 Task: Plan a game night with friends on the 15th at 8:00 PM.
Action: Mouse moved to (228, 155)
Screenshot: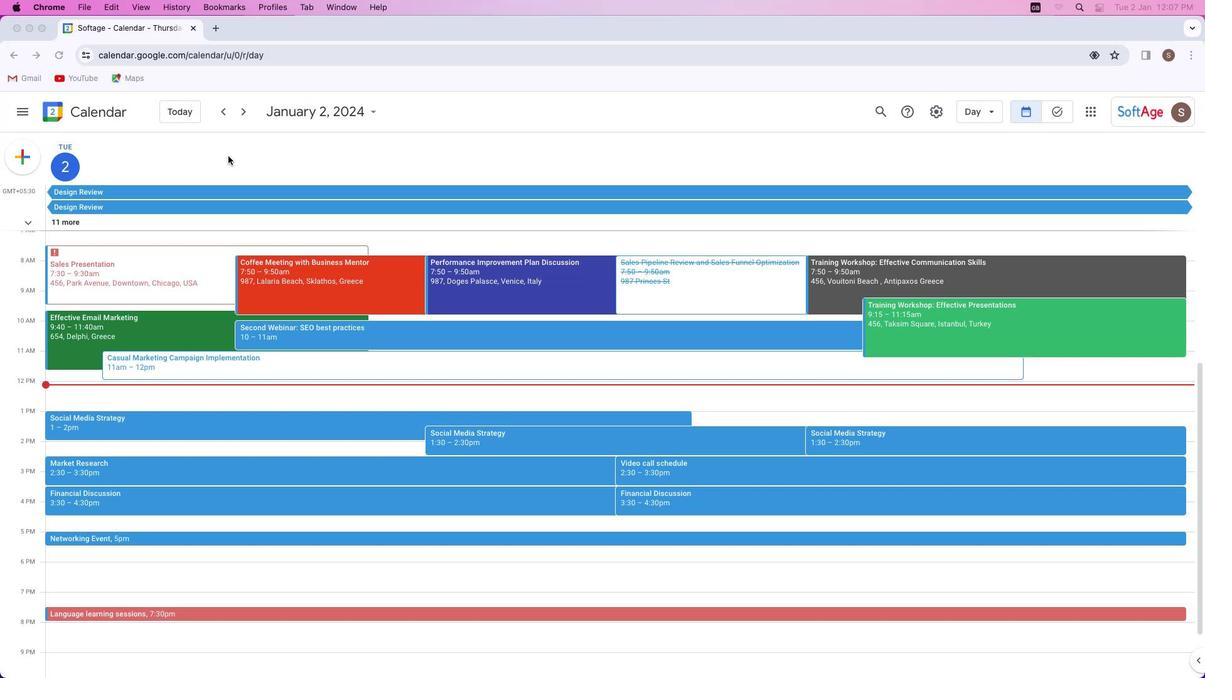 
Action: Mouse pressed left at (228, 155)
Screenshot: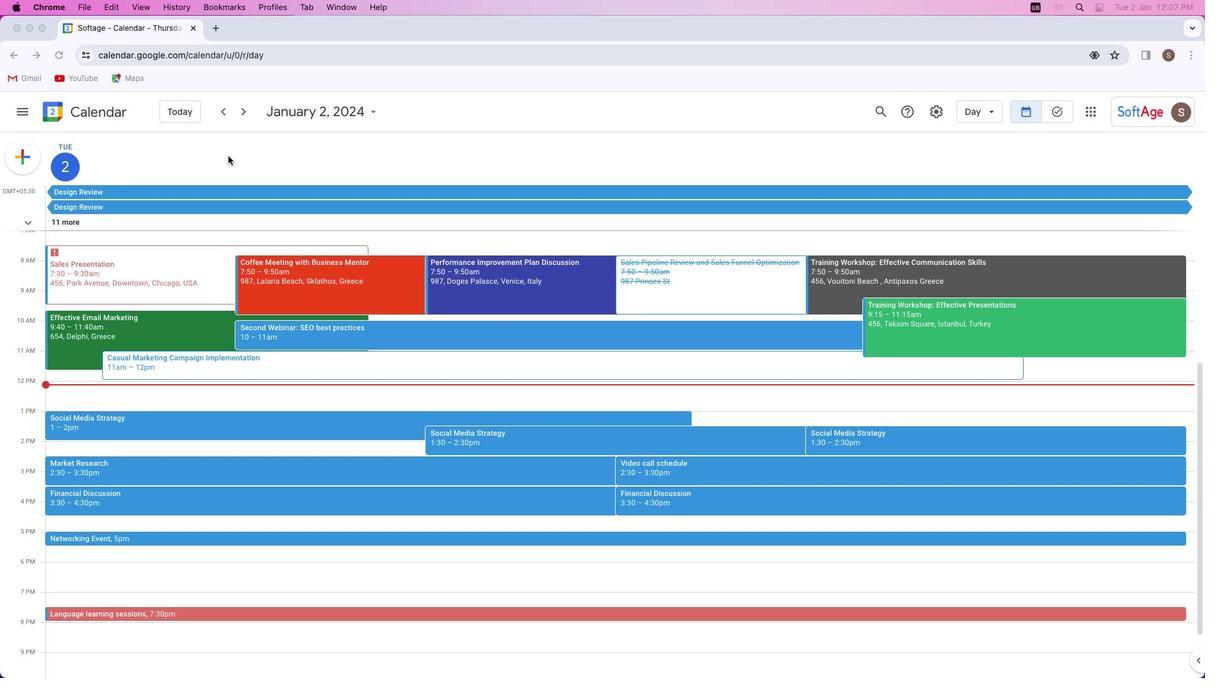 
Action: Mouse moved to (27, 157)
Screenshot: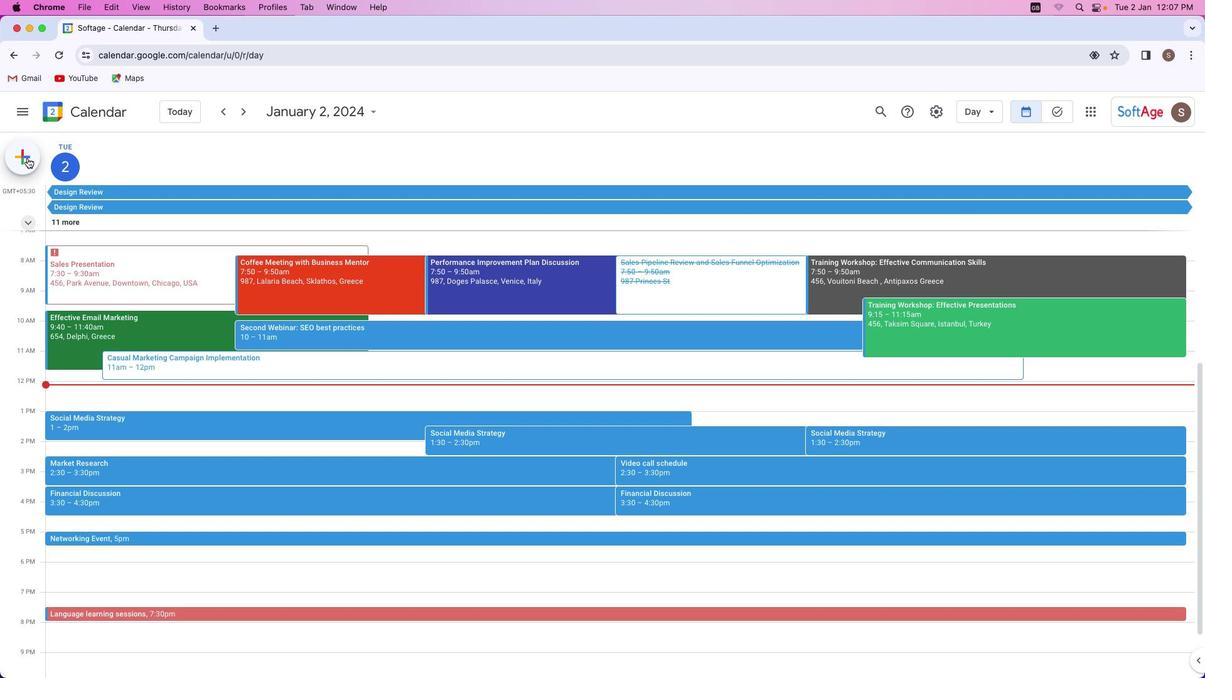
Action: Mouse pressed left at (27, 157)
Screenshot: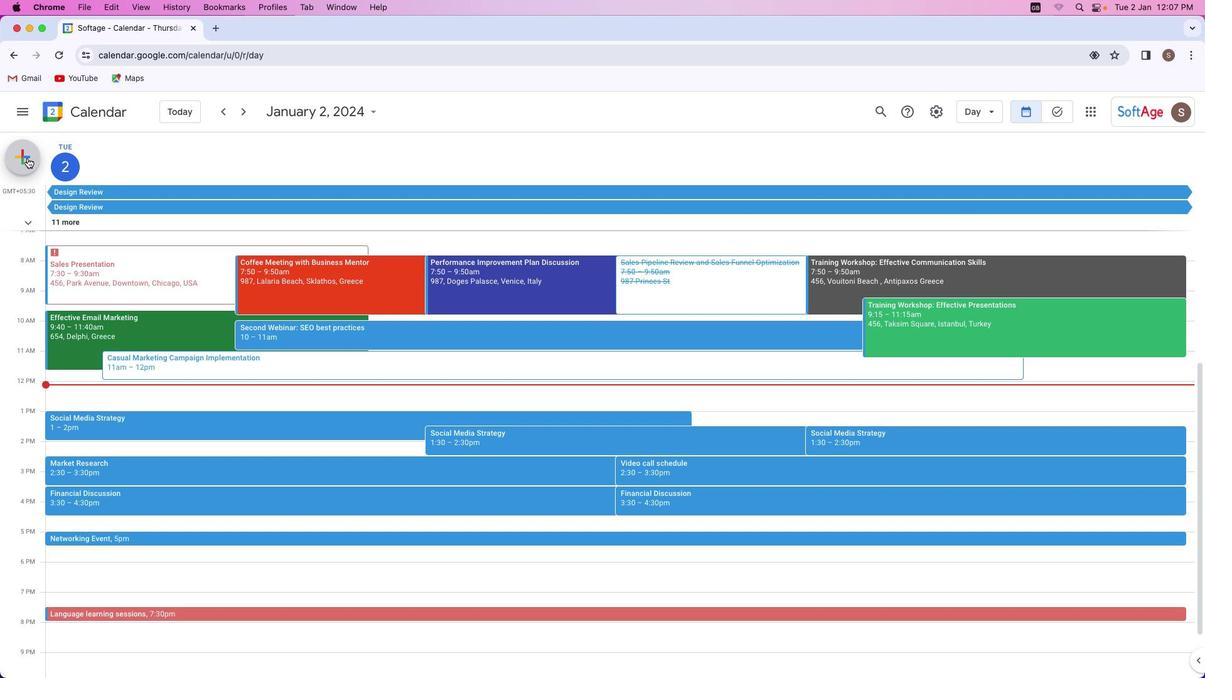 
Action: Mouse moved to (49, 195)
Screenshot: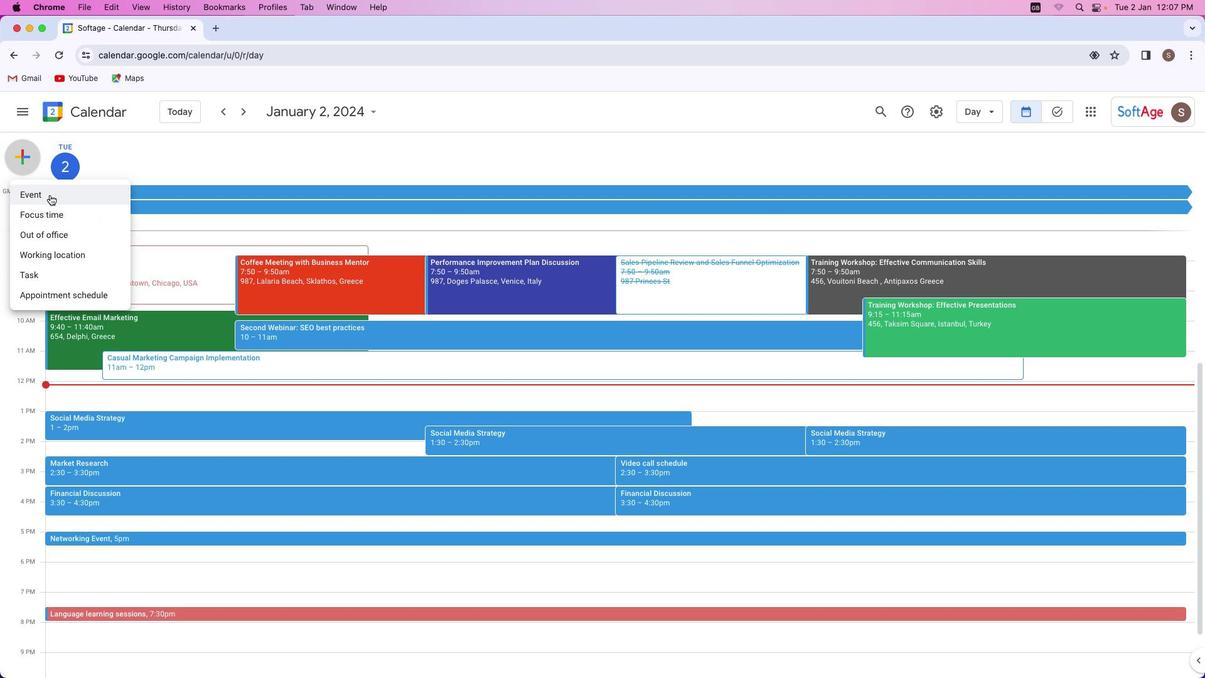 
Action: Mouse pressed left at (49, 195)
Screenshot: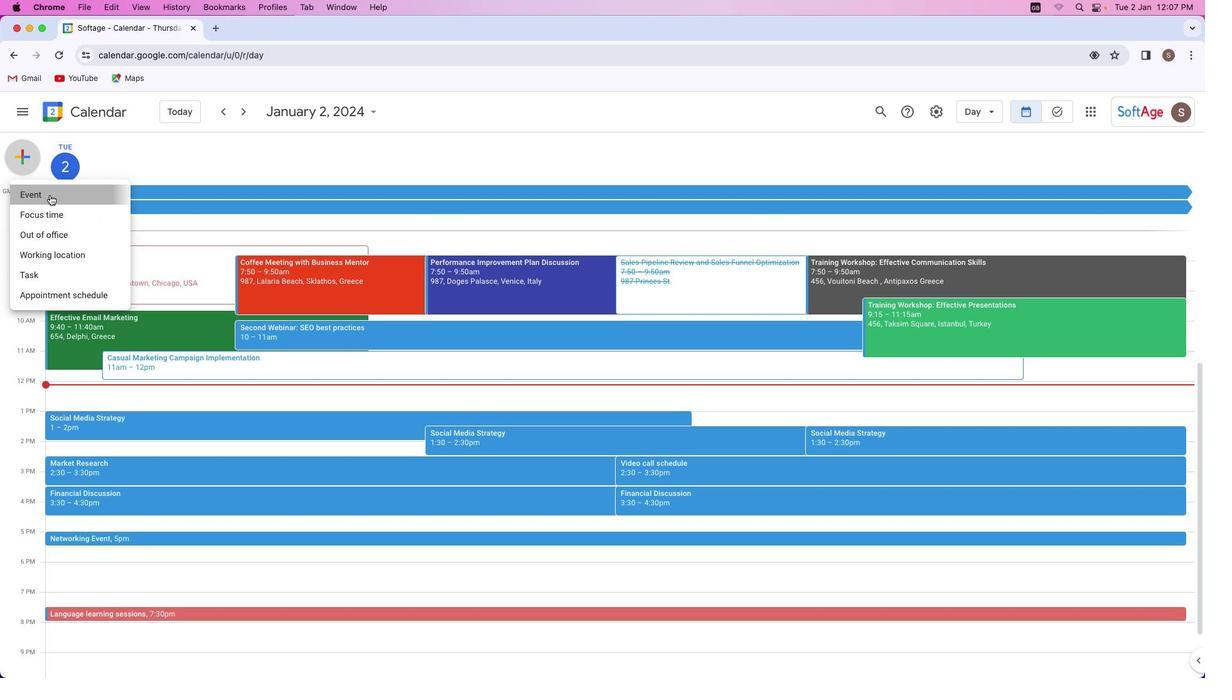 
Action: Mouse moved to (496, 260)
Screenshot: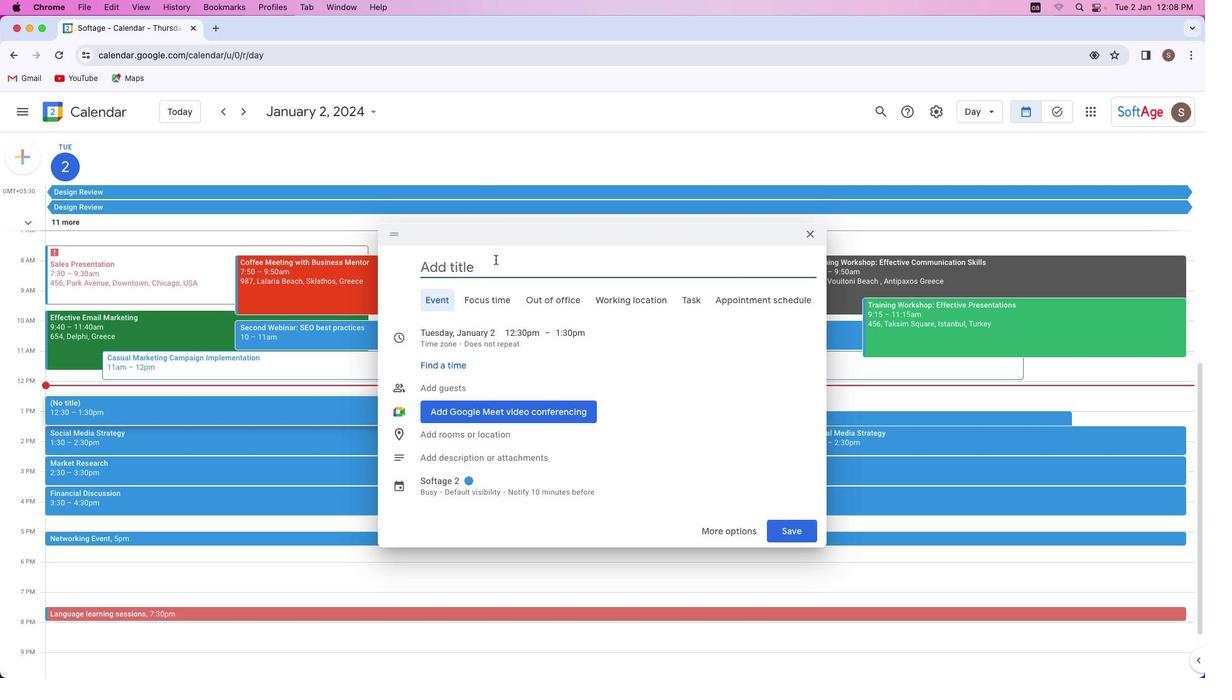 
Action: Key pressed Key.shift'G''a''m''e'Key.space'n''i'
Screenshot: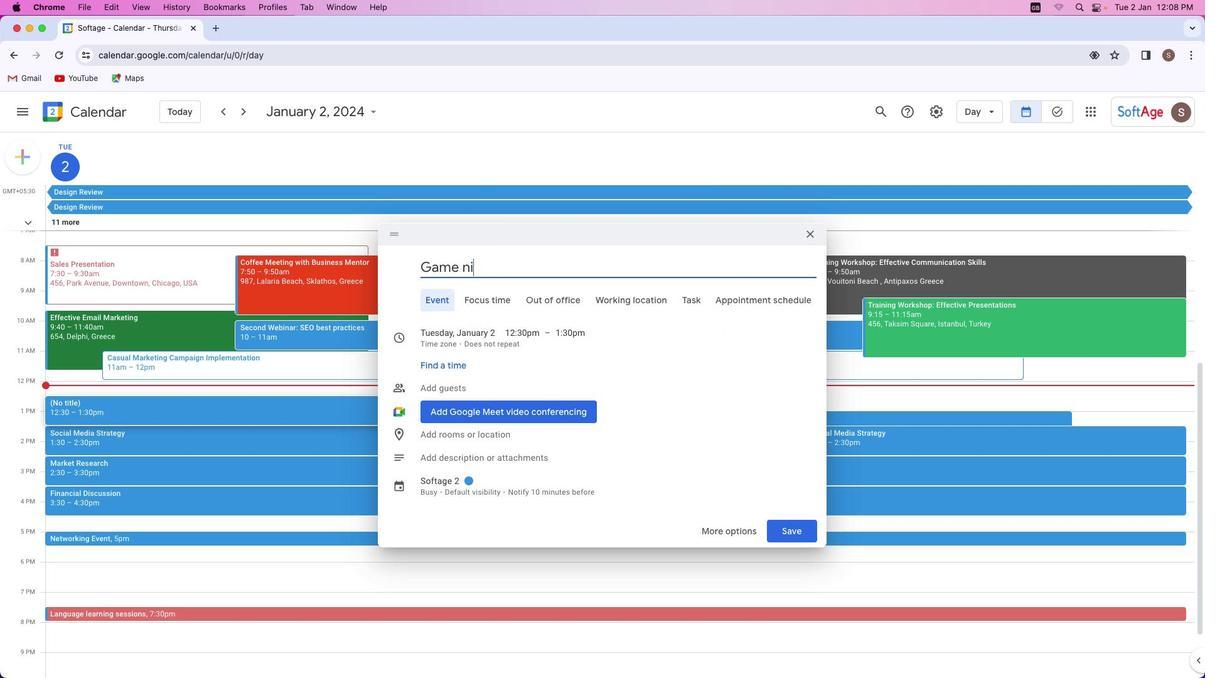 
Action: Mouse moved to (496, 256)
Screenshot: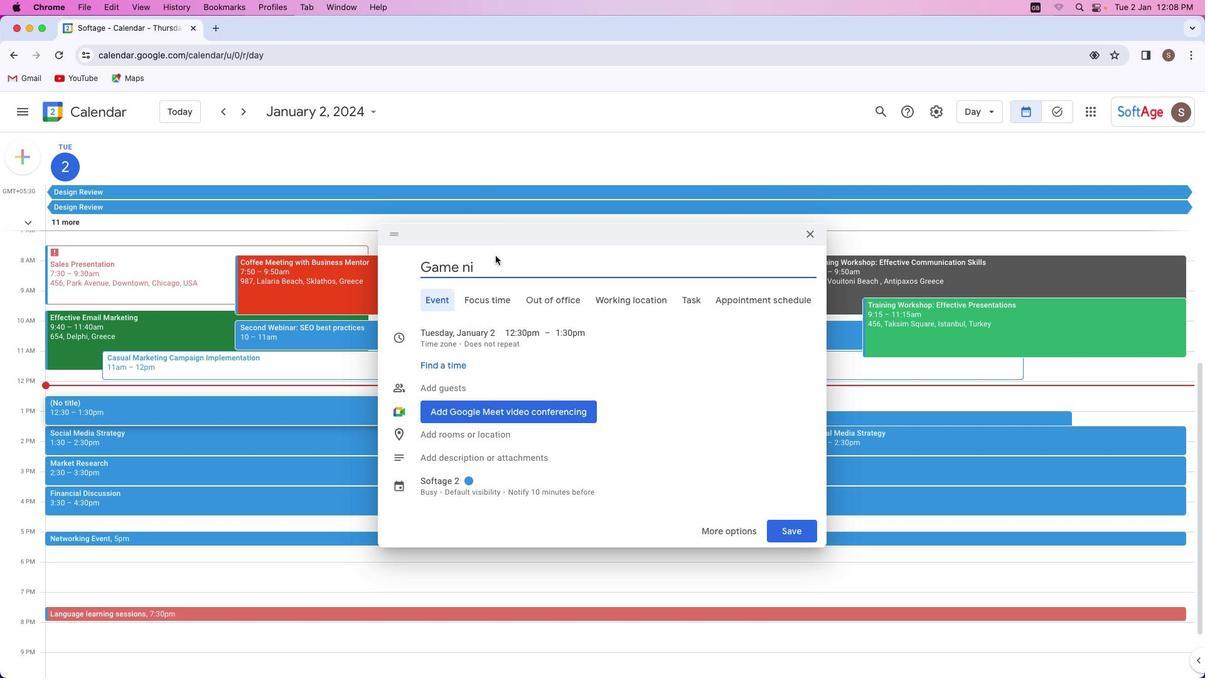 
Action: Key pressed 'g''h''t'Key.space'w''i''t''h'Key.space'f''r''i''e''n''d''s'
Screenshot: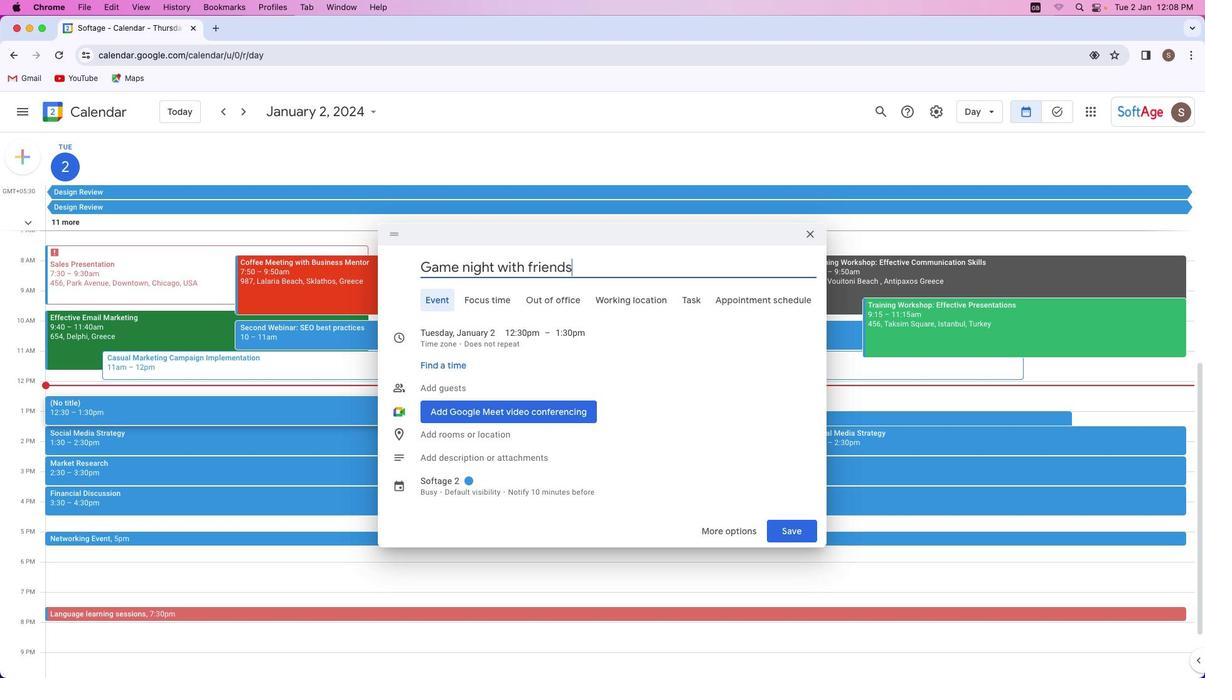 
Action: Mouse moved to (471, 329)
Screenshot: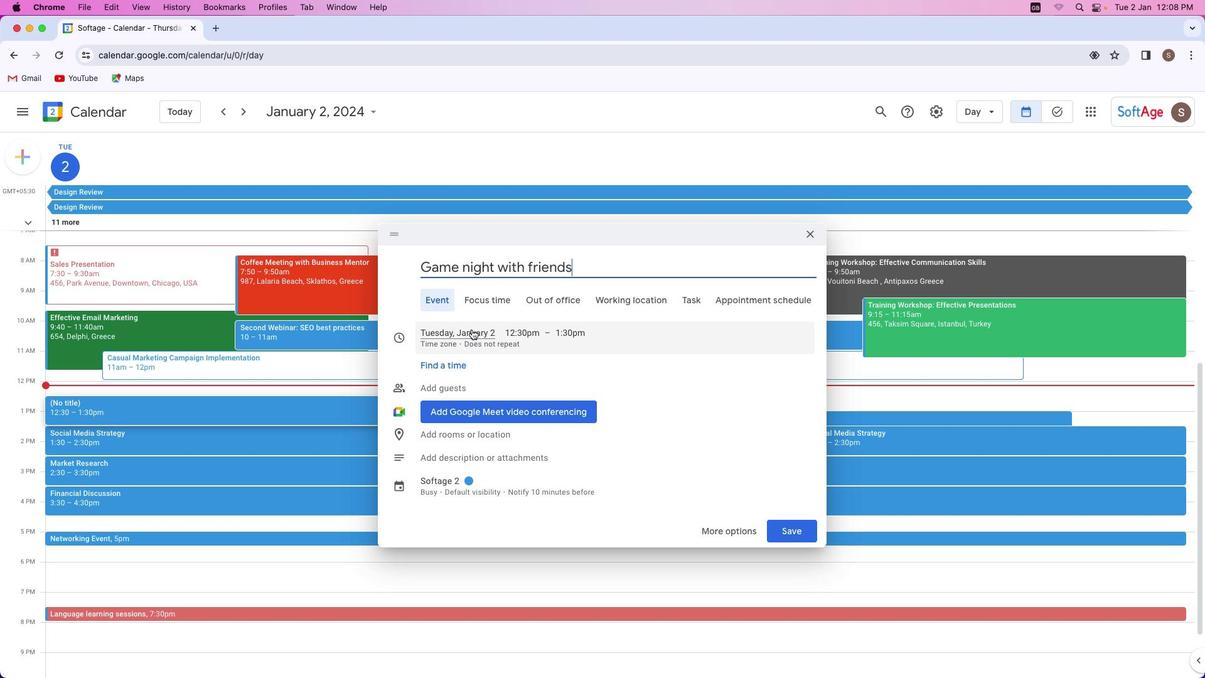 
Action: Mouse pressed left at (471, 329)
Screenshot: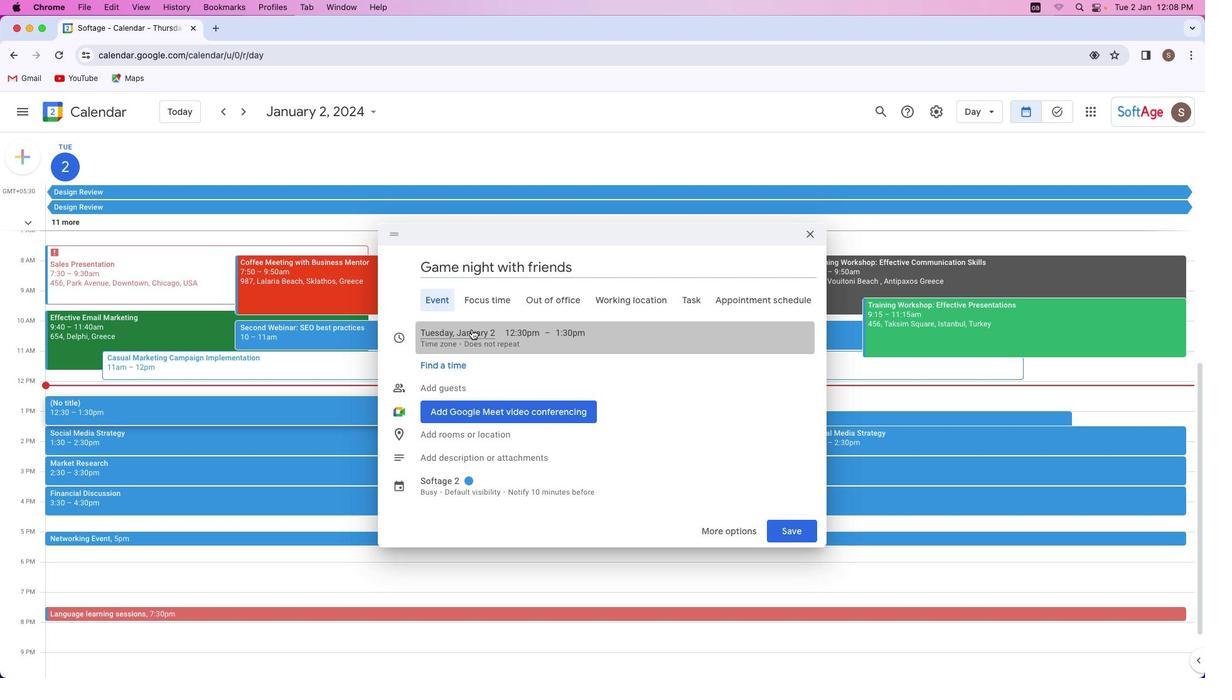 
Action: Mouse moved to (441, 430)
Screenshot: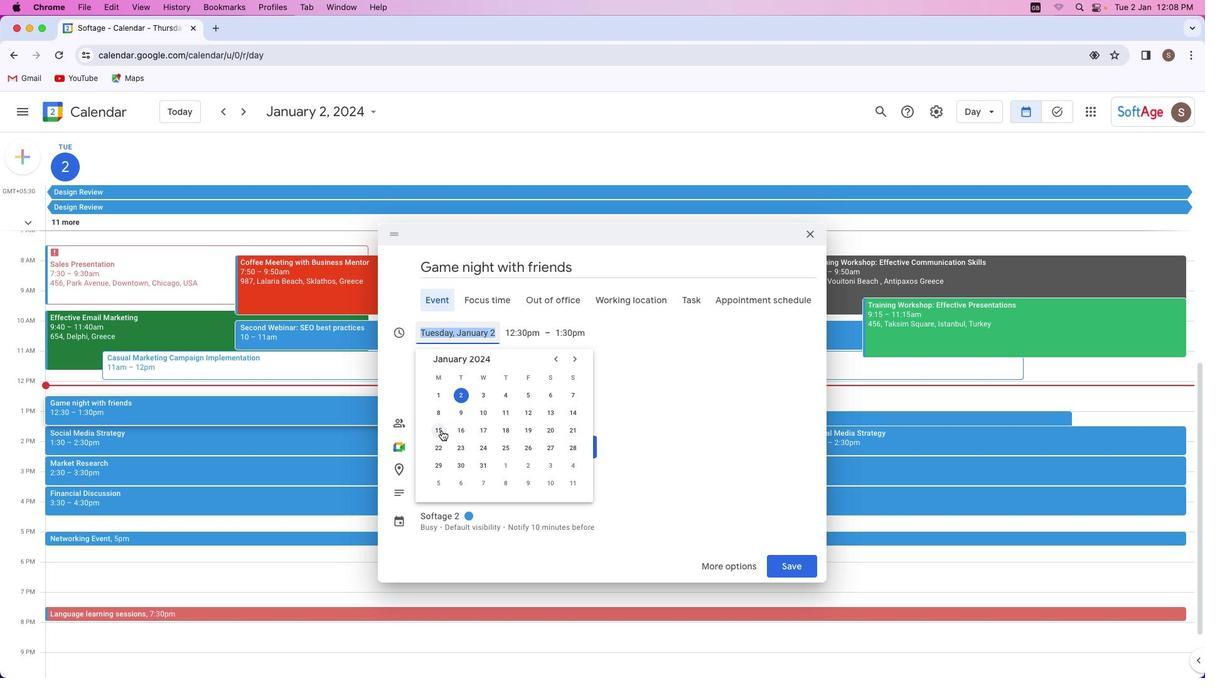 
Action: Mouse pressed left at (441, 430)
Screenshot: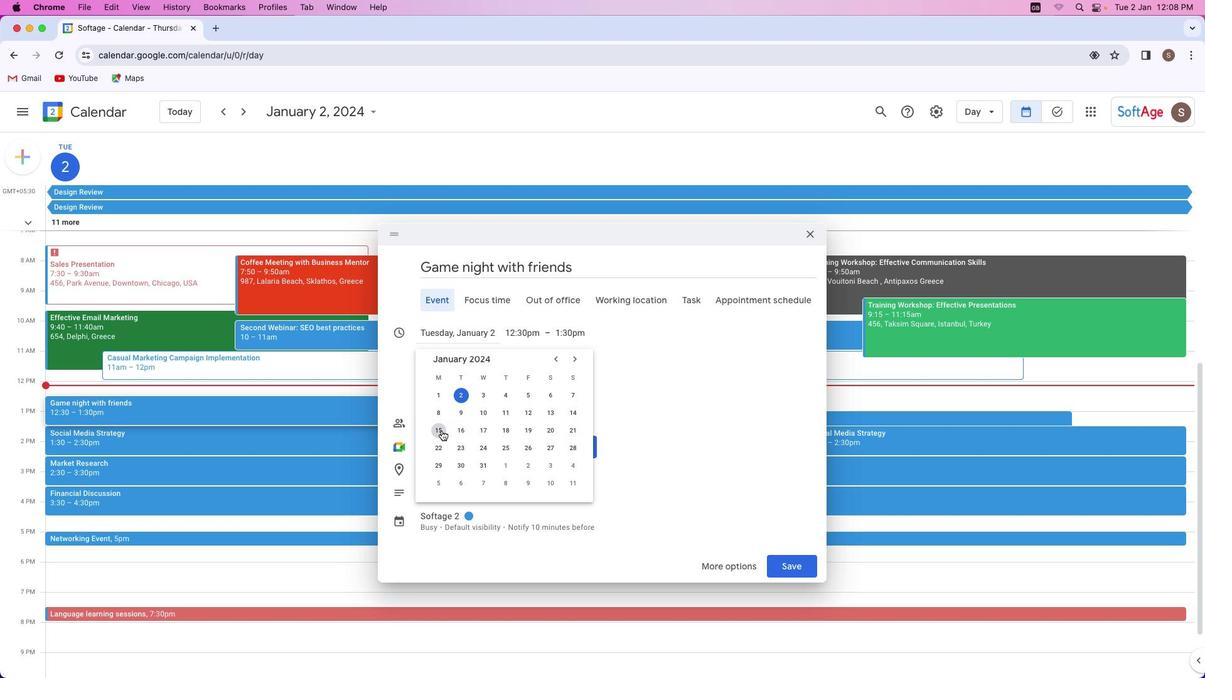 
Action: Mouse moved to (529, 339)
Screenshot: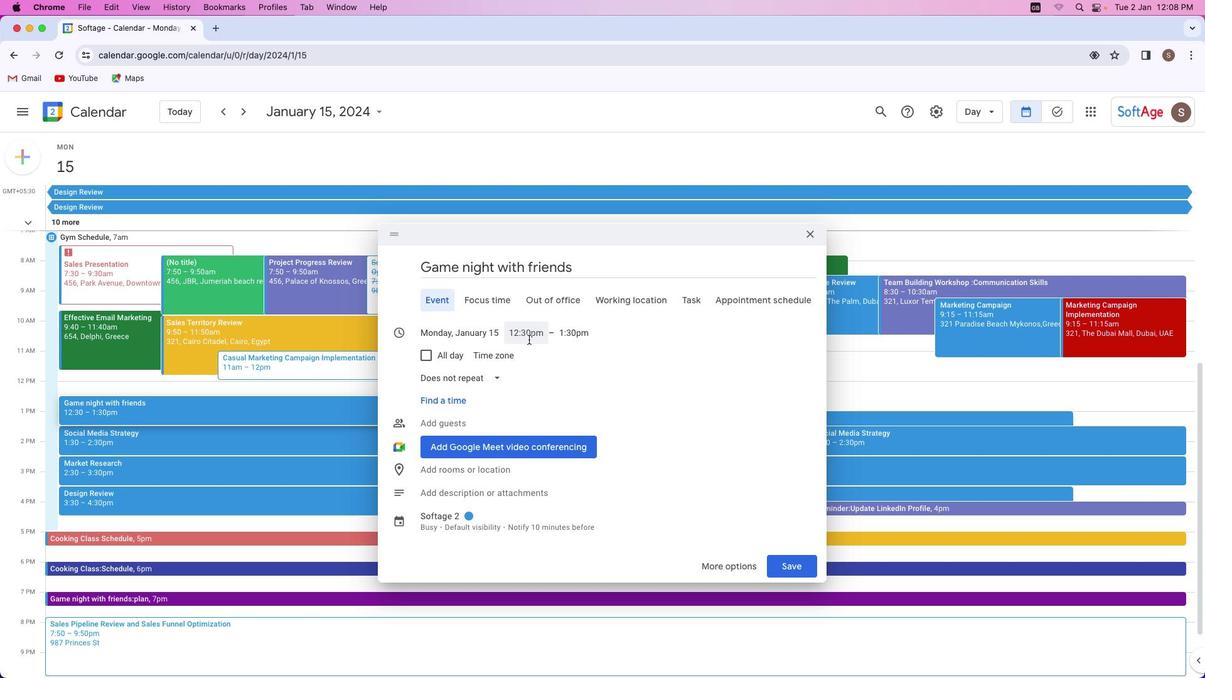 
Action: Mouse pressed left at (529, 339)
Screenshot: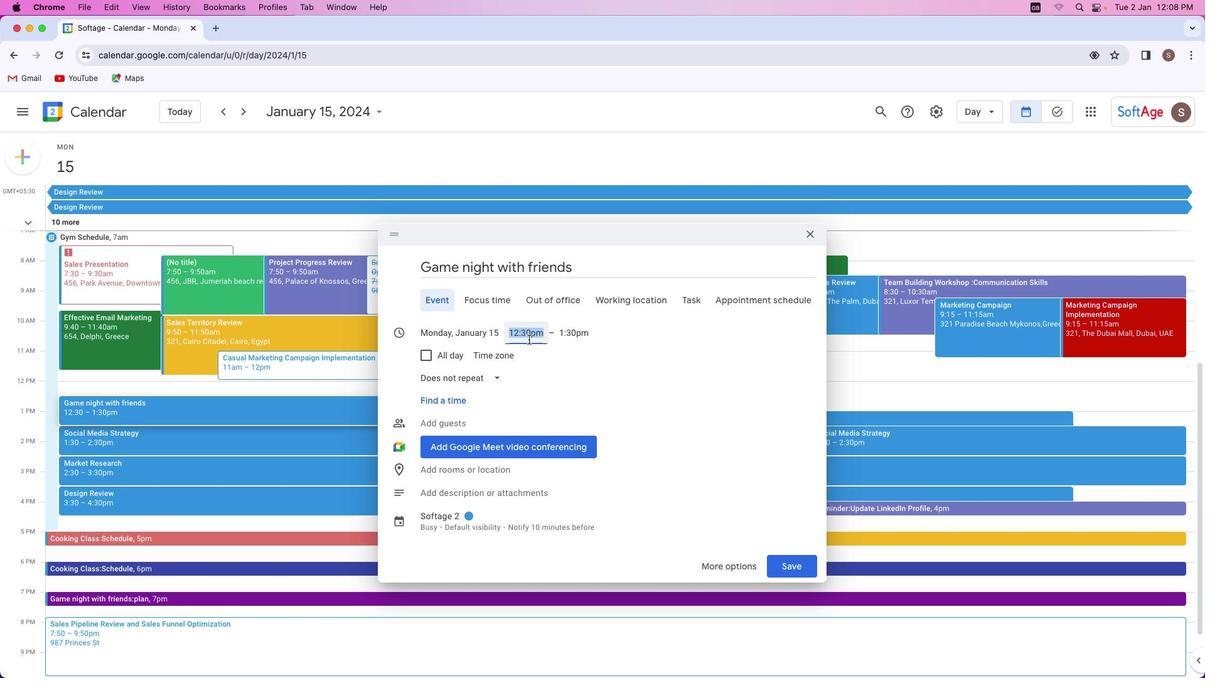 
Action: Mouse moved to (563, 413)
Screenshot: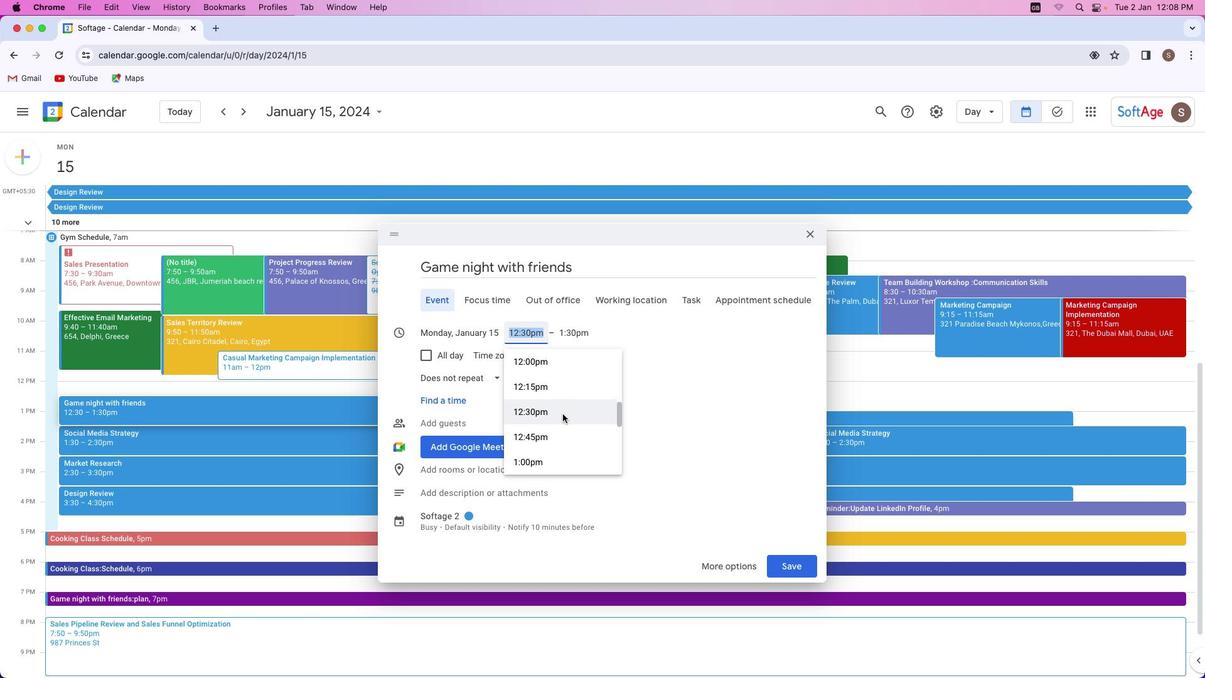 
Action: Mouse scrolled (563, 413) with delta (0, 0)
Screenshot: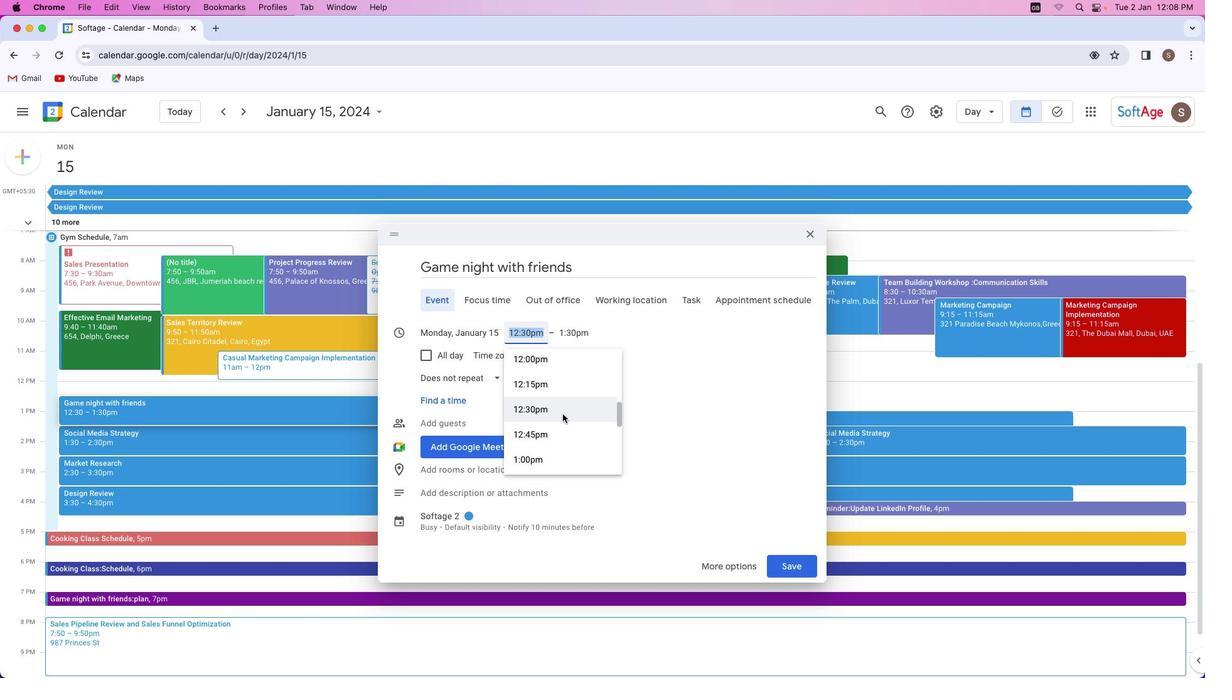 
Action: Mouse scrolled (563, 413) with delta (0, 0)
Screenshot: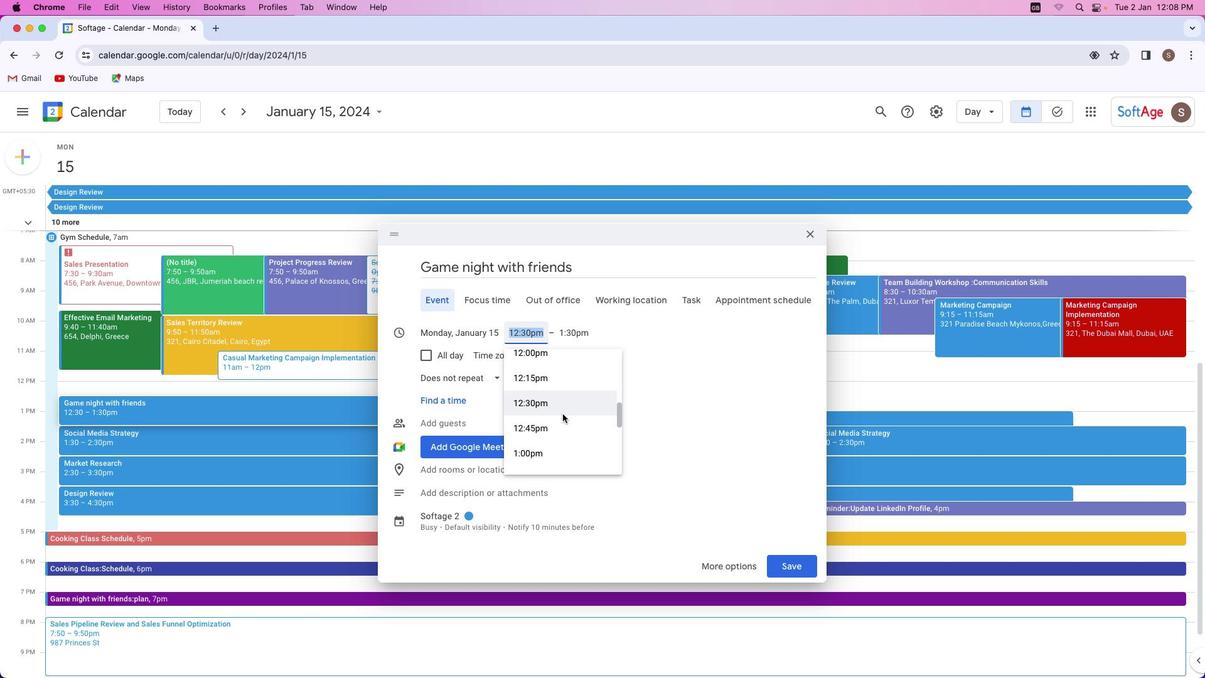 
Action: Mouse scrolled (563, 413) with delta (0, 0)
Screenshot: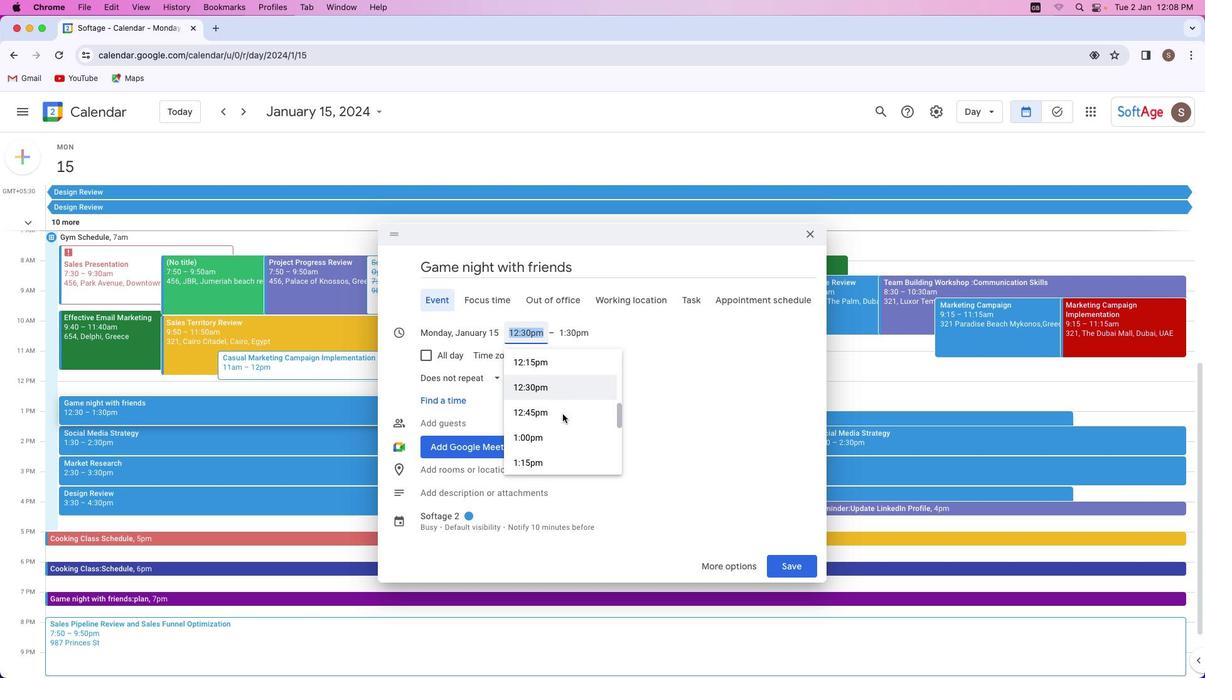
Action: Mouse scrolled (563, 413) with delta (0, 0)
Screenshot: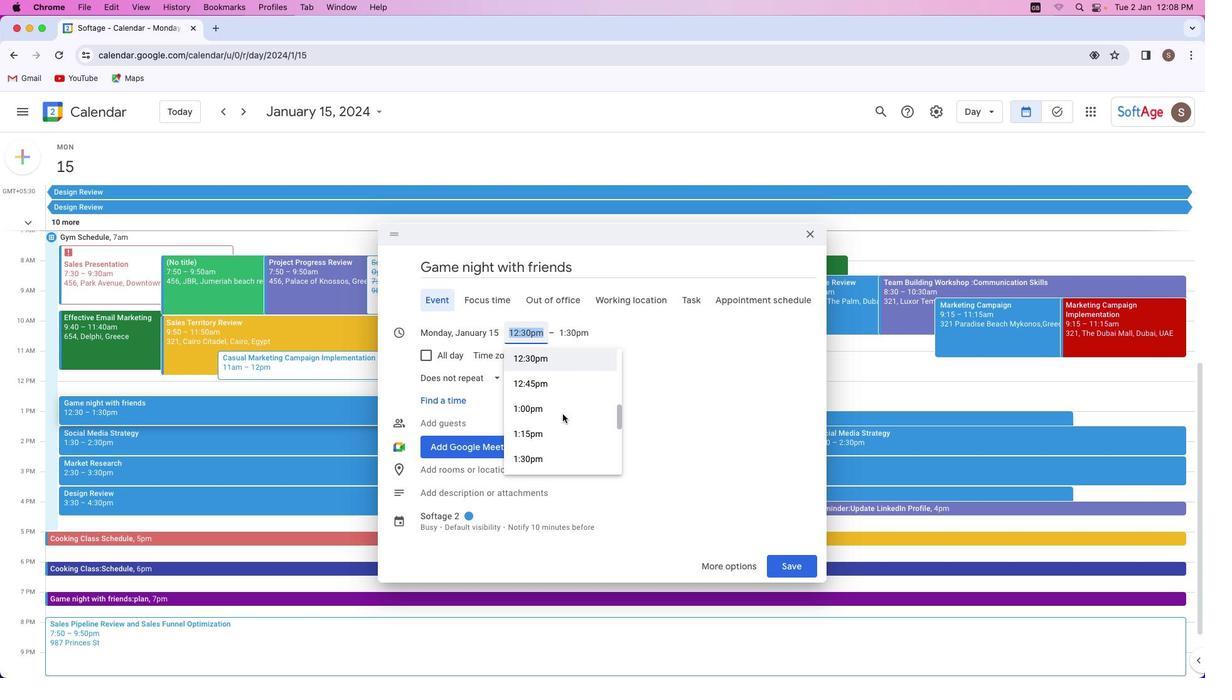 
Action: Mouse scrolled (563, 413) with delta (0, 0)
Screenshot: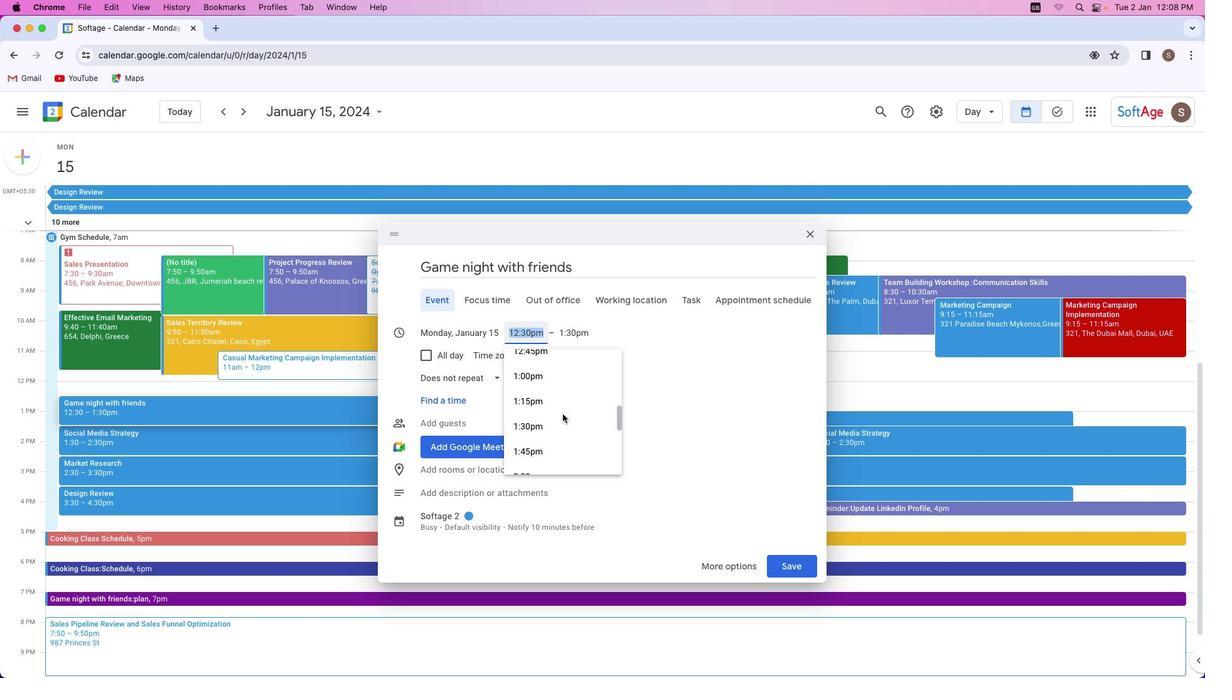 
Action: Mouse scrolled (563, 413) with delta (0, -1)
Screenshot: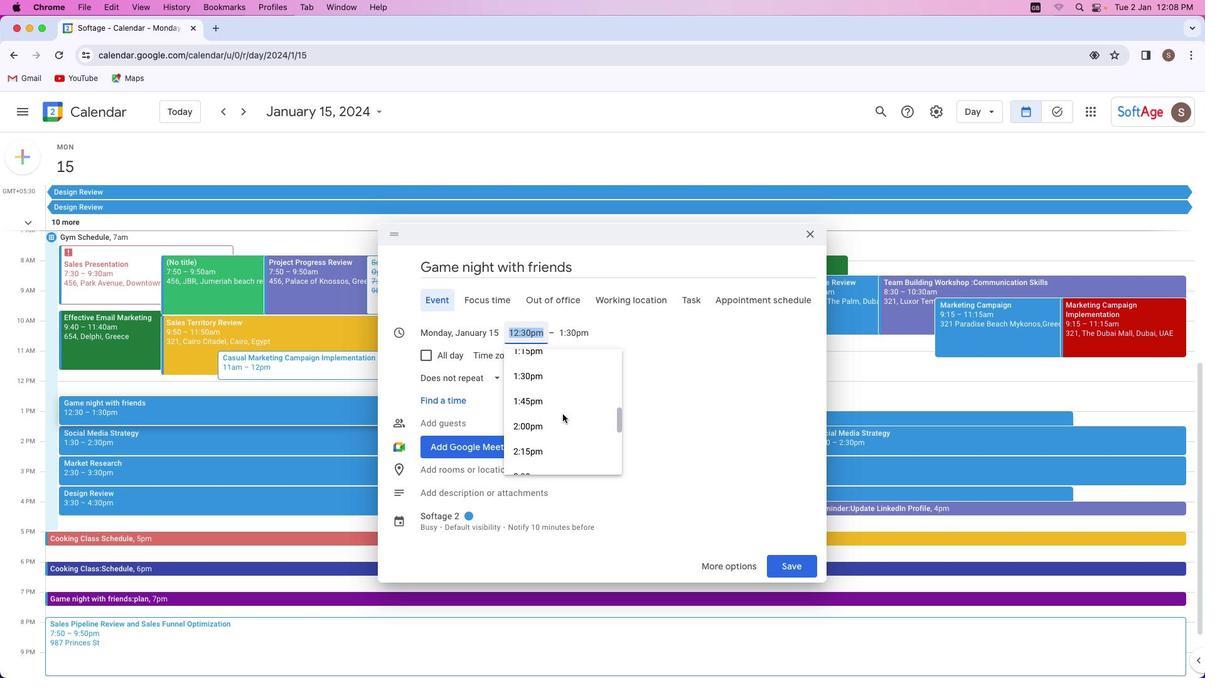 
Action: Mouse moved to (563, 413)
Screenshot: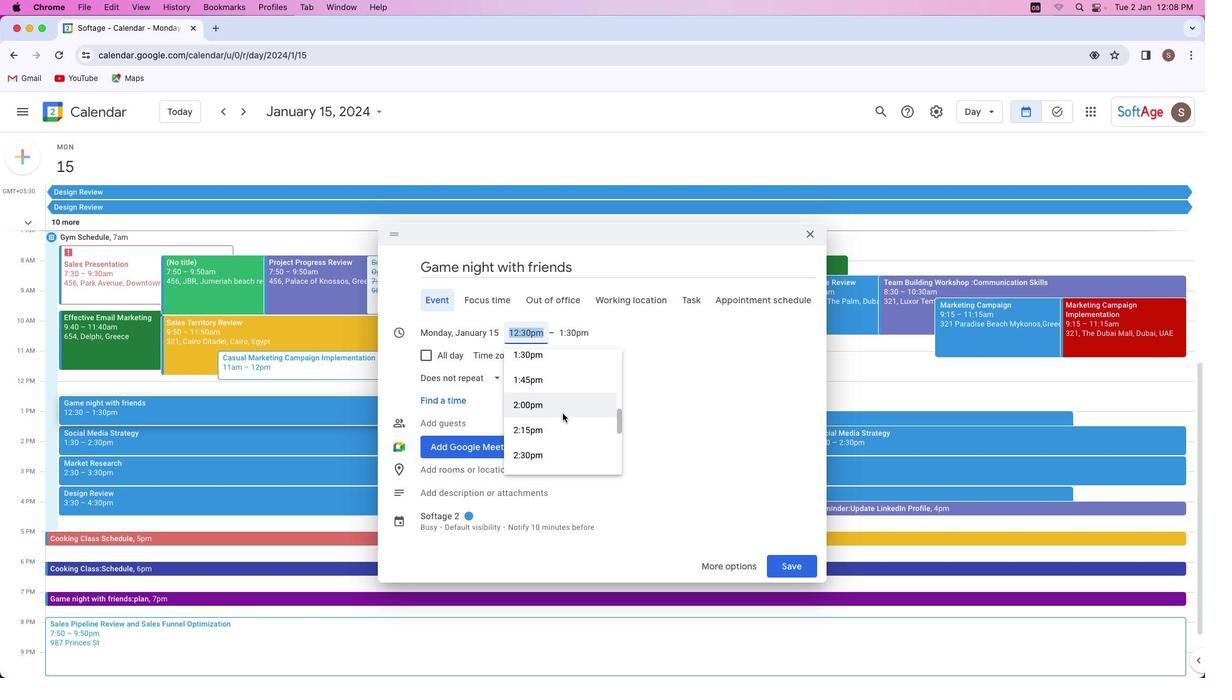 
Action: Mouse scrolled (563, 413) with delta (0, 0)
Screenshot: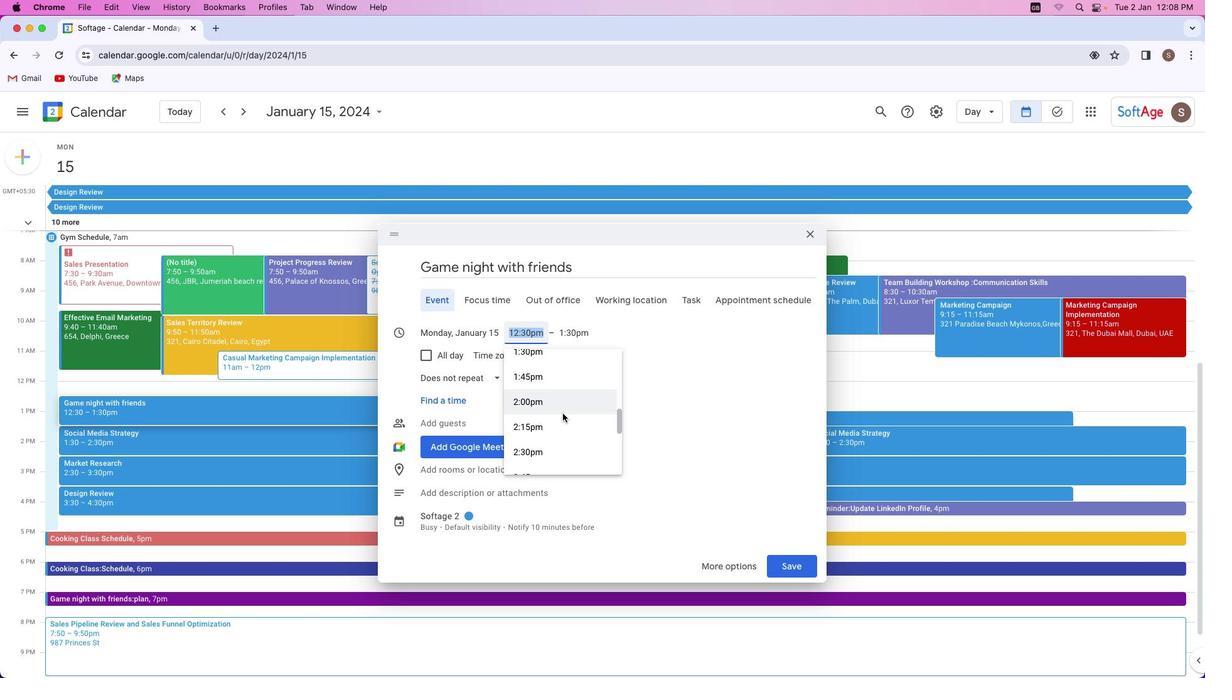 
Action: Mouse scrolled (563, 413) with delta (0, 0)
Screenshot: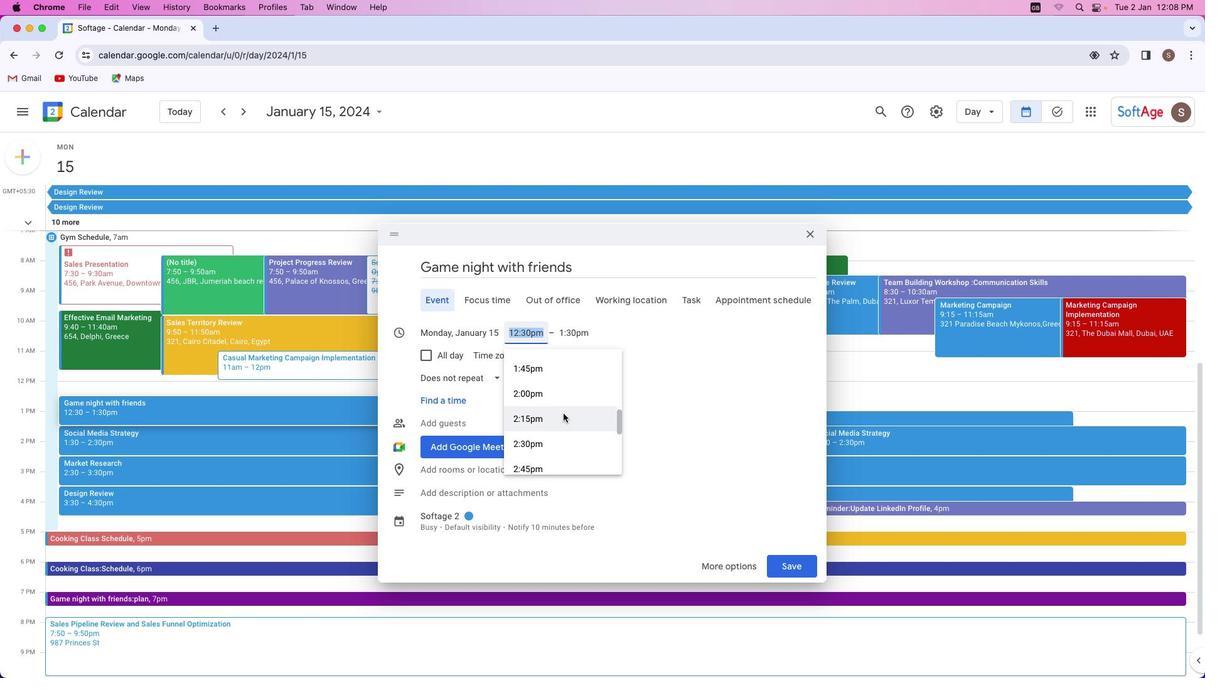 
Action: Mouse moved to (563, 413)
Screenshot: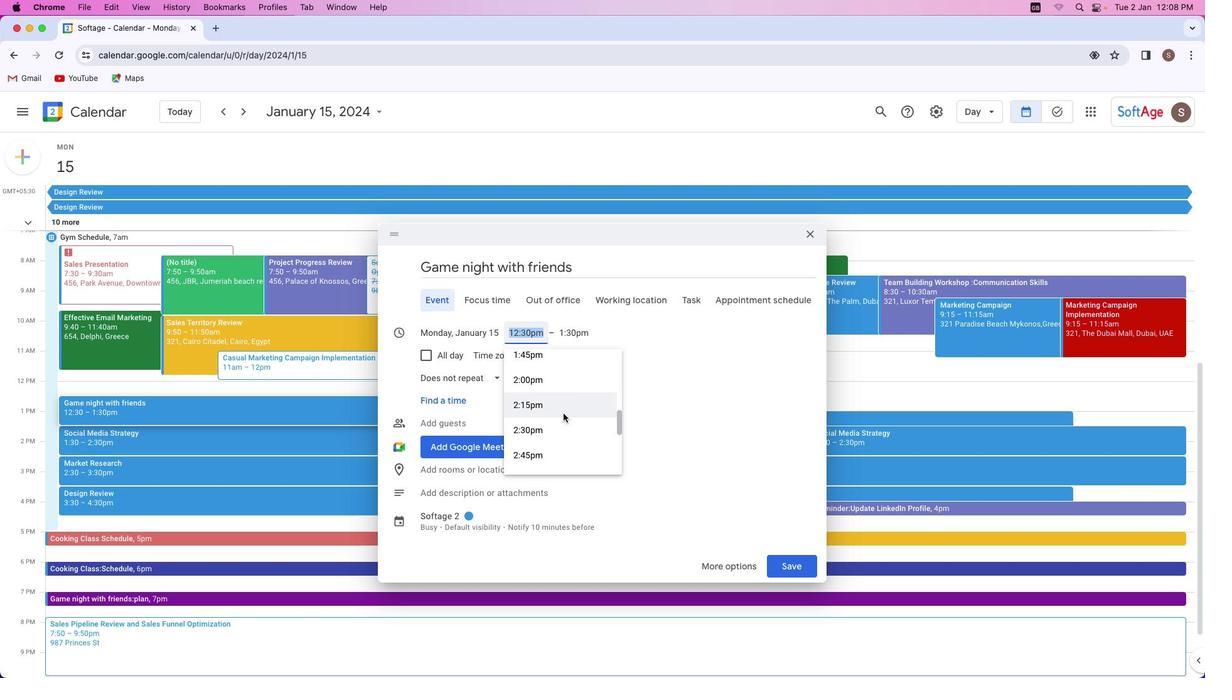 
Action: Mouse scrolled (563, 413) with delta (0, 0)
Screenshot: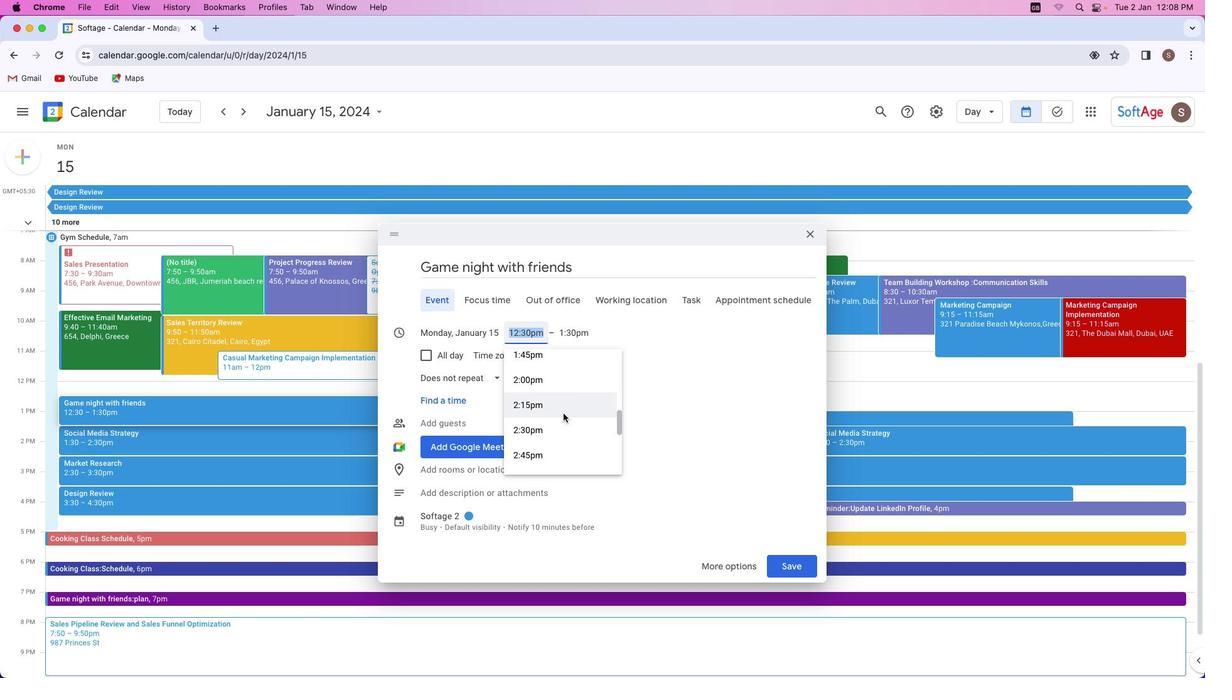 
Action: Mouse moved to (563, 413)
Screenshot: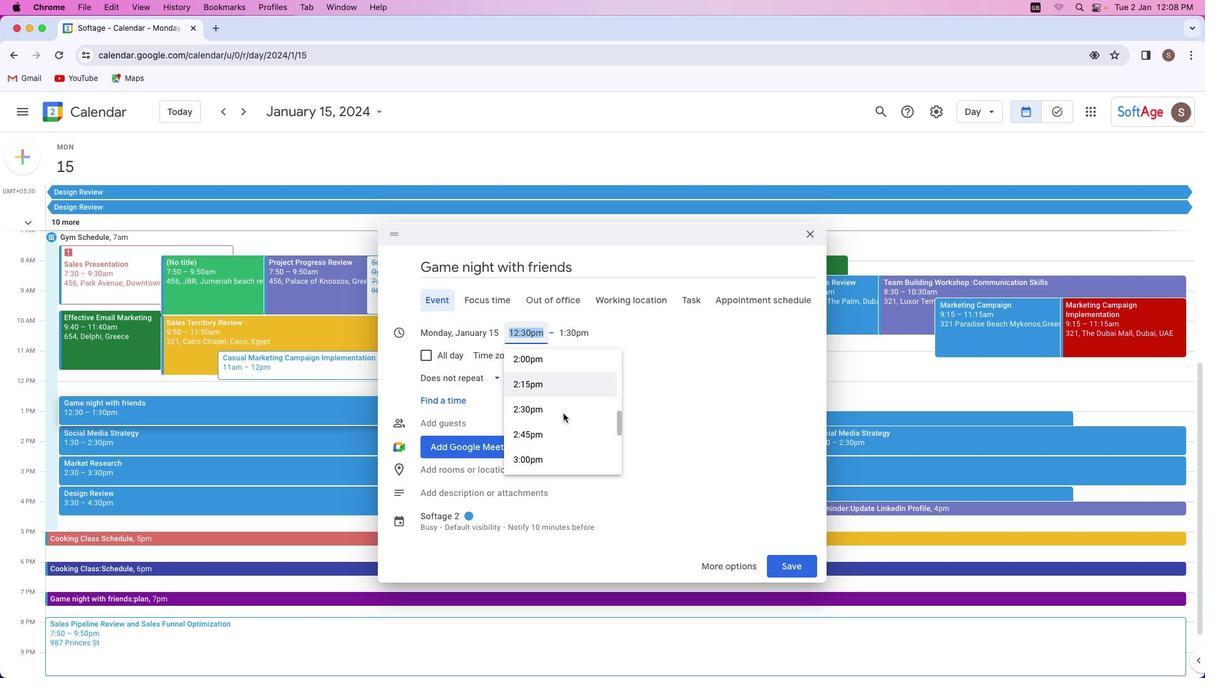 
Action: Mouse scrolled (563, 413) with delta (0, 0)
Screenshot: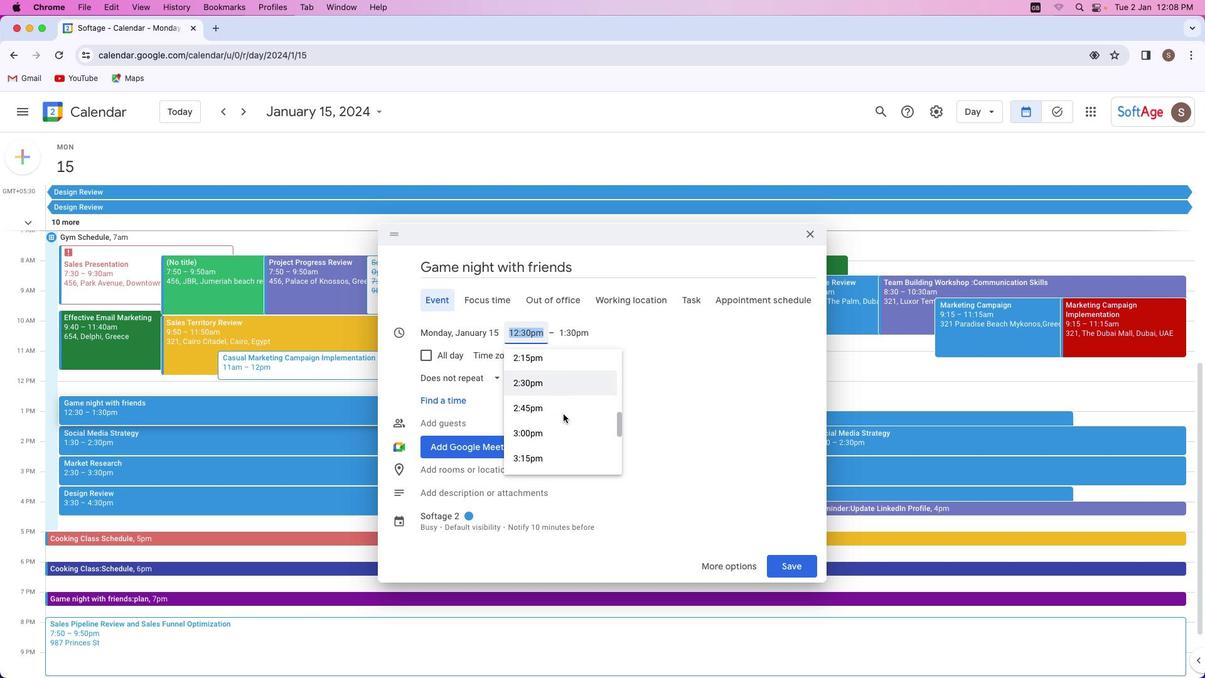 
Action: Mouse moved to (564, 413)
Screenshot: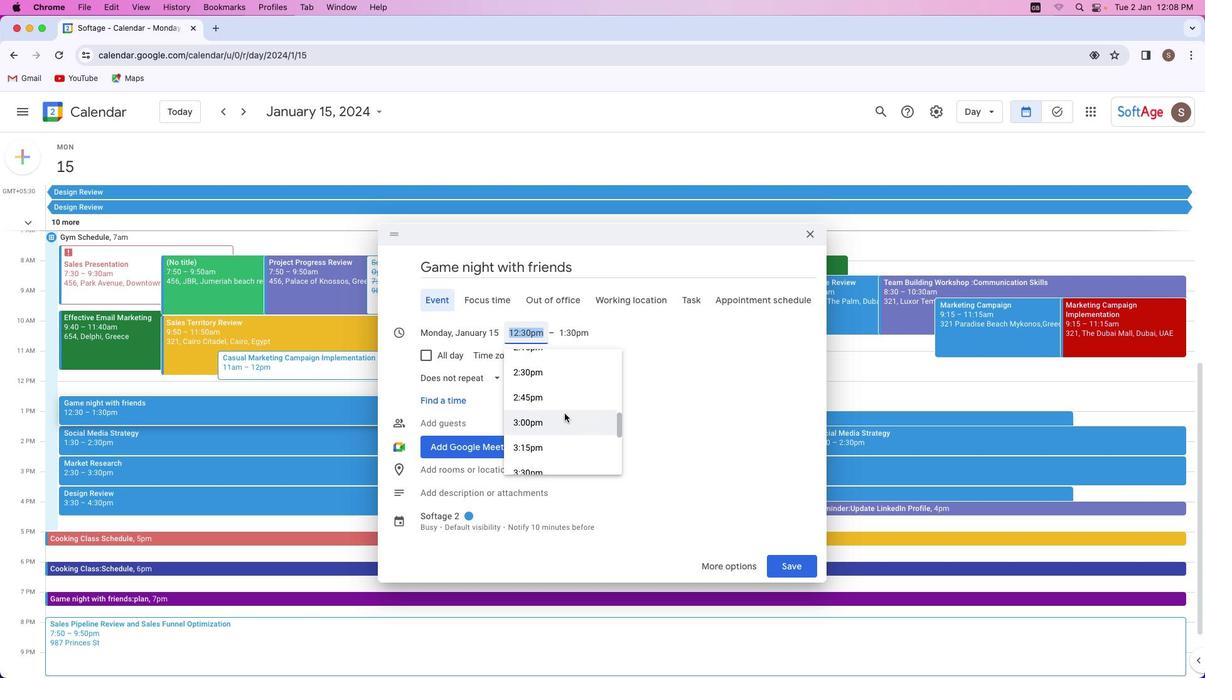 
Action: Mouse scrolled (564, 413) with delta (0, 0)
Screenshot: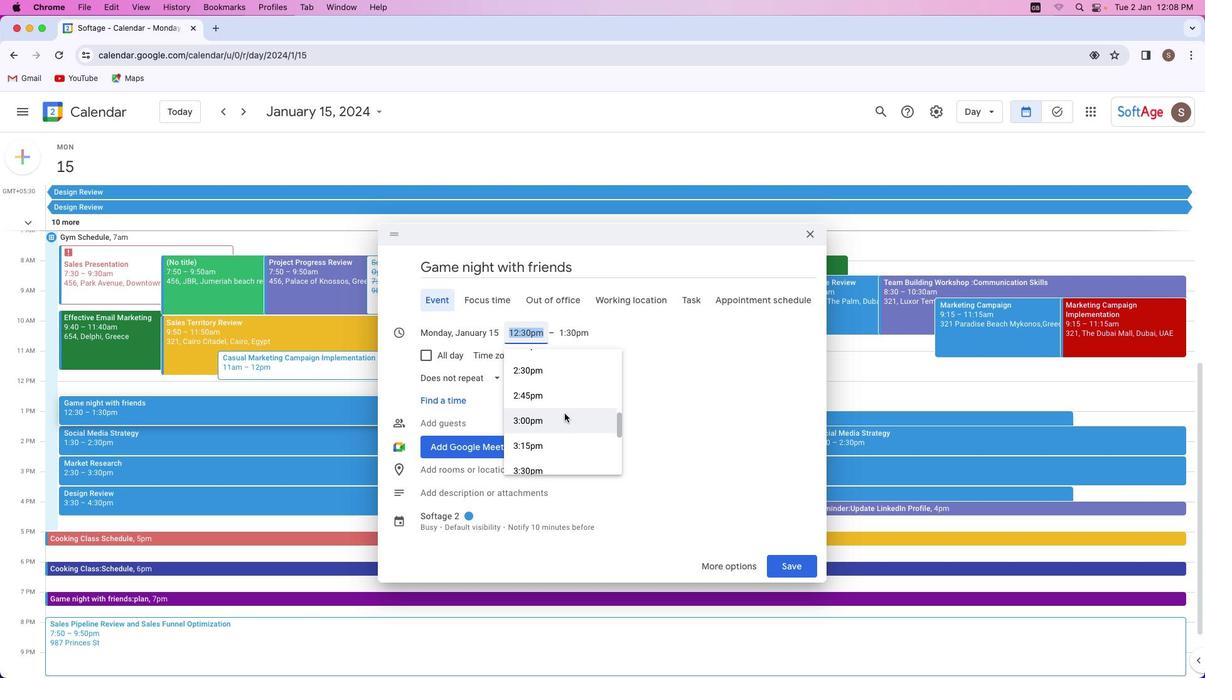
Action: Mouse scrolled (564, 413) with delta (0, 0)
Screenshot: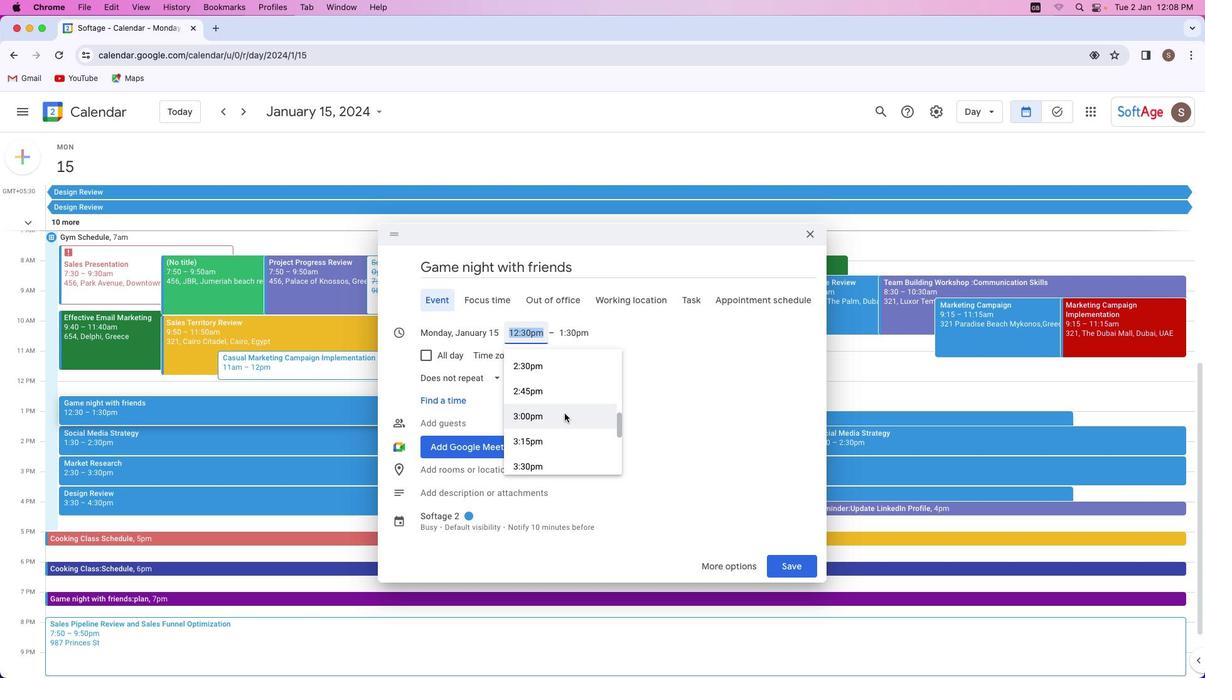 
Action: Mouse scrolled (564, 413) with delta (0, 0)
Screenshot: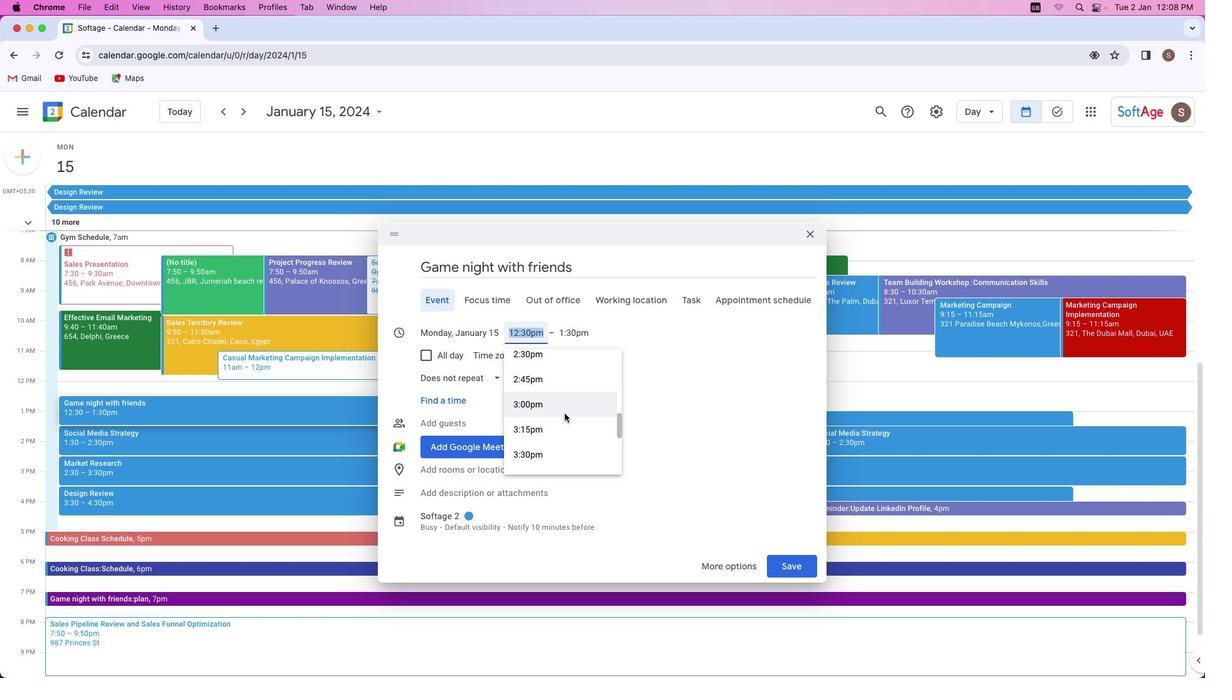 
Action: Mouse scrolled (564, 413) with delta (0, 0)
Screenshot: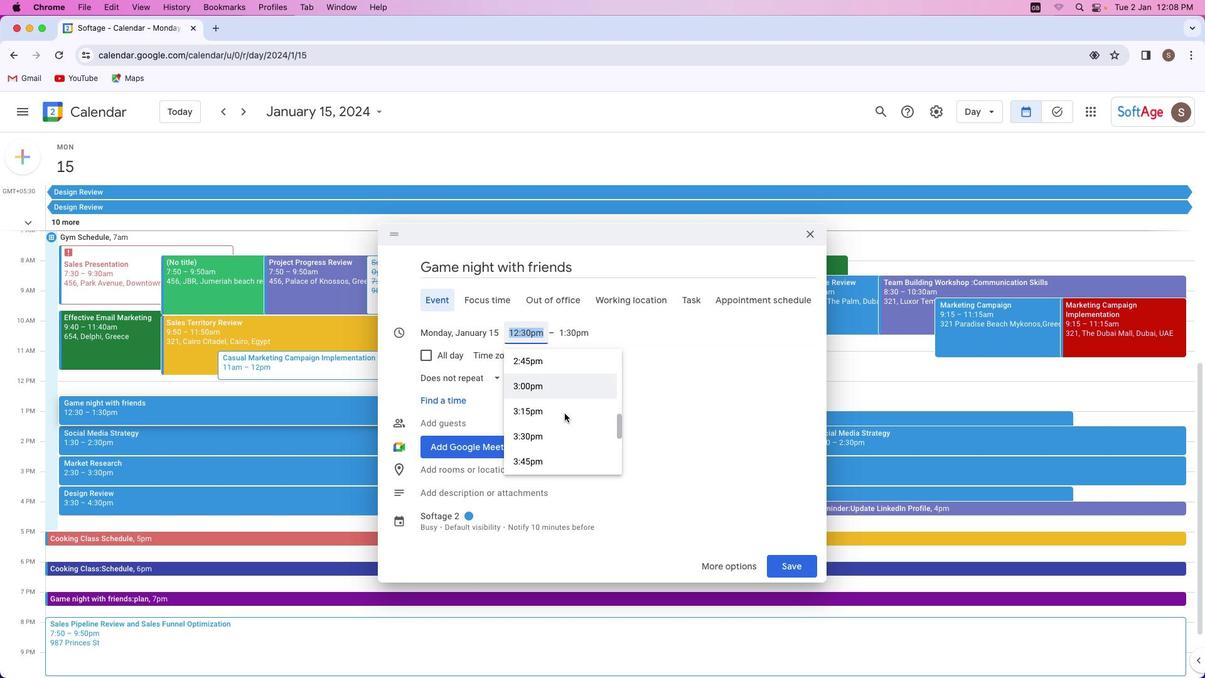 
Action: Mouse scrolled (564, 413) with delta (0, 0)
Screenshot: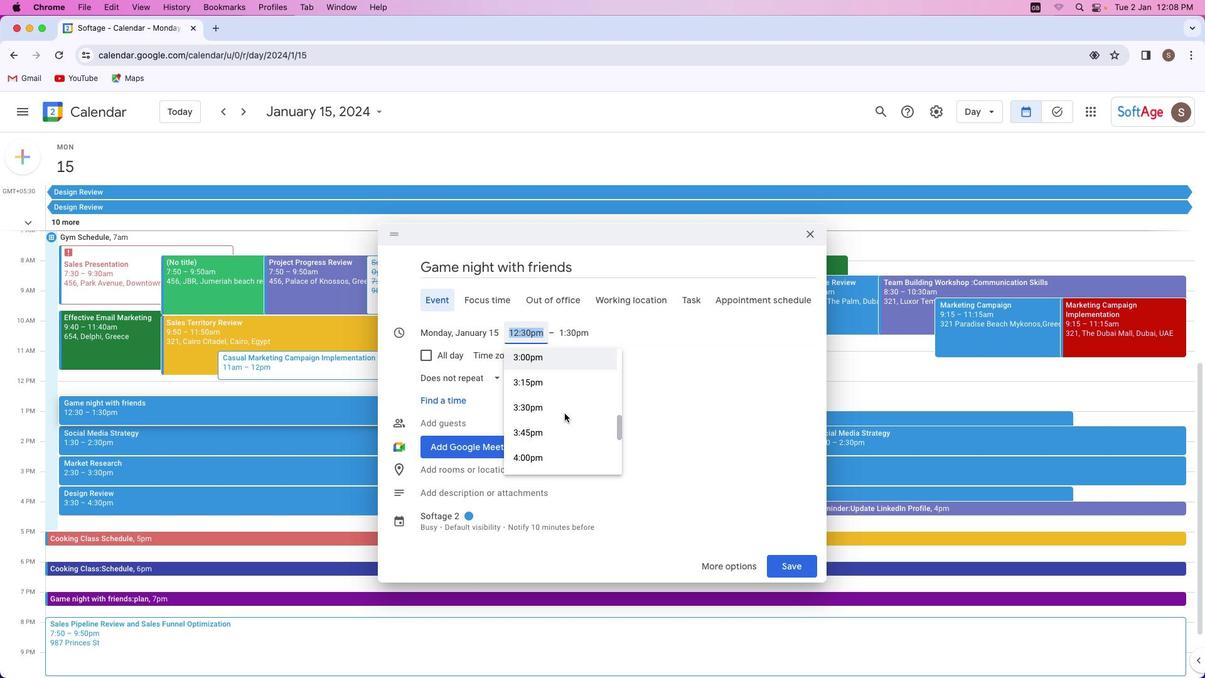
Action: Mouse moved to (564, 412)
Screenshot: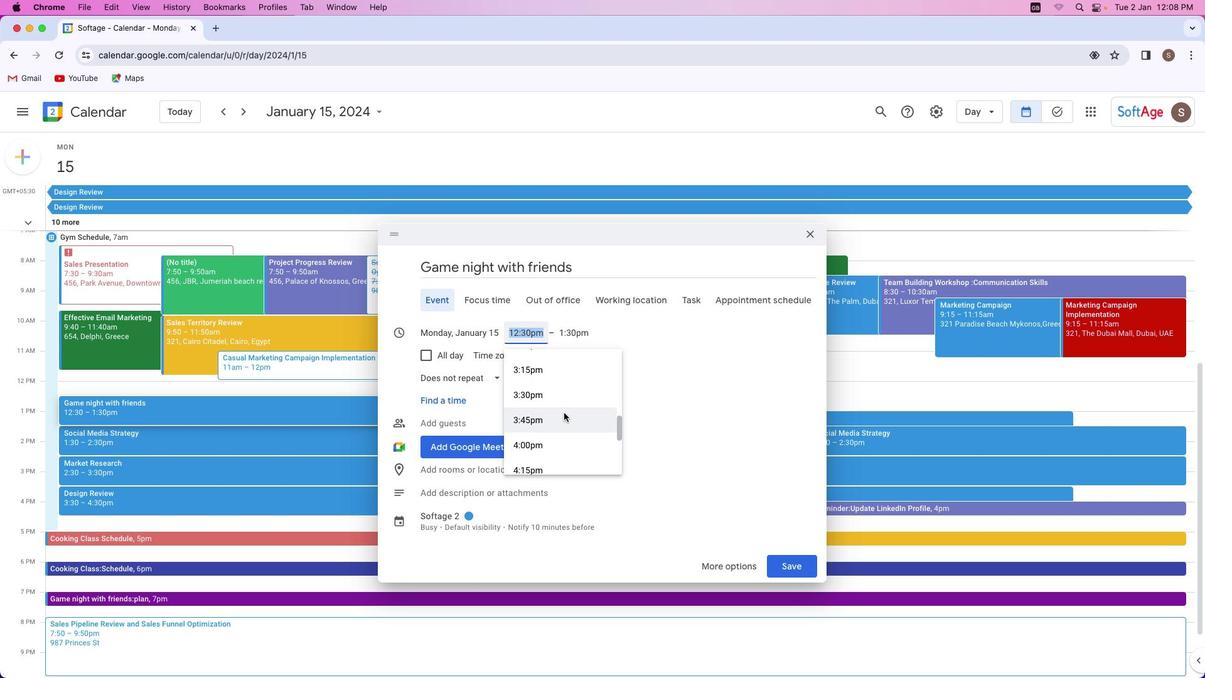 
Action: Mouse scrolled (564, 412) with delta (0, 0)
Screenshot: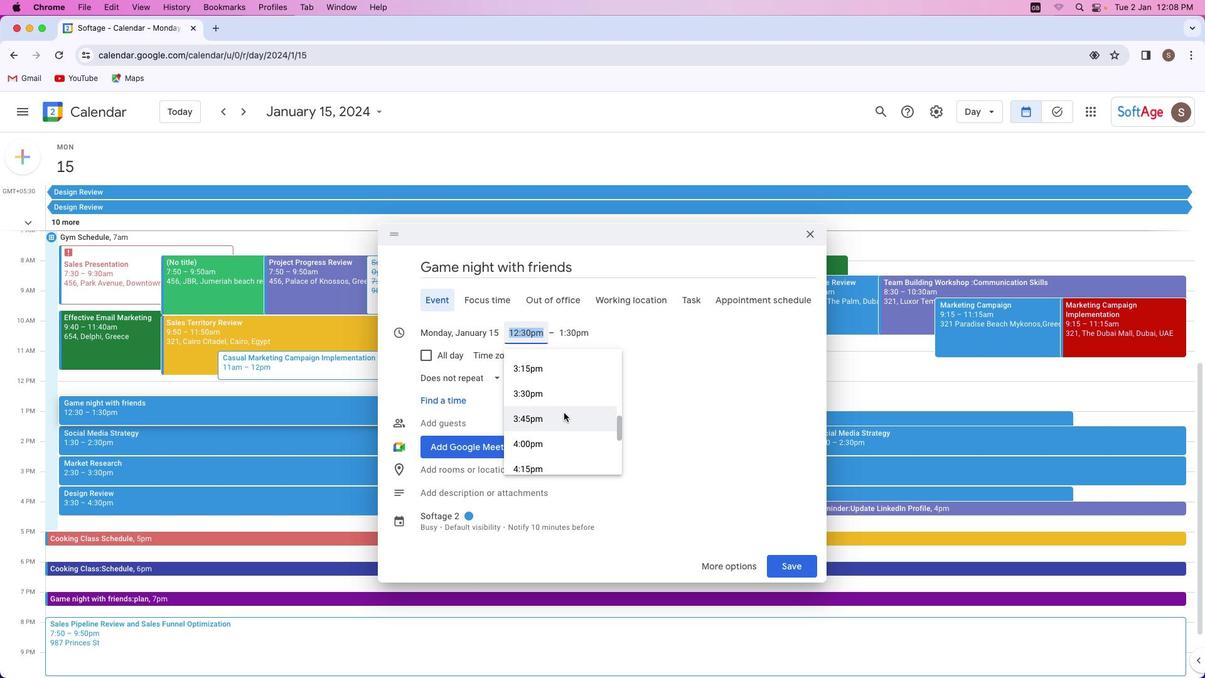 
Action: Mouse scrolled (564, 412) with delta (0, 0)
Screenshot: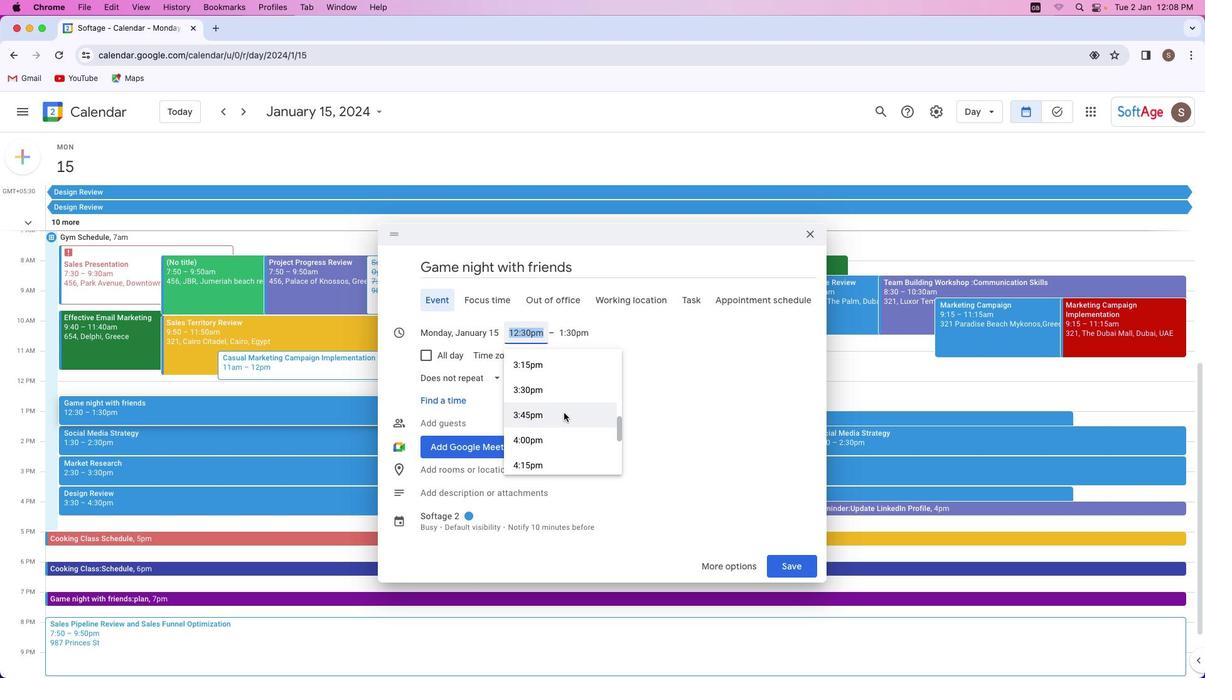 
Action: Mouse scrolled (564, 412) with delta (0, 0)
Screenshot: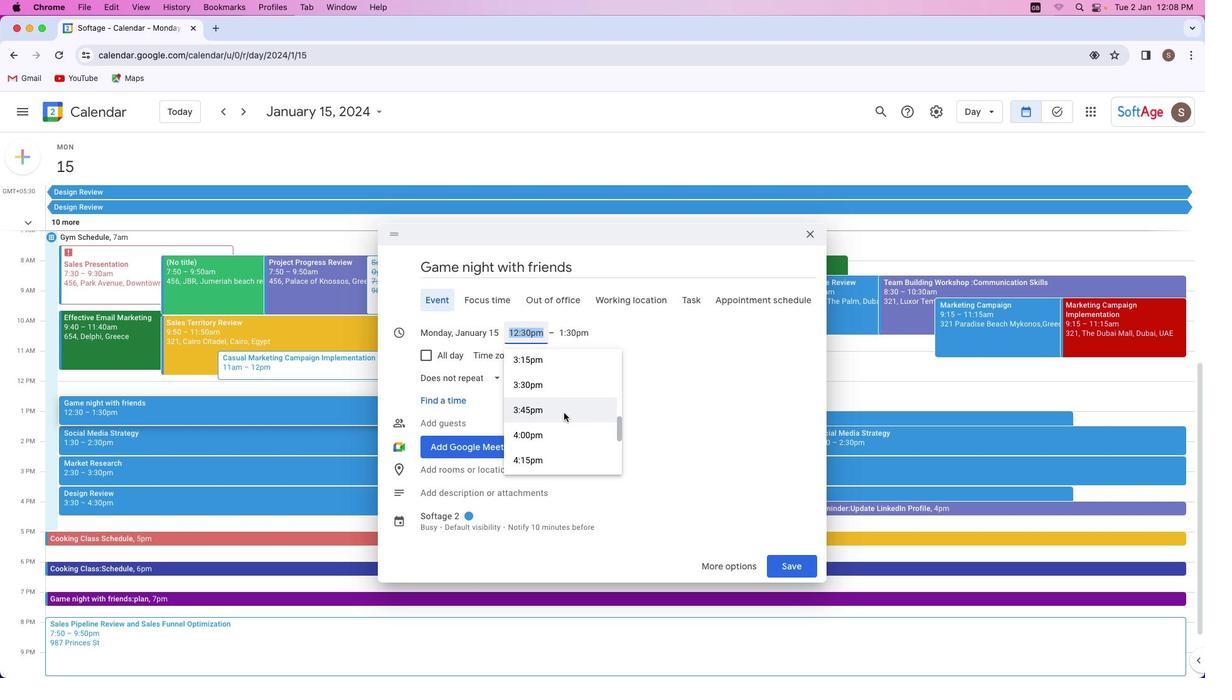 
Action: Mouse scrolled (564, 412) with delta (0, 0)
Screenshot: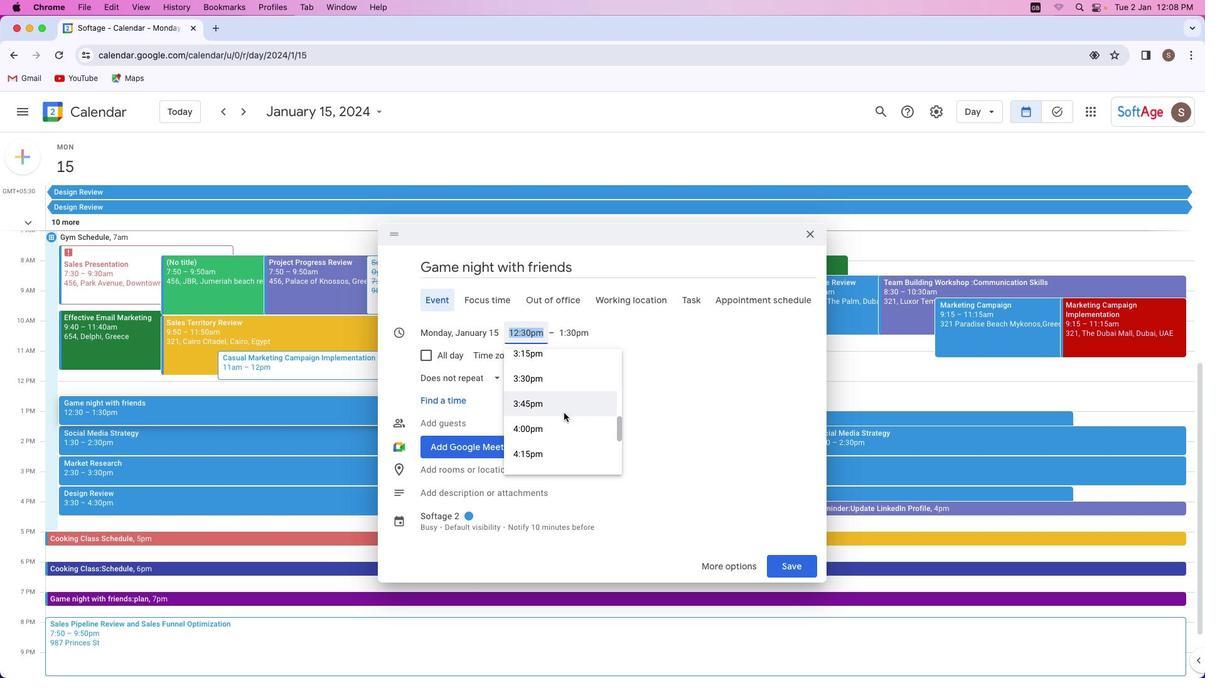 
Action: Mouse scrolled (564, 412) with delta (0, 0)
Screenshot: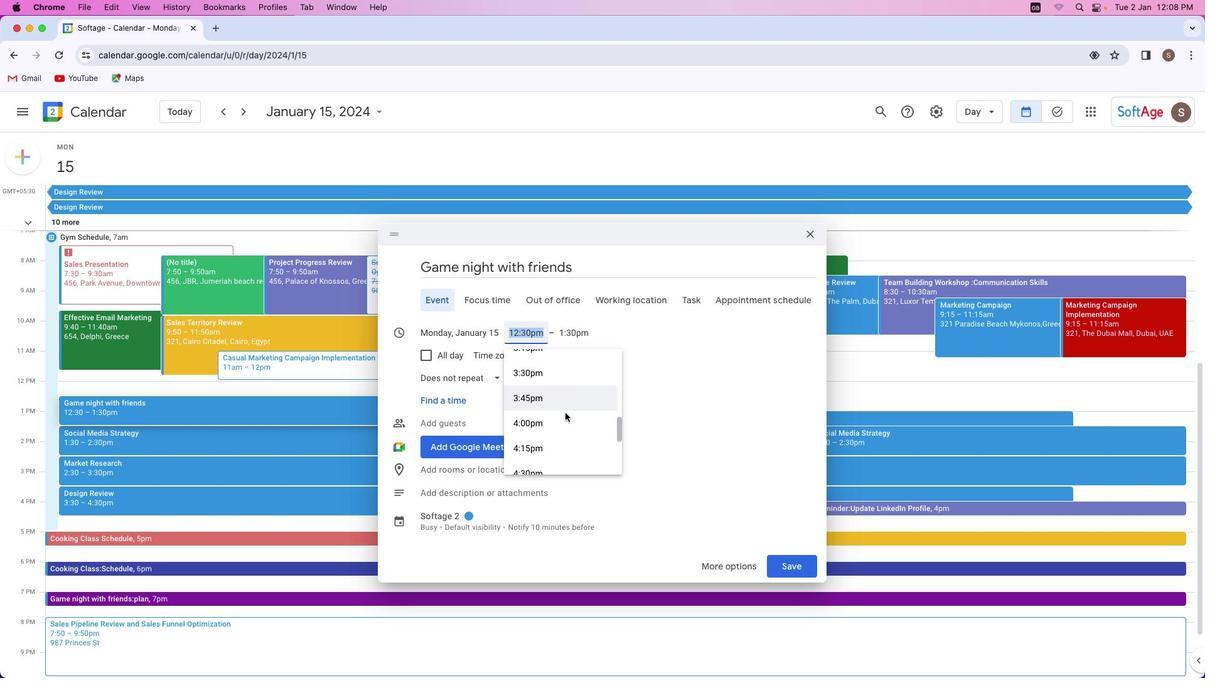 
Action: Mouse scrolled (564, 412) with delta (0, 0)
Screenshot: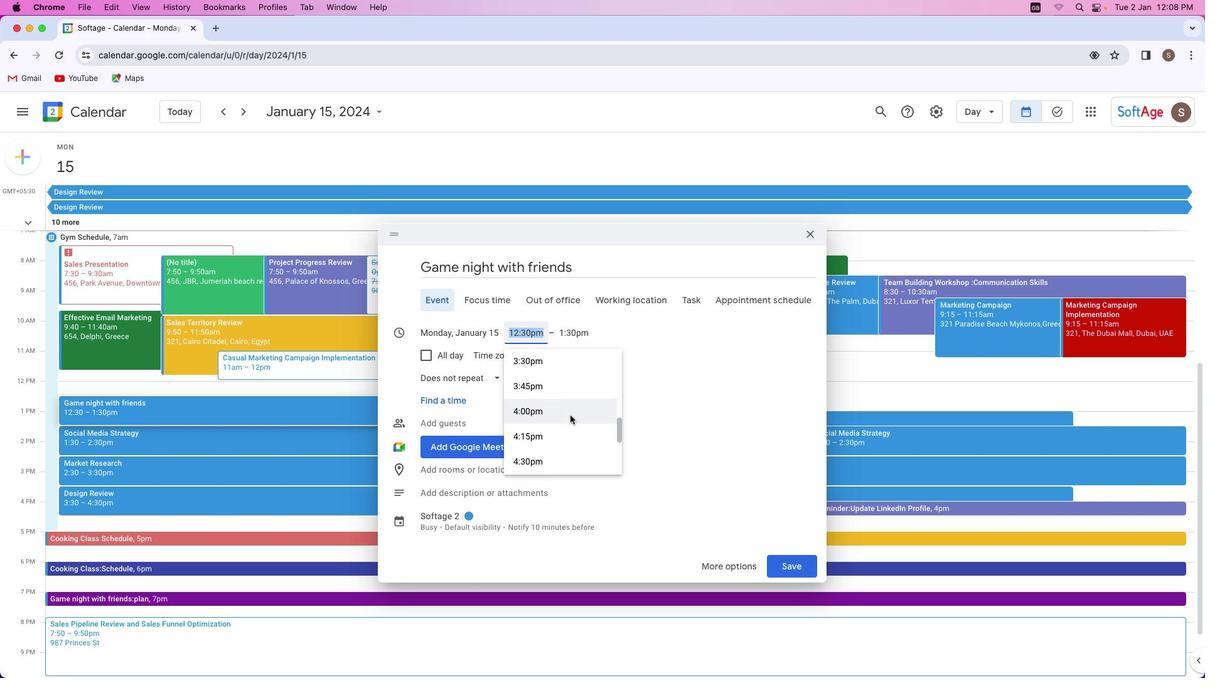 
Action: Mouse moved to (565, 413)
Screenshot: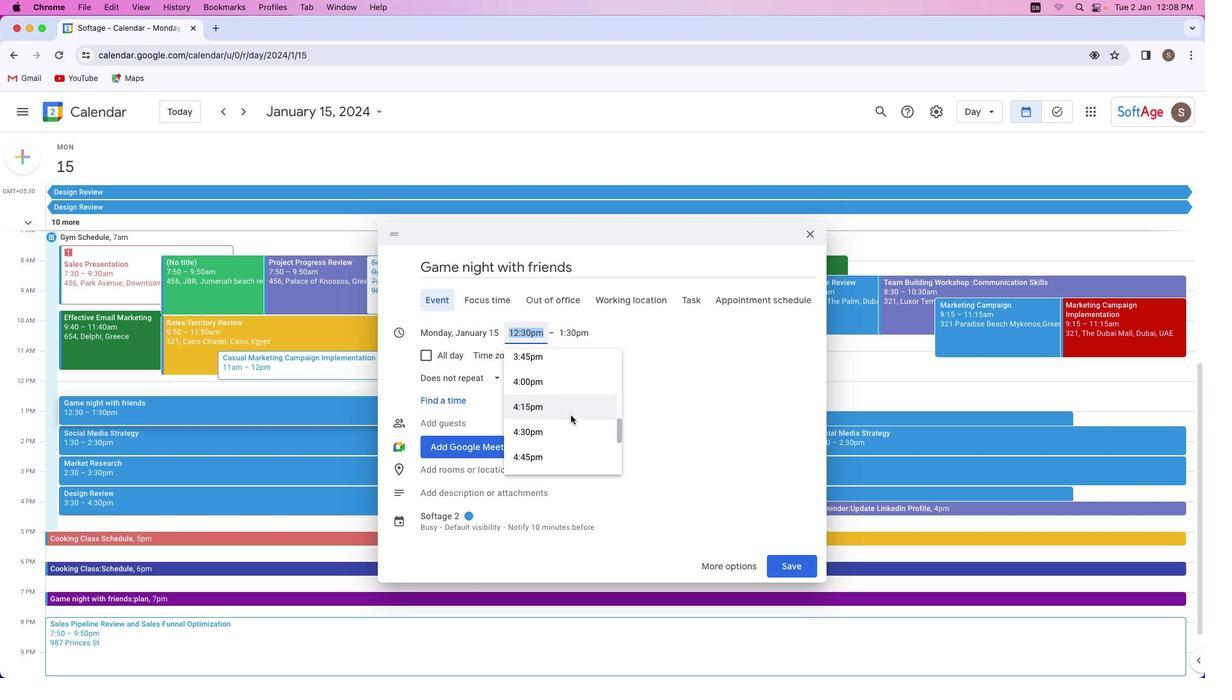 
Action: Mouse scrolled (565, 413) with delta (0, 0)
Screenshot: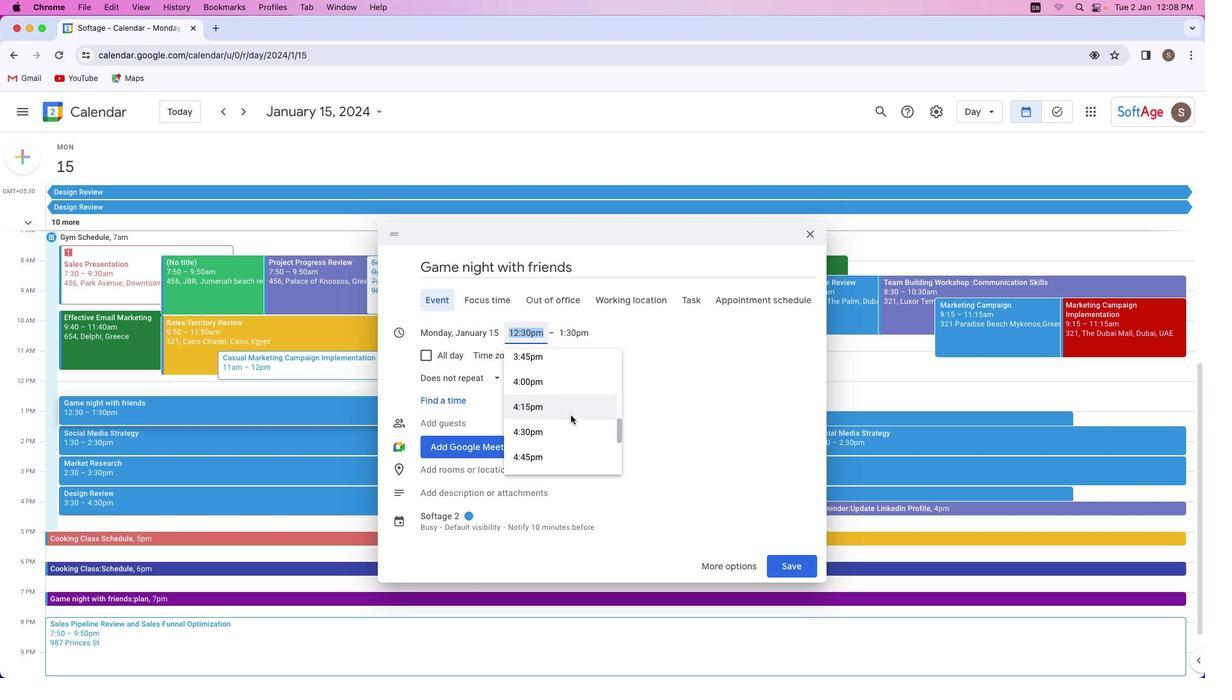
Action: Mouse moved to (571, 415)
Screenshot: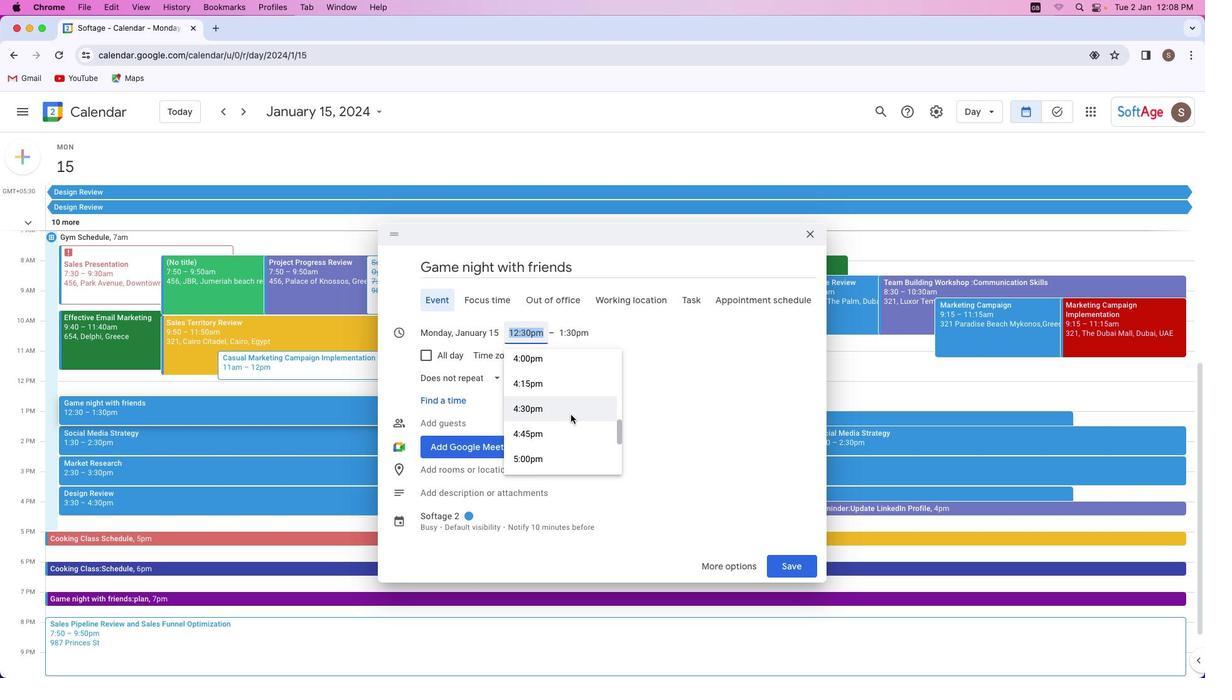 
Action: Mouse scrolled (571, 415) with delta (0, 0)
Screenshot: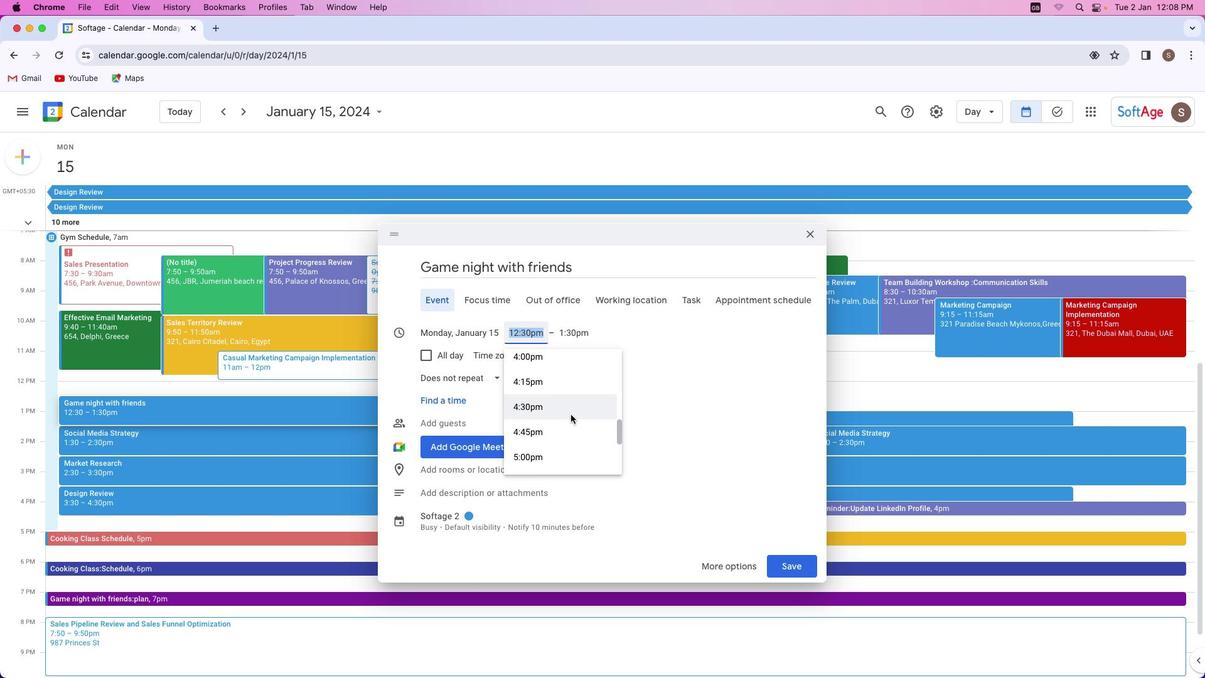 
Action: Mouse scrolled (571, 415) with delta (0, 0)
Screenshot: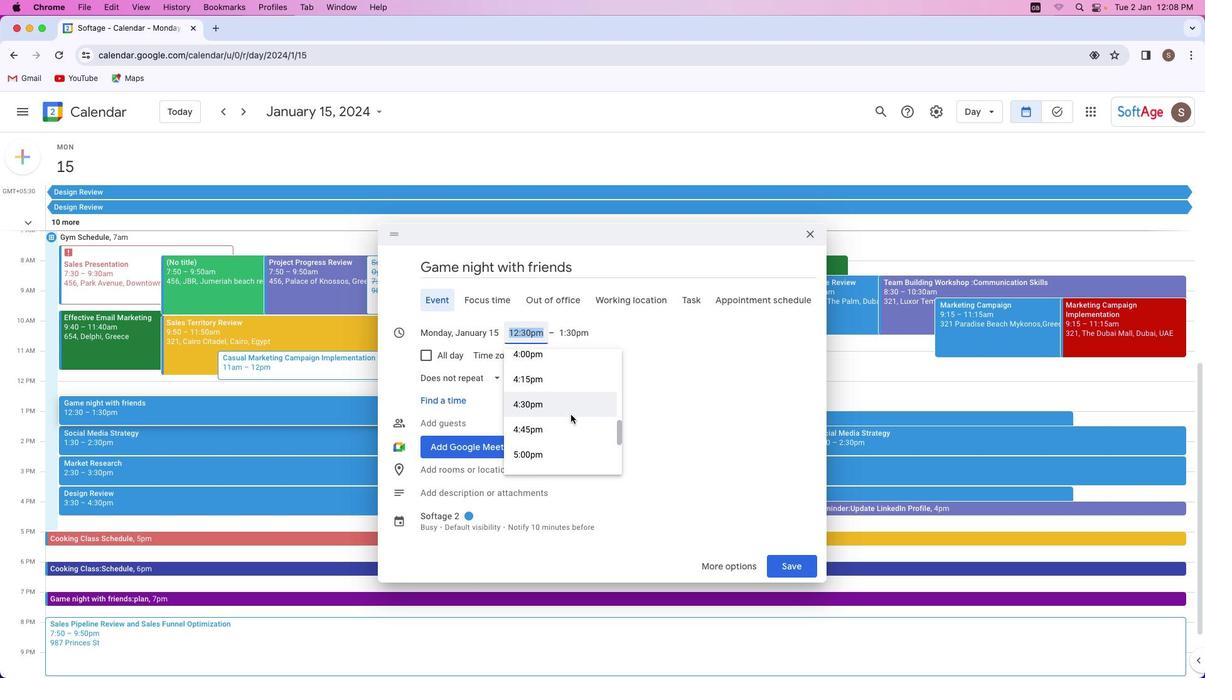 
Action: Mouse scrolled (571, 415) with delta (0, 0)
Screenshot: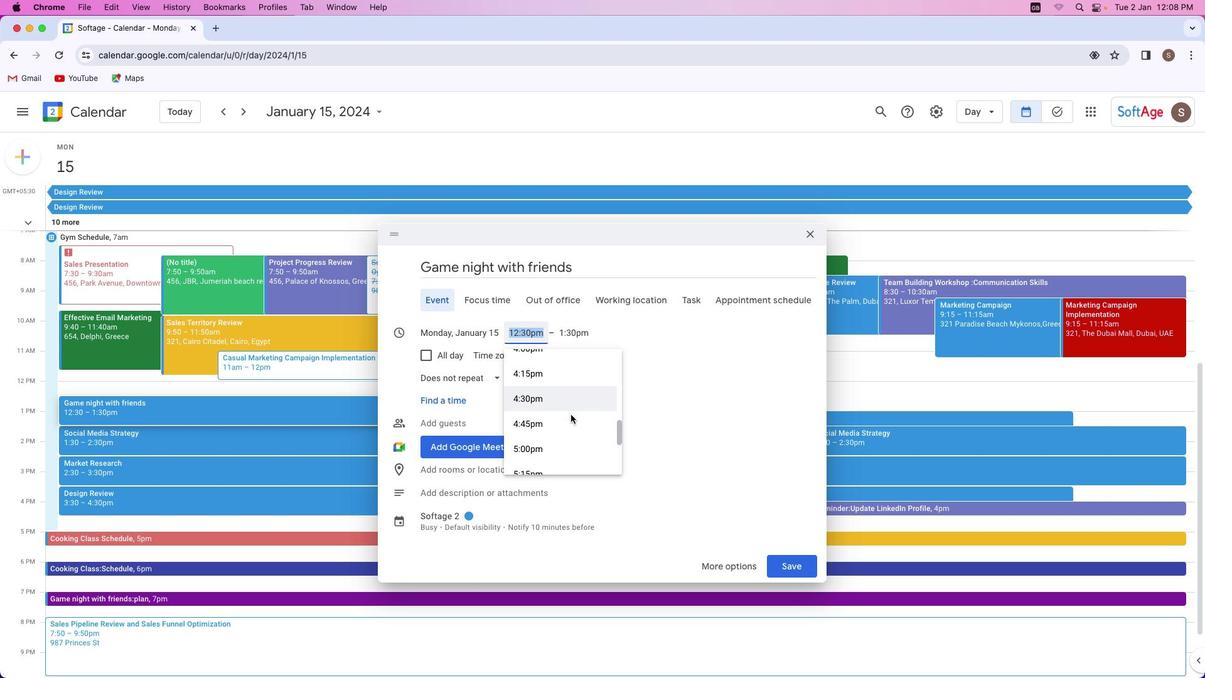 
Action: Mouse scrolled (571, 415) with delta (0, 0)
Screenshot: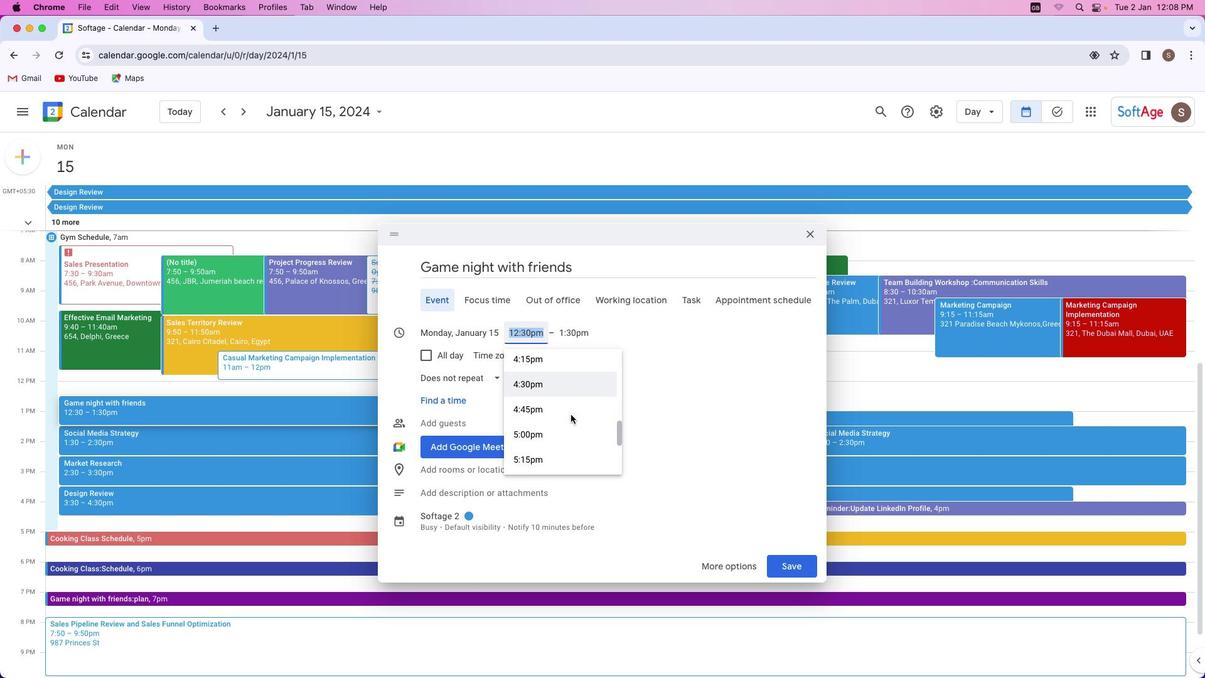 
Action: Mouse moved to (571, 413)
Screenshot: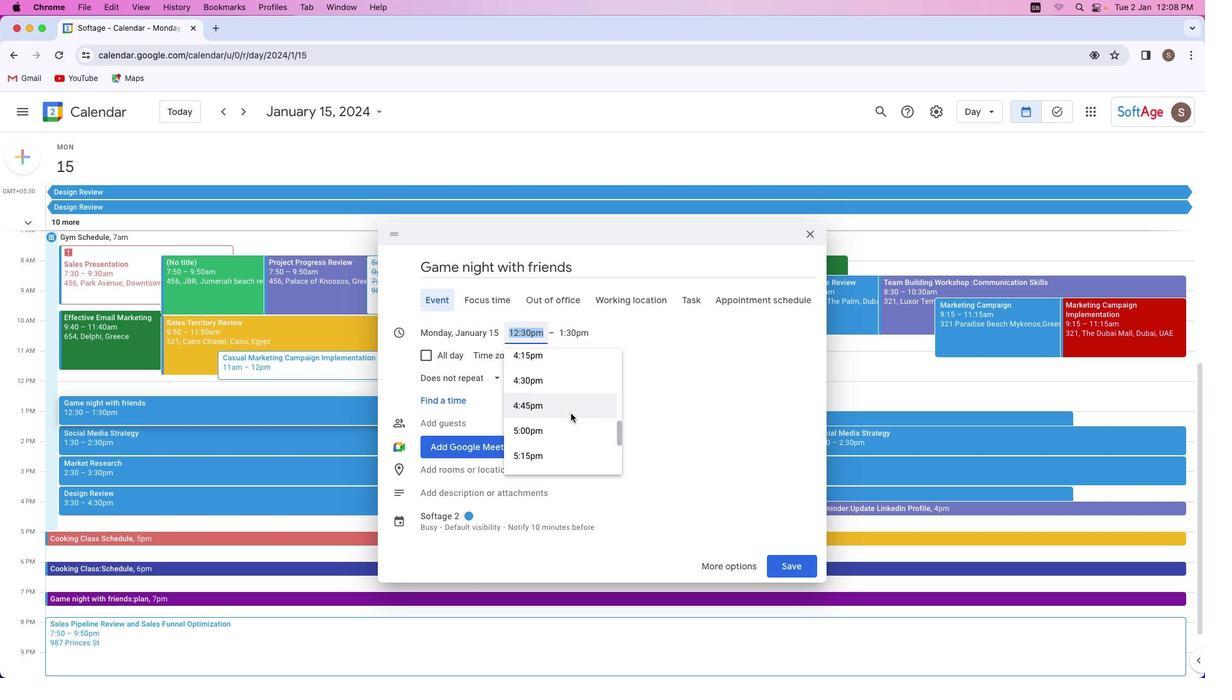 
Action: Mouse scrolled (571, 413) with delta (0, 0)
Screenshot: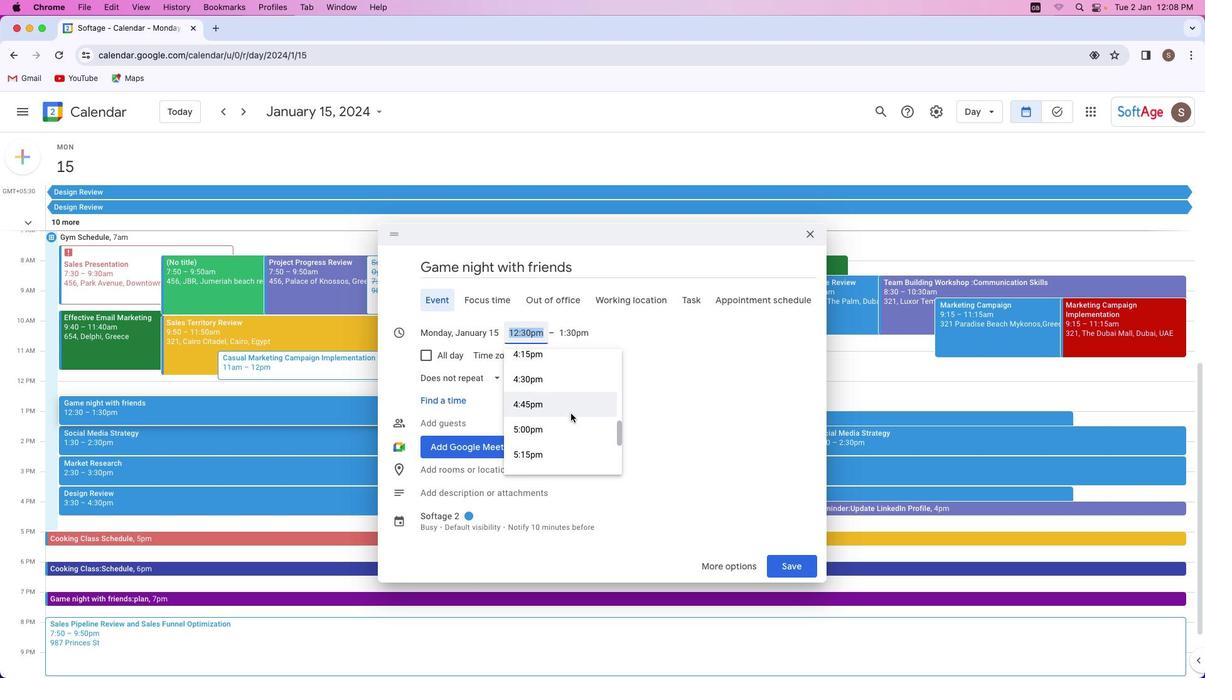 
Action: Mouse scrolled (571, 413) with delta (0, 0)
Screenshot: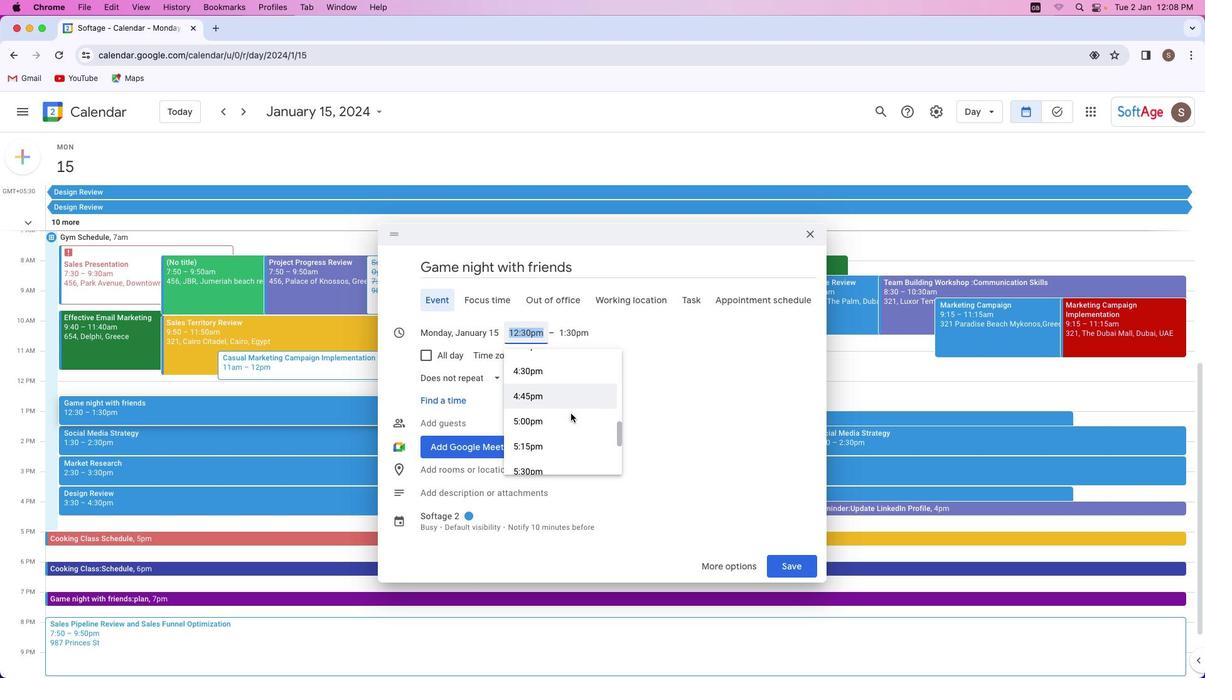 
Action: Mouse scrolled (571, 413) with delta (0, 0)
Screenshot: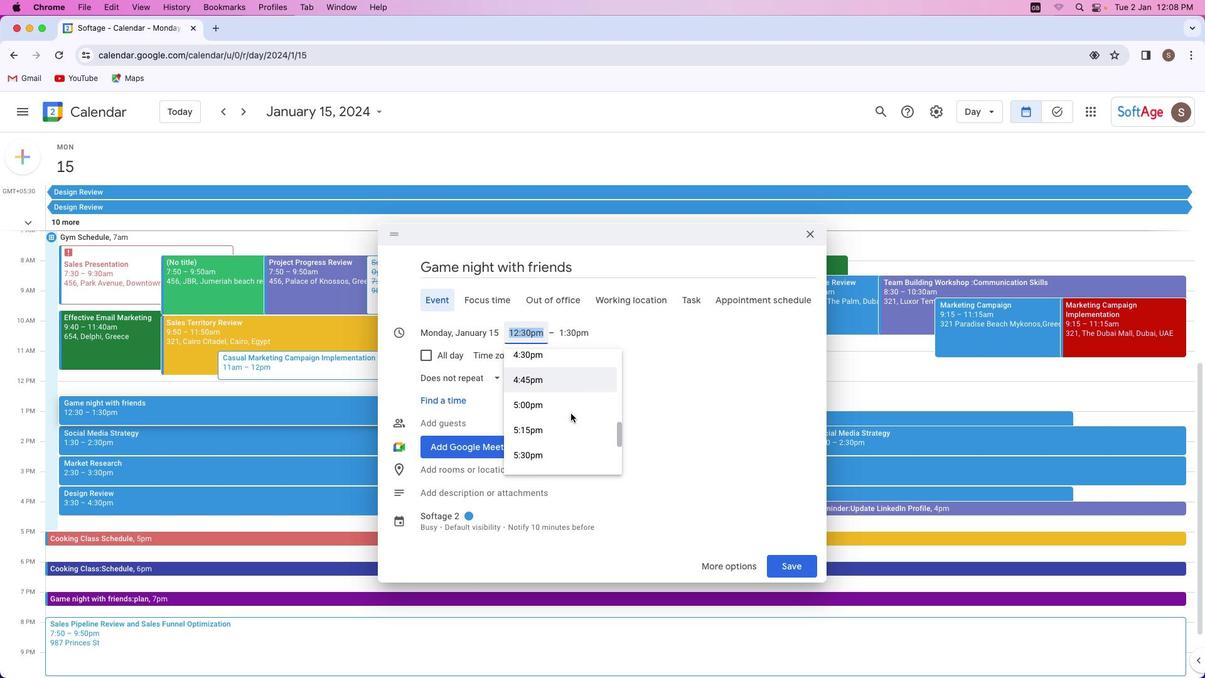 
Action: Mouse scrolled (571, 413) with delta (0, 0)
Screenshot: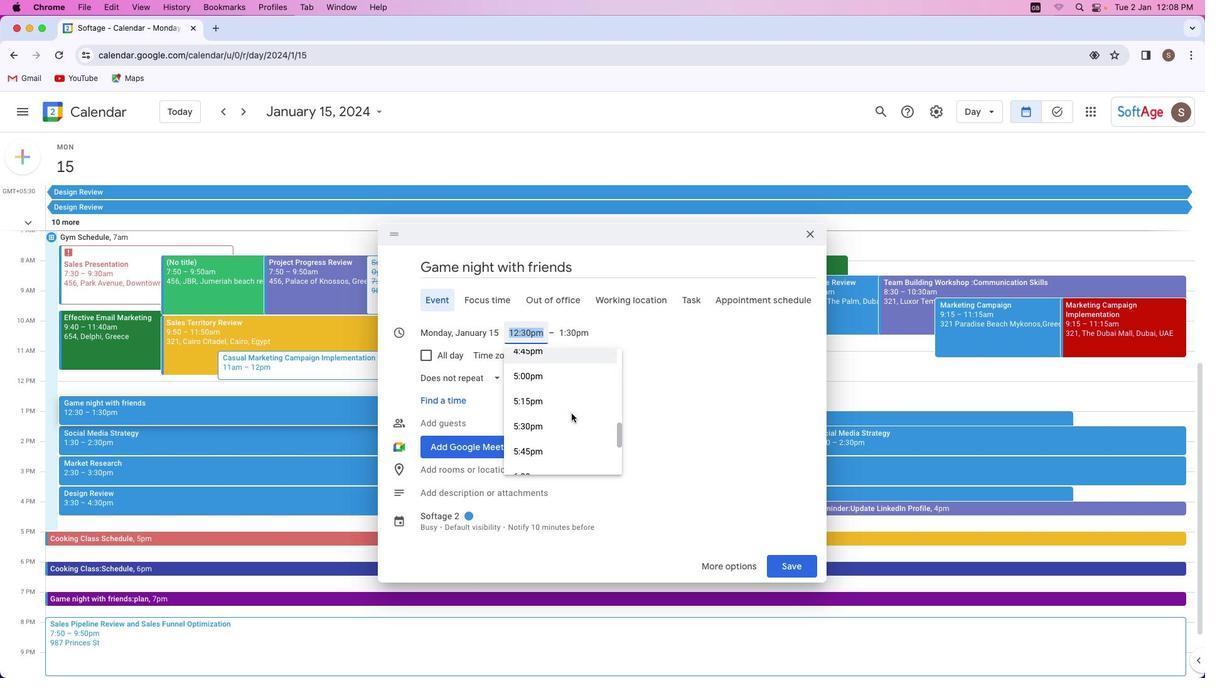 
Action: Mouse moved to (571, 413)
Screenshot: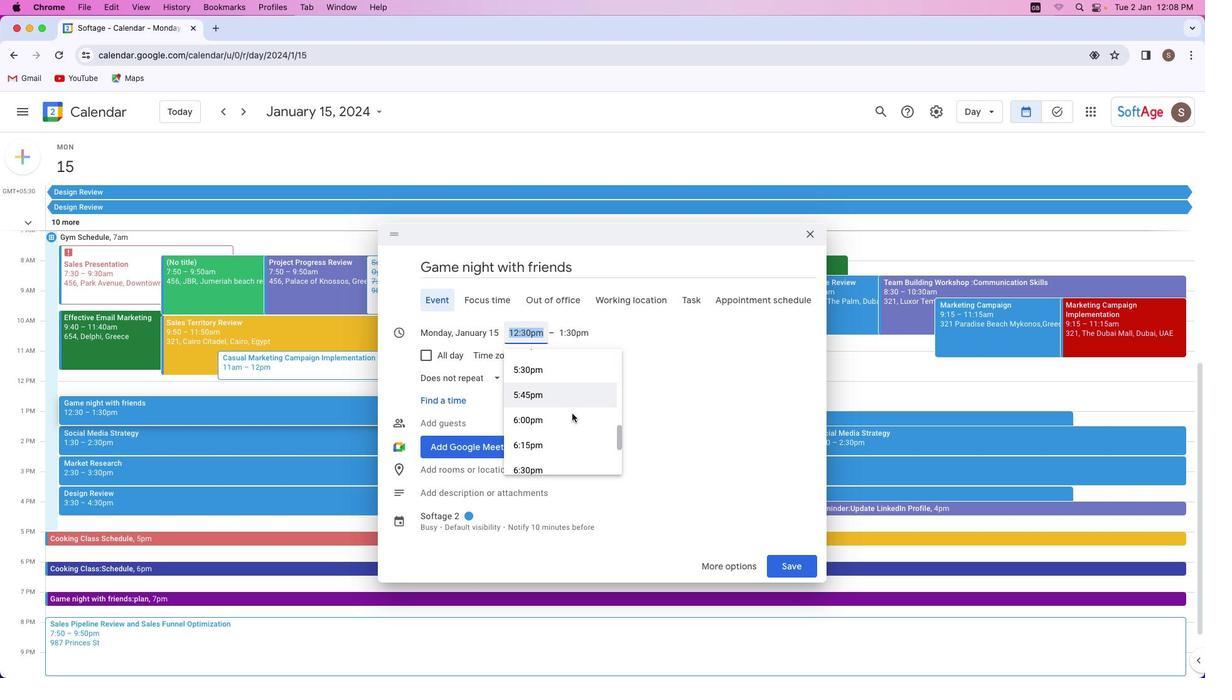 
Action: Mouse scrolled (571, 413) with delta (0, -1)
Screenshot: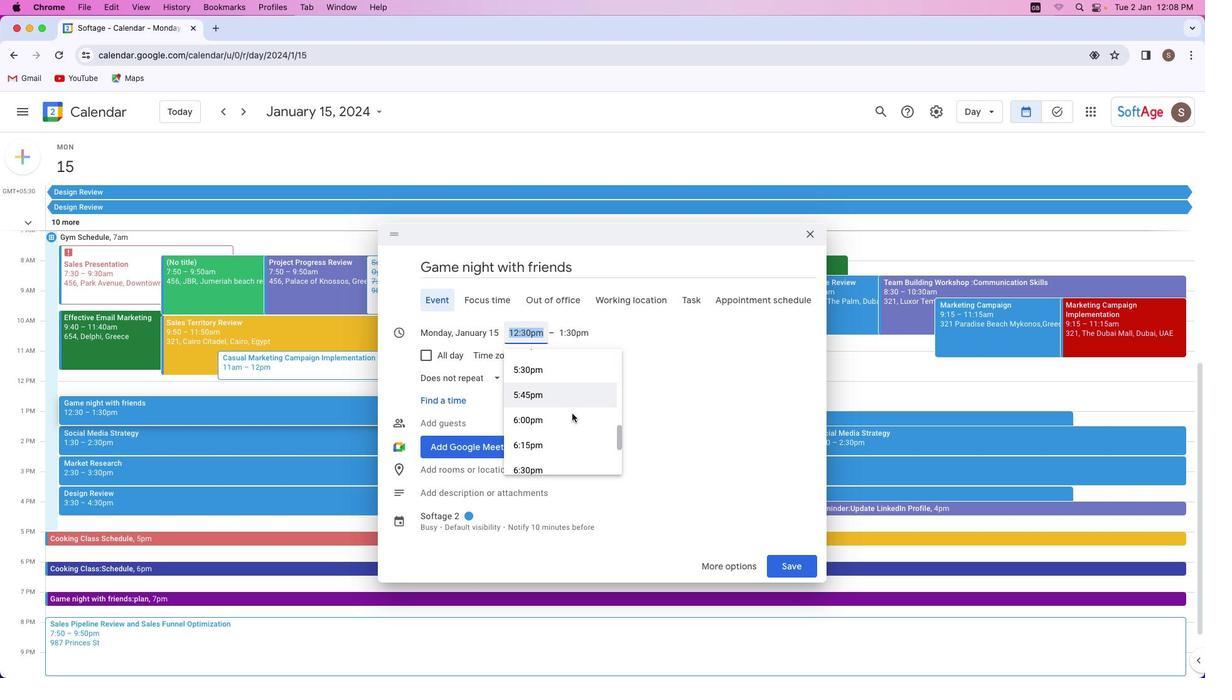 
Action: Mouse moved to (572, 413)
Screenshot: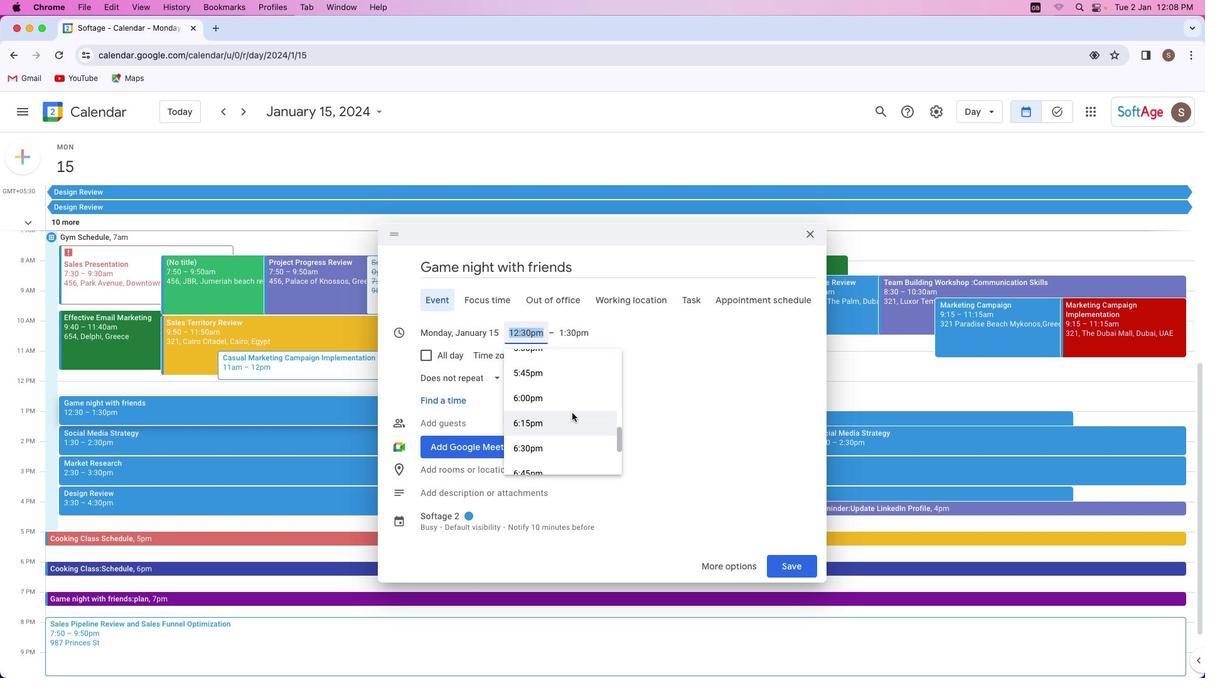 
Action: Mouse scrolled (572, 413) with delta (0, 0)
Screenshot: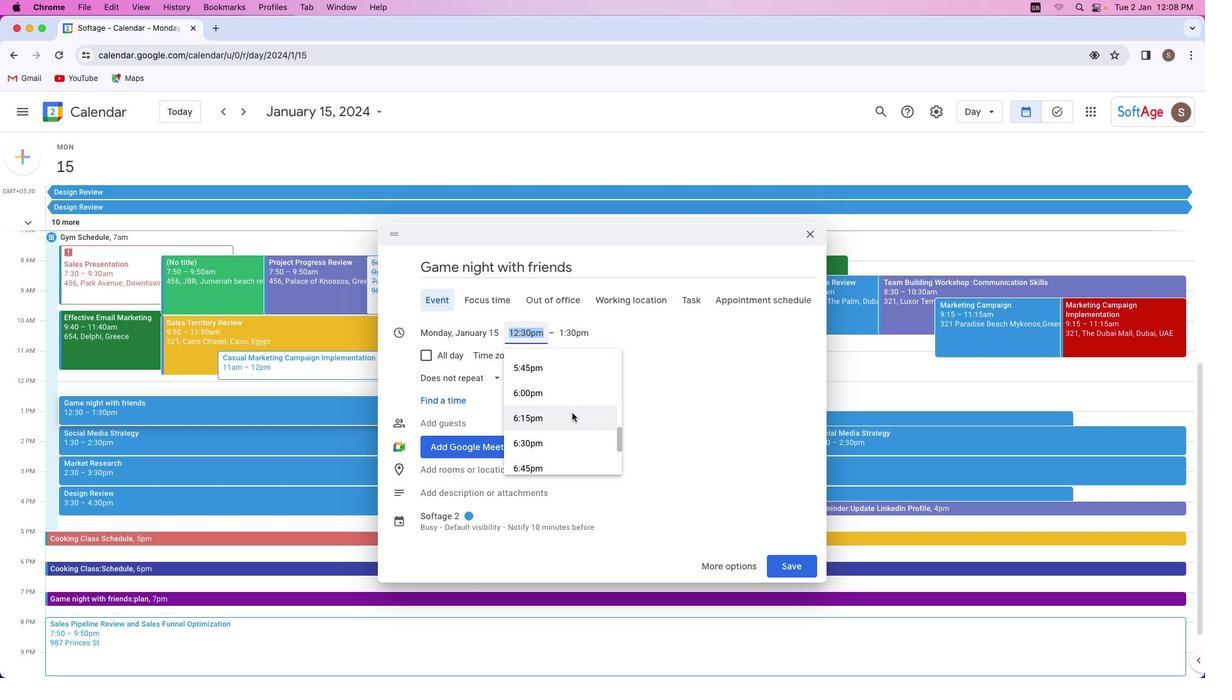 
Action: Mouse scrolled (572, 413) with delta (0, 0)
Screenshot: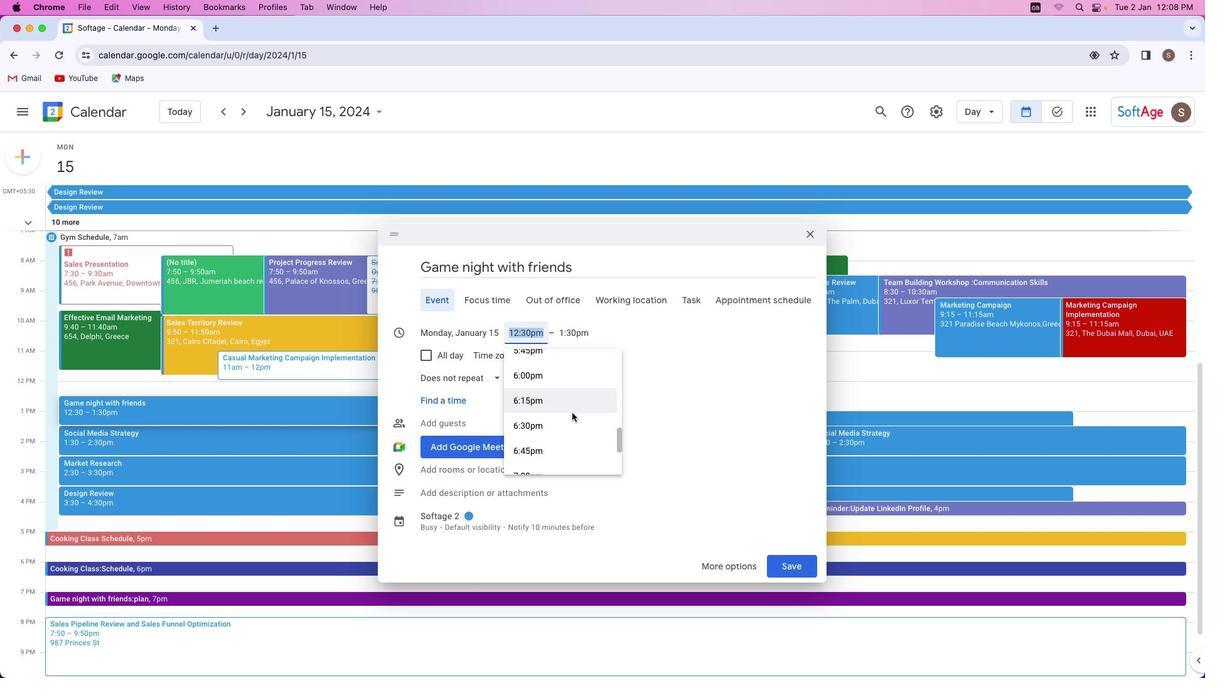 
Action: Mouse scrolled (572, 413) with delta (0, -1)
Screenshot: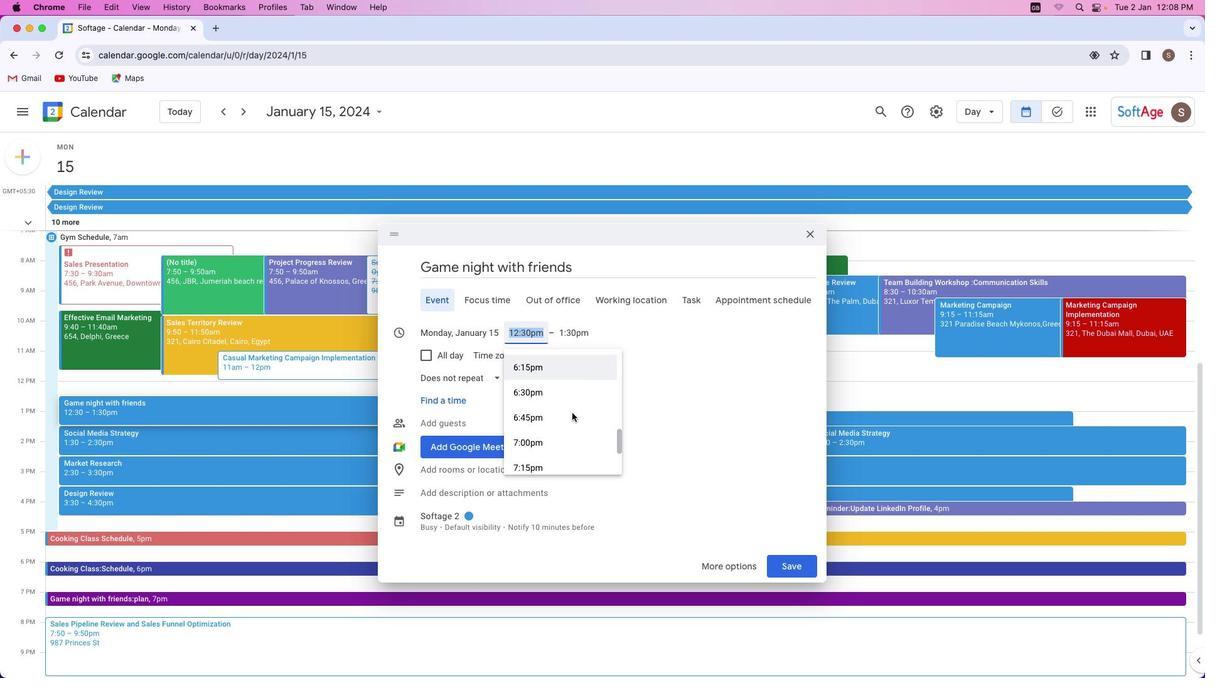 
Action: Mouse scrolled (572, 413) with delta (0, -1)
Screenshot: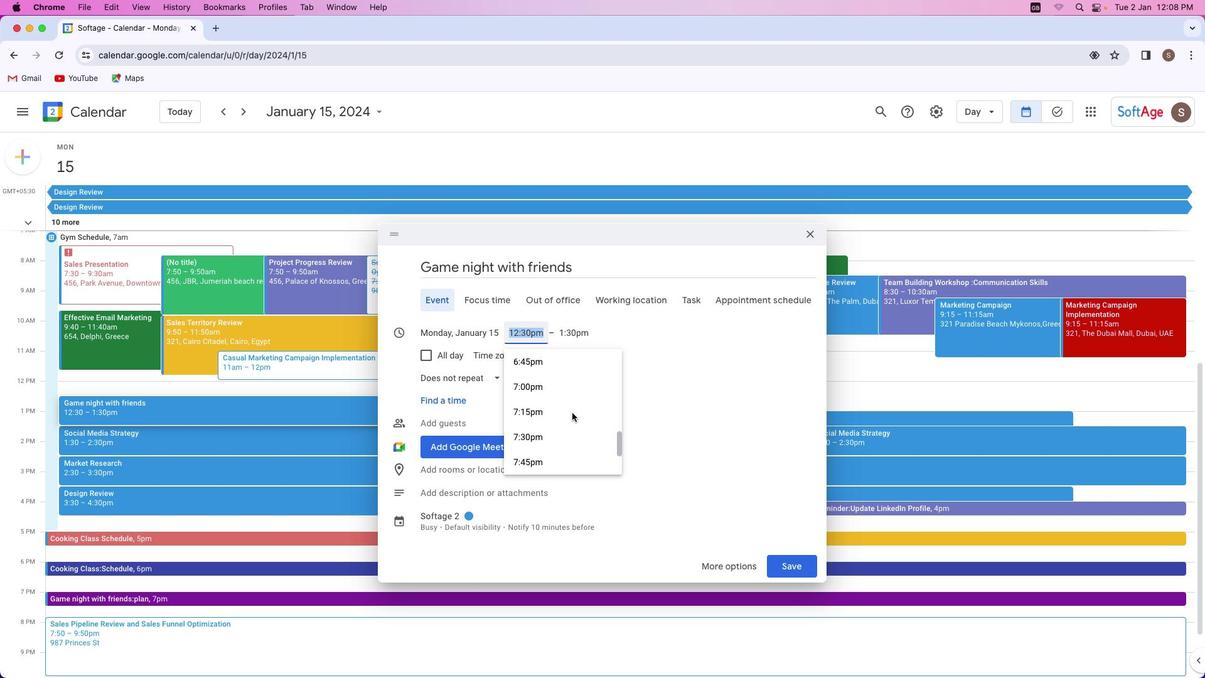 
Action: Mouse scrolled (572, 413) with delta (0, 0)
Screenshot: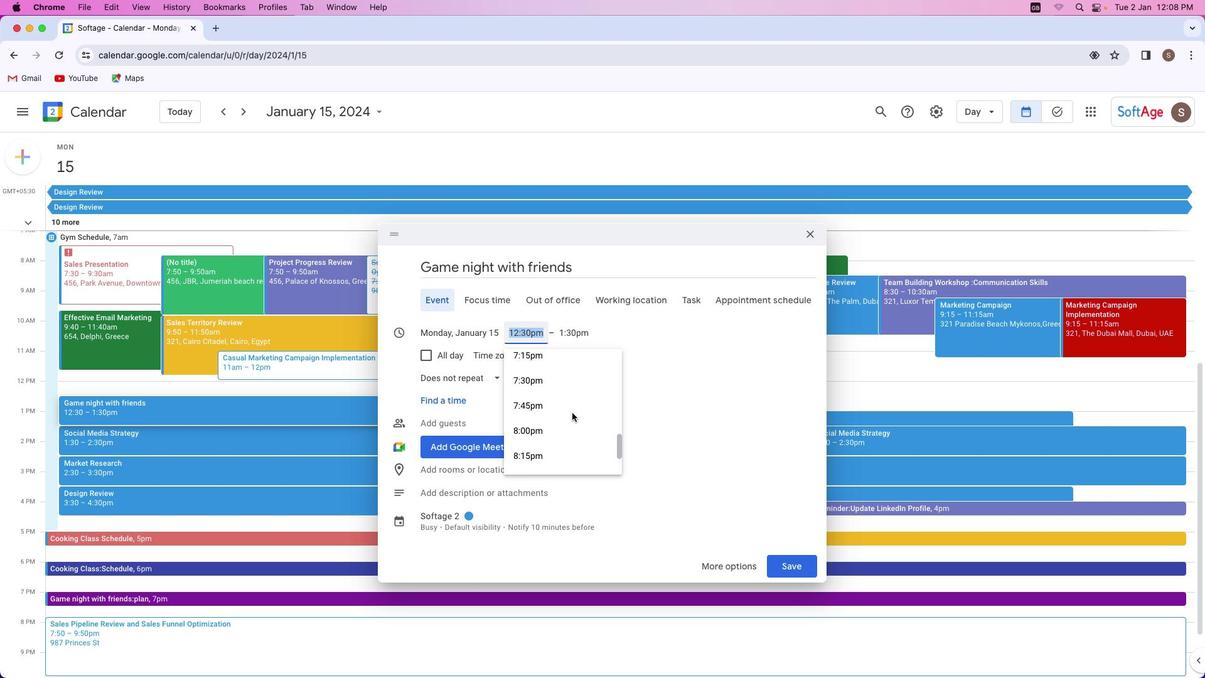 
Action: Mouse moved to (556, 413)
Screenshot: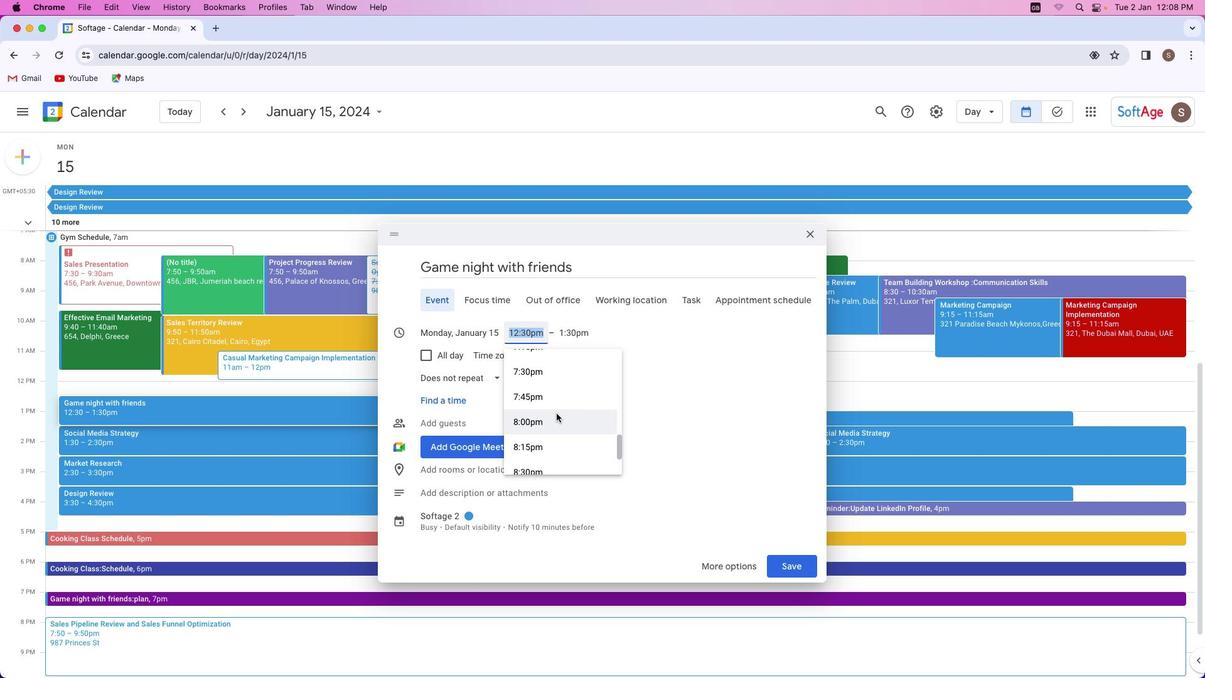 
Action: Mouse pressed left at (556, 413)
Screenshot: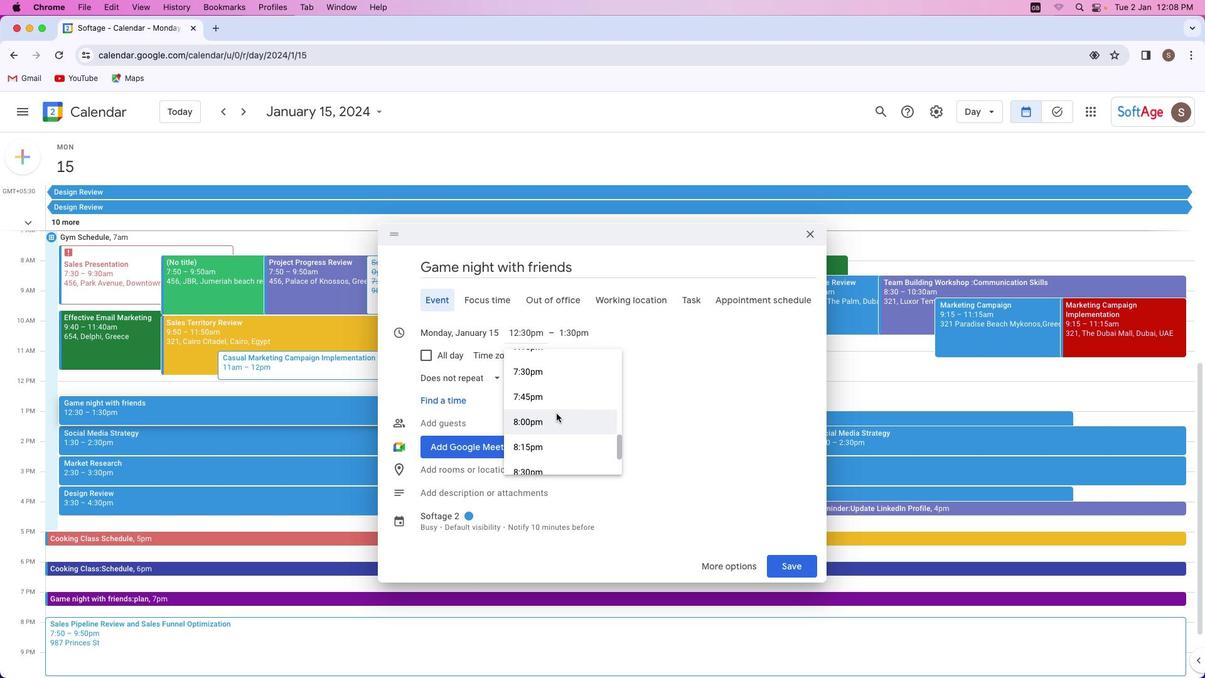 
Action: Mouse moved to (460, 553)
Screenshot: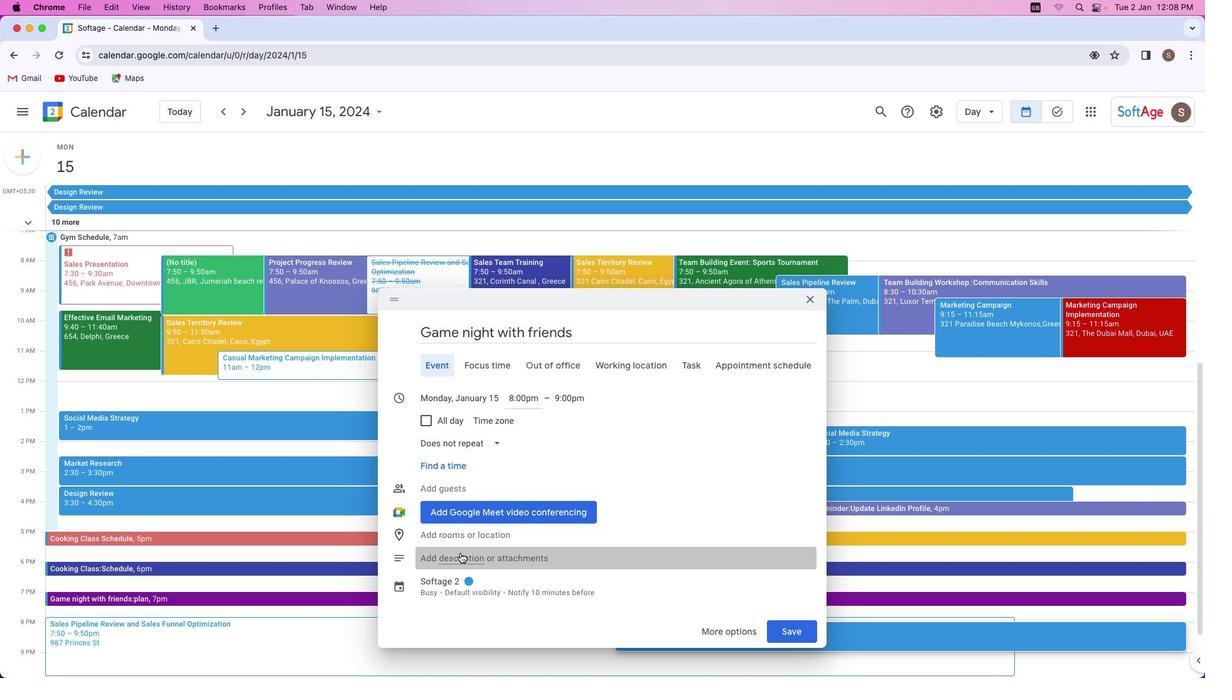 
Action: Mouse pressed left at (460, 553)
Screenshot: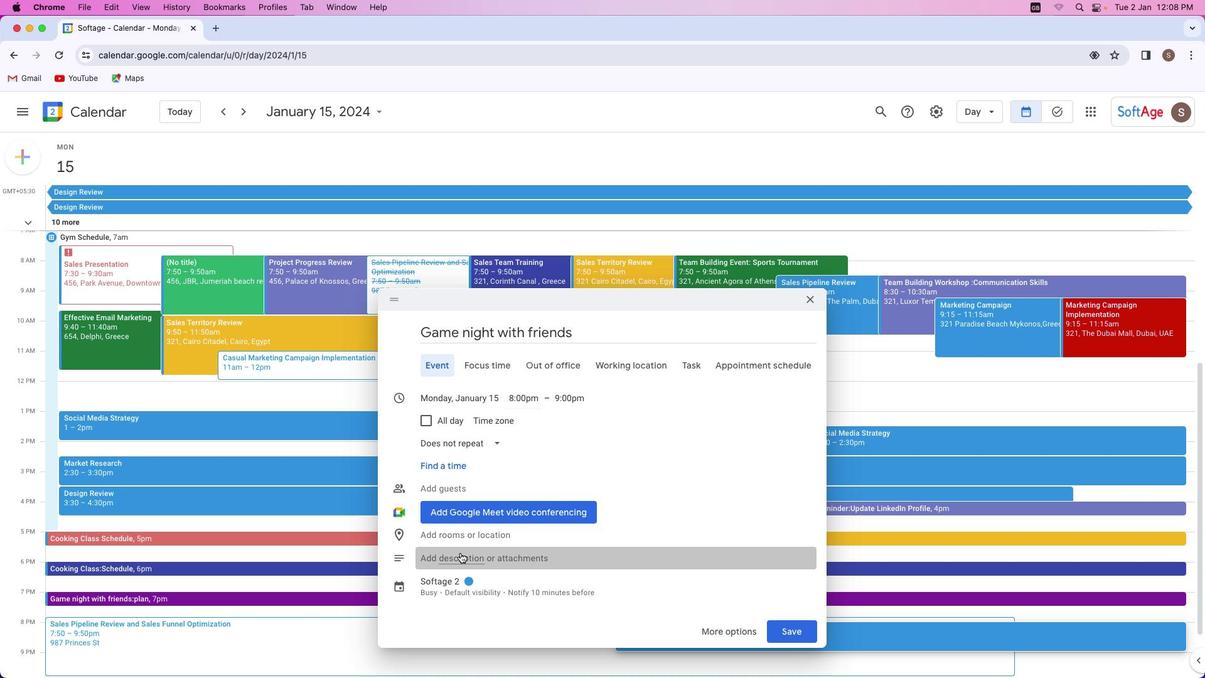 
Action: Mouse moved to (668, 395)
Screenshot: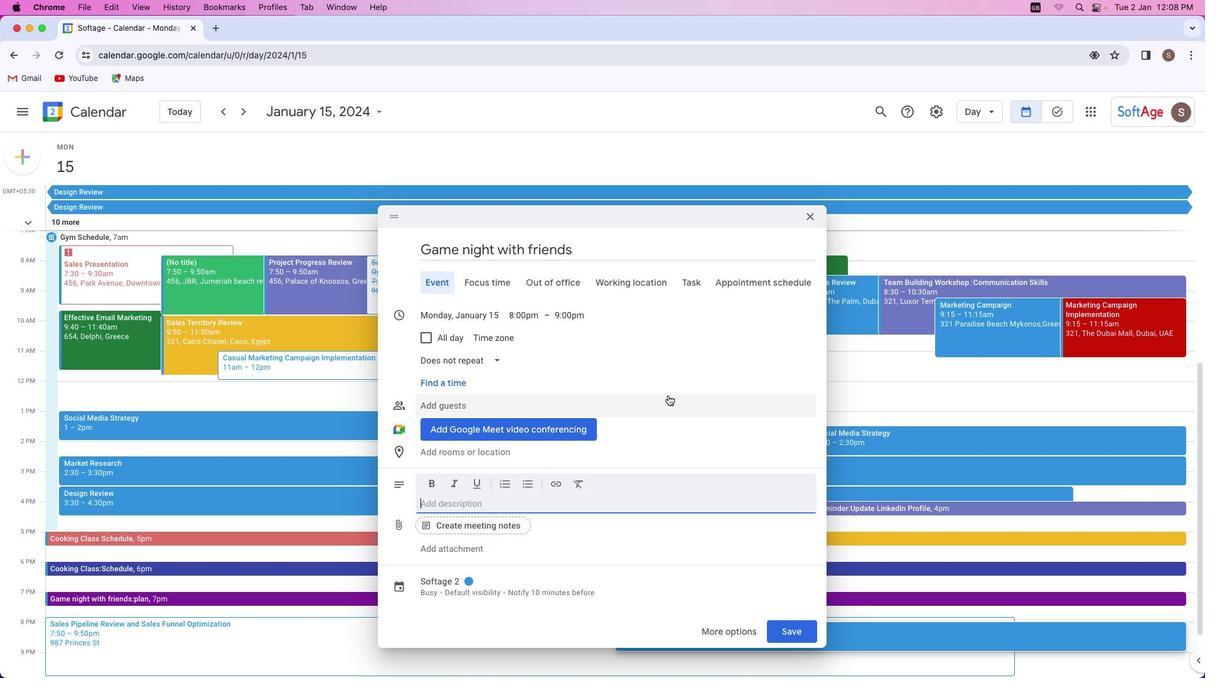 
Action: Key pressed Key.shift'T''h''i''s'Key.space'p''l''a''n''n''i''n''g'Key.space'i''s'Key.space'f''o''r'Key.space'g''a''m''e'Key.space'n''i''g''h''t'Key.space'w''i''t''h'Key.space'f''r''i''e''n''d''s''.'
Screenshot: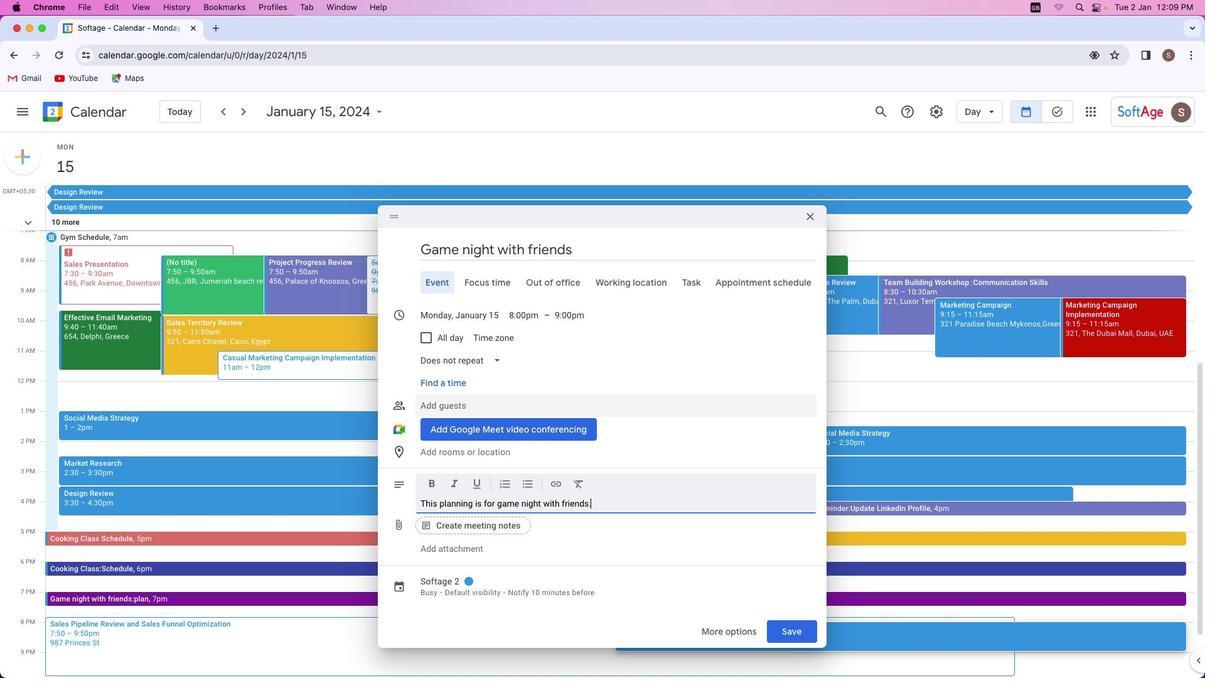 
Action: Mouse moved to (466, 577)
Screenshot: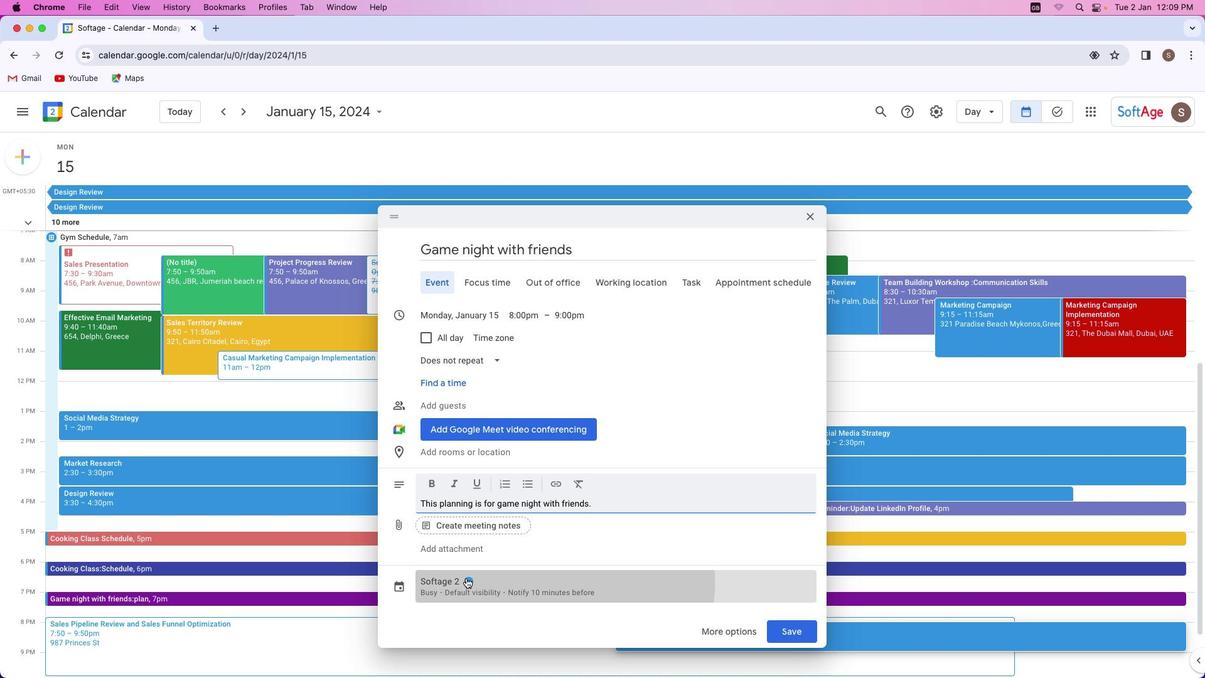 
Action: Mouse pressed left at (466, 577)
Screenshot: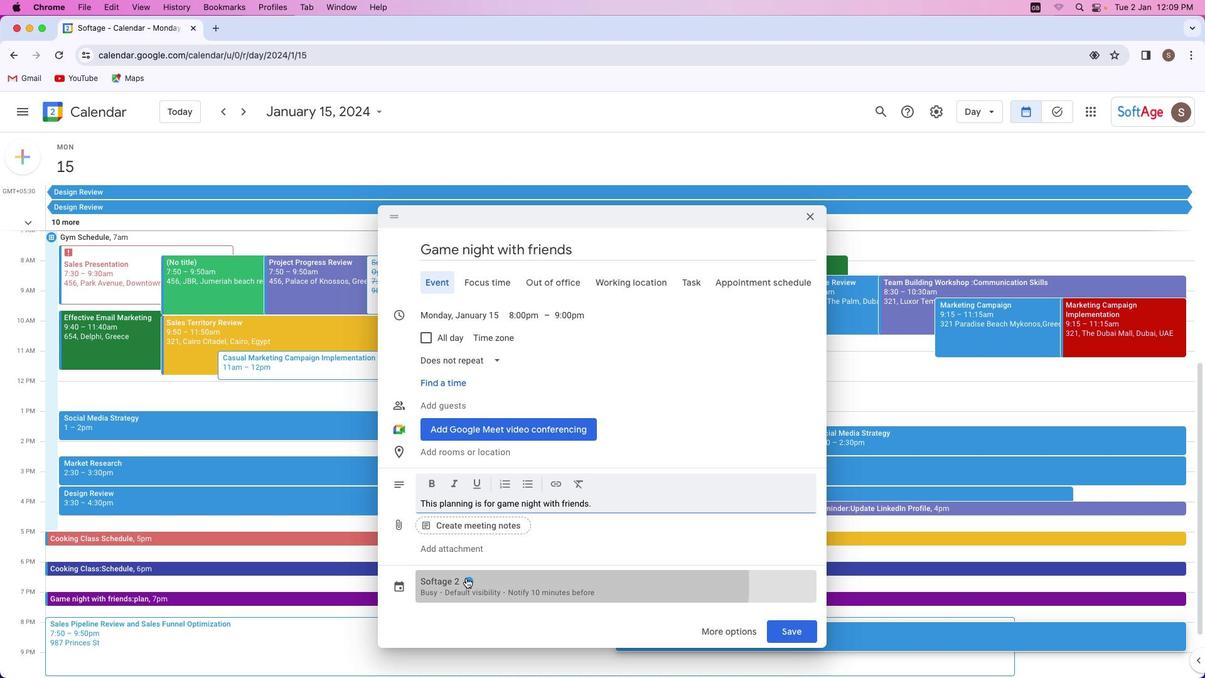 
Action: Mouse moved to (493, 491)
Screenshot: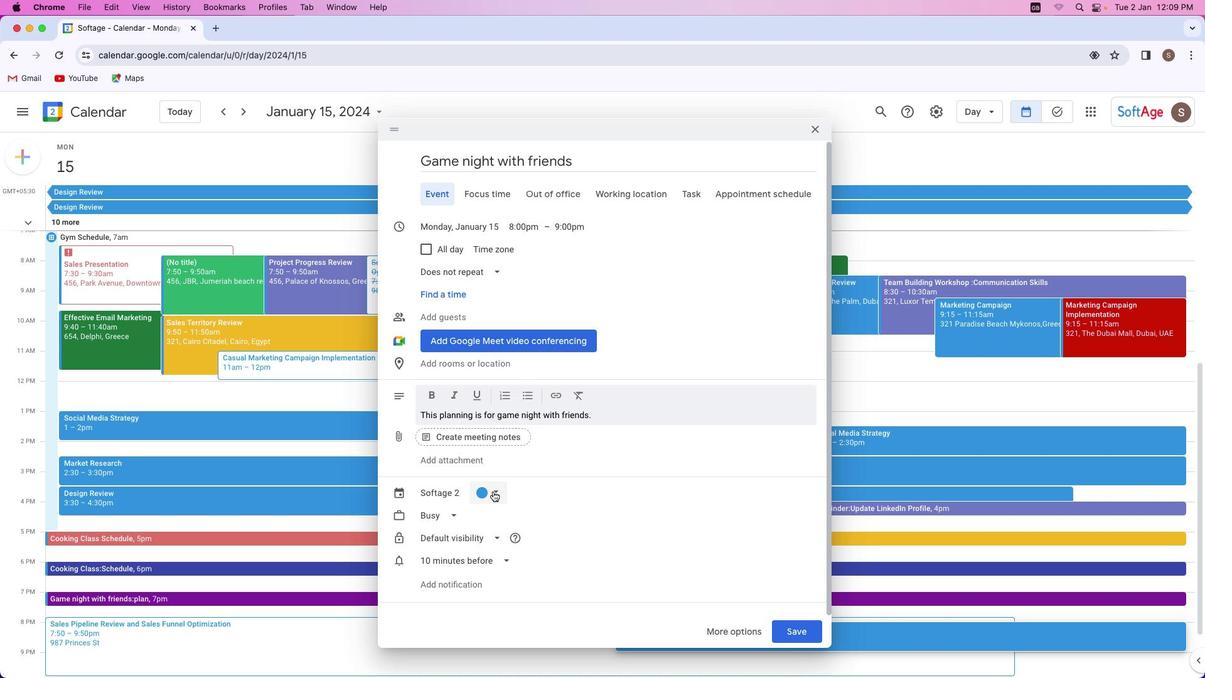 
Action: Mouse pressed left at (493, 491)
Screenshot: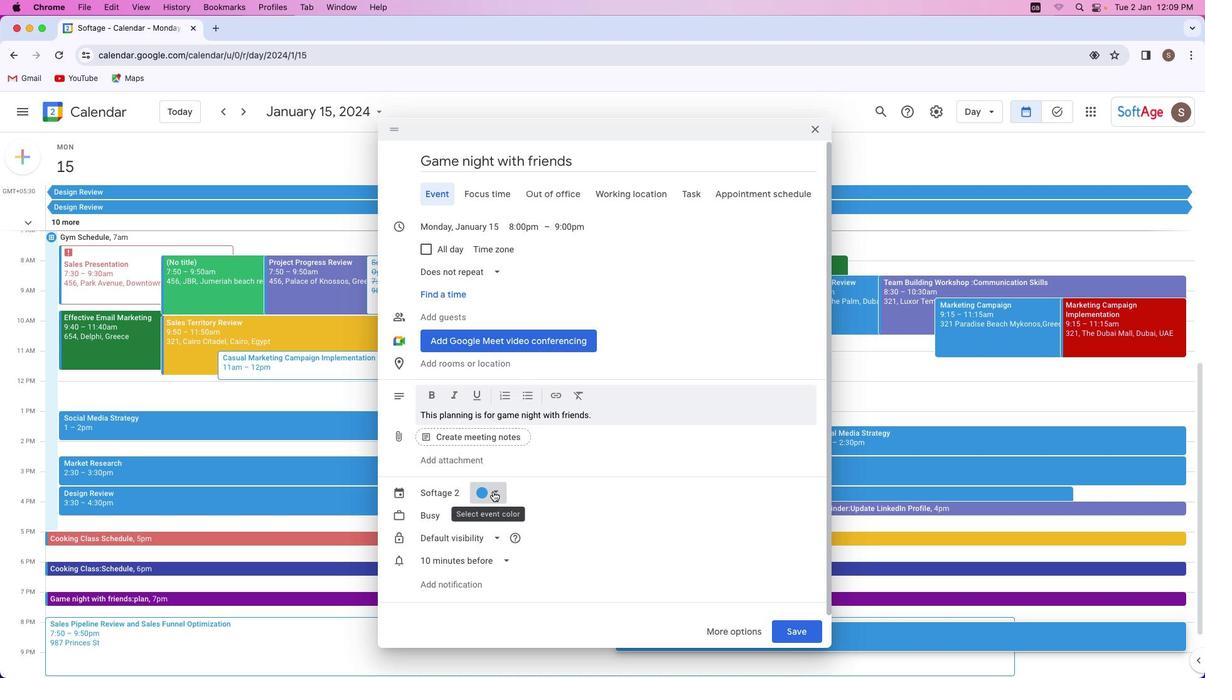 
Action: Mouse moved to (499, 513)
Screenshot: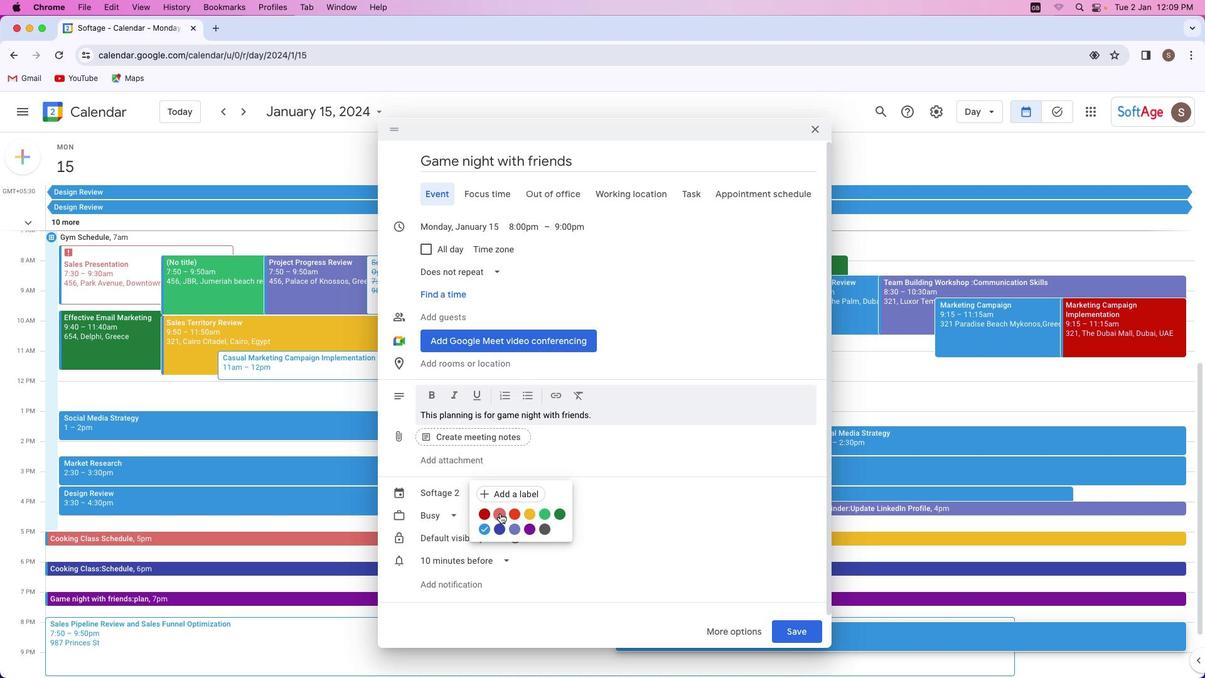 
Action: Mouse pressed left at (499, 513)
Screenshot: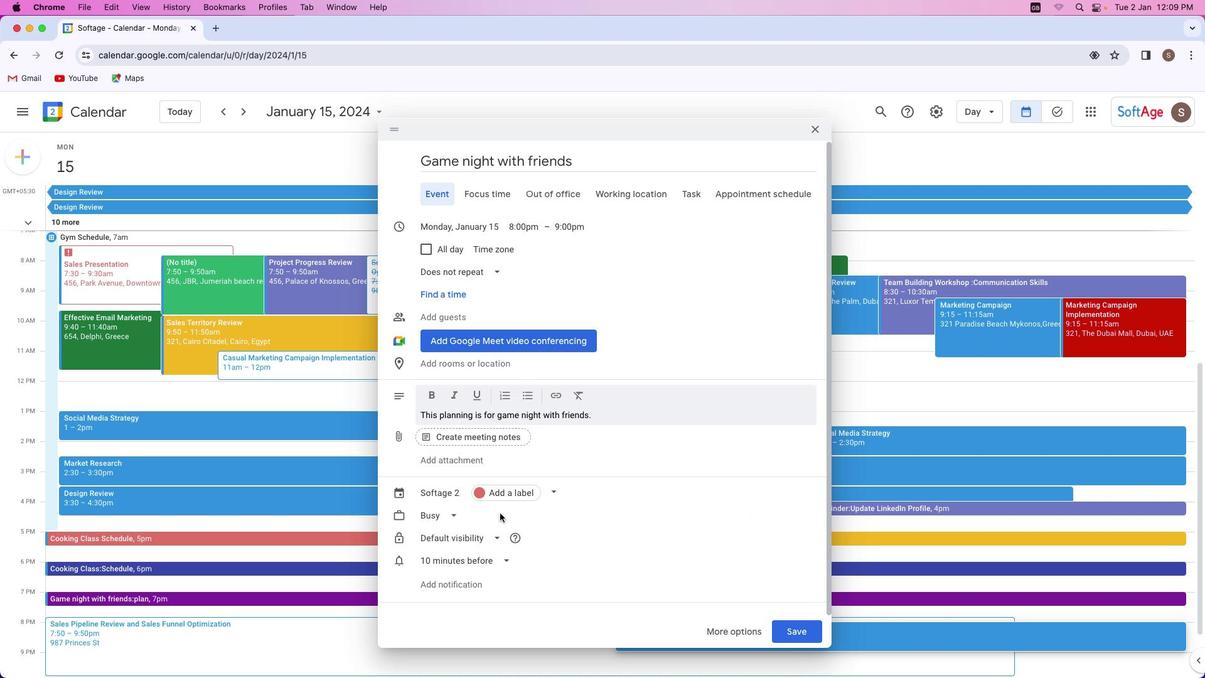 
Action: Mouse moved to (788, 631)
Screenshot: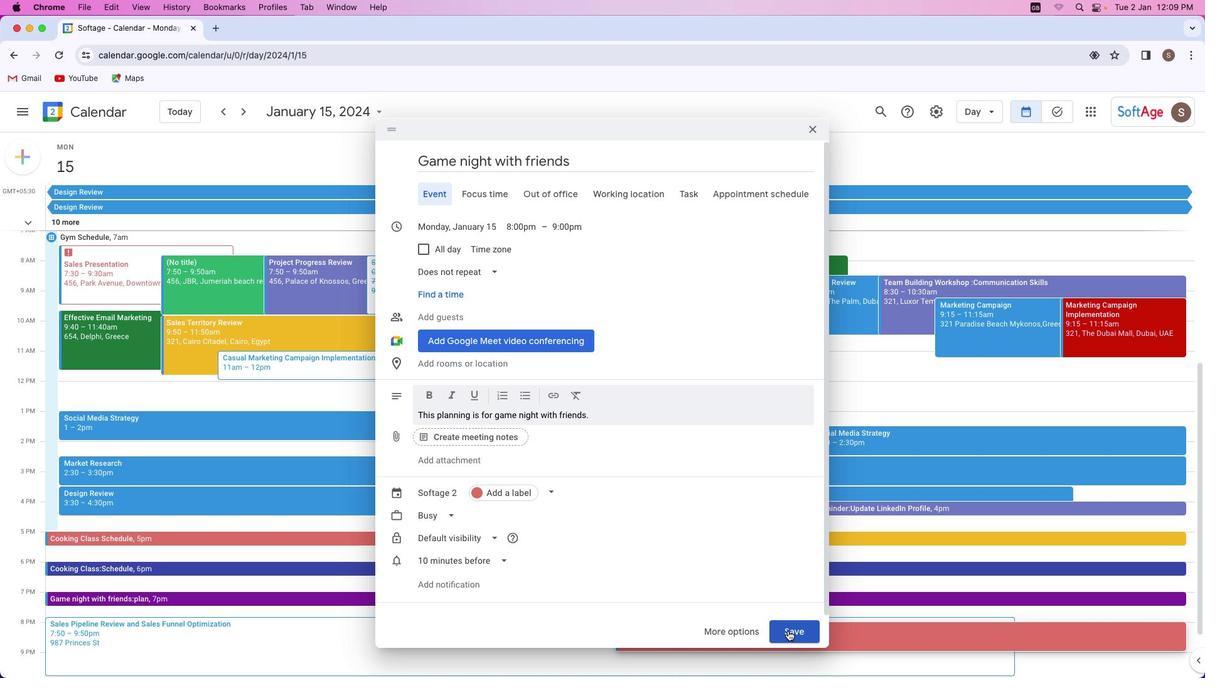 
Action: Mouse pressed left at (788, 631)
Screenshot: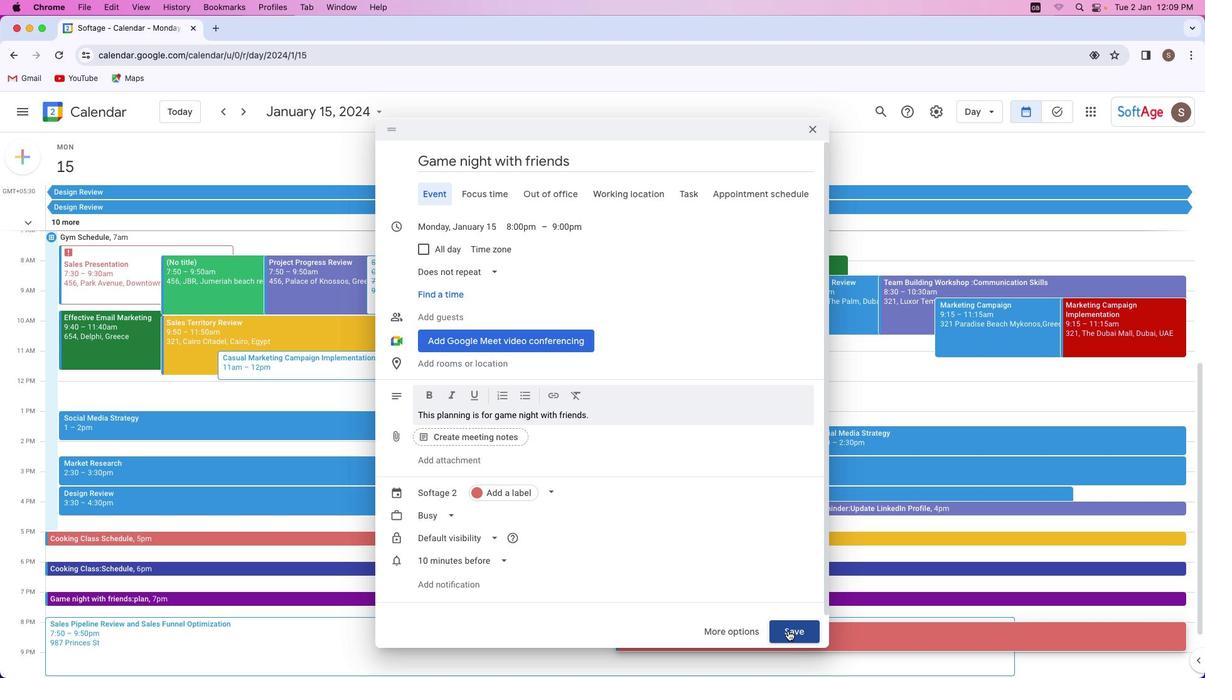 
Action: Mouse moved to (648, 629)
Screenshot: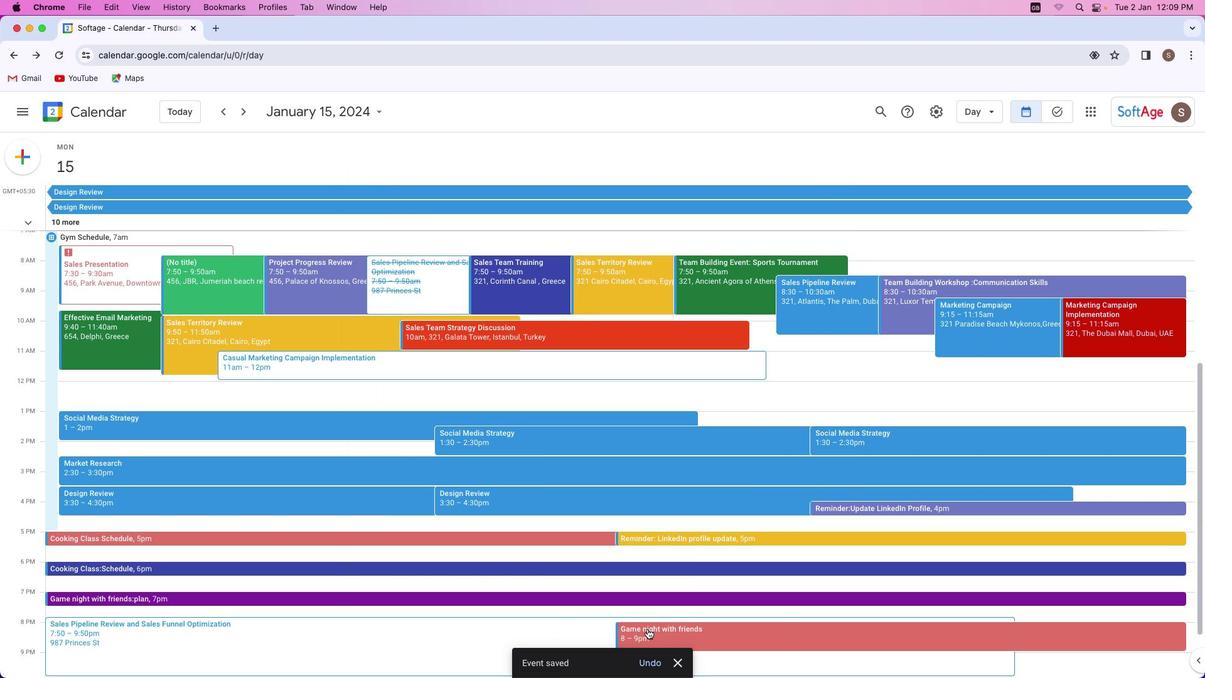 
Action: Mouse pressed left at (648, 629)
Screenshot: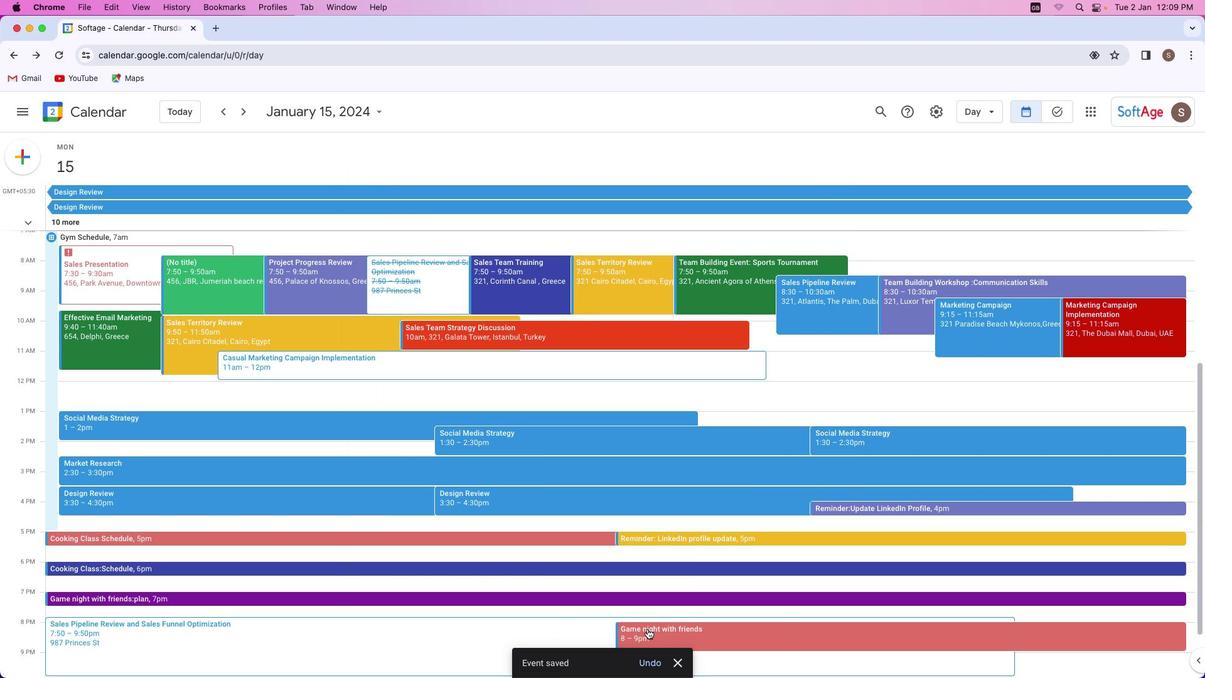 
Action: Mouse moved to (590, 501)
Screenshot: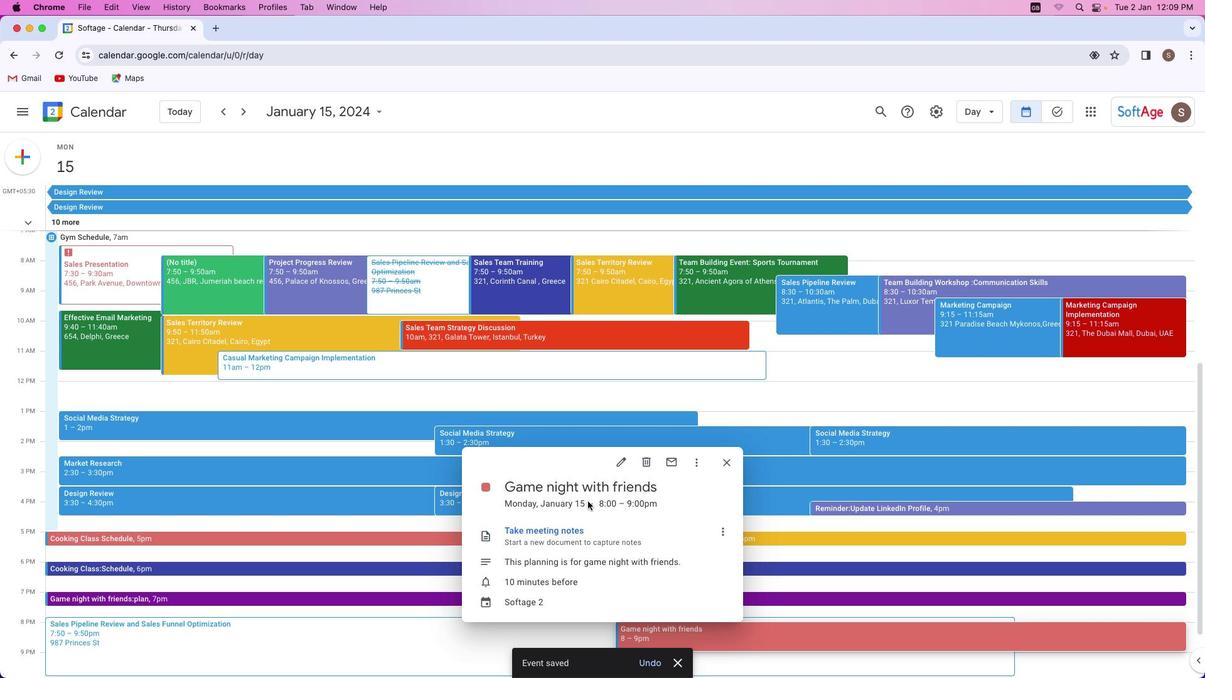 
Action: Mouse pressed left at (590, 501)
Screenshot: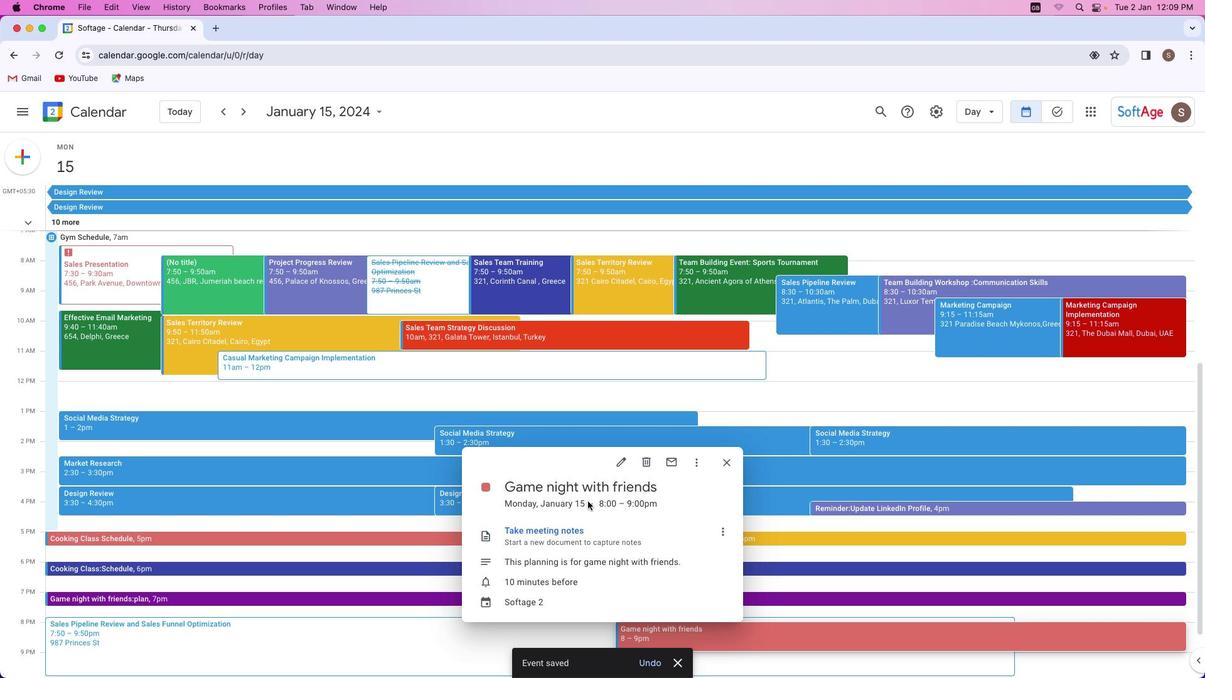 
Action: Mouse moved to (598, 503)
Screenshot: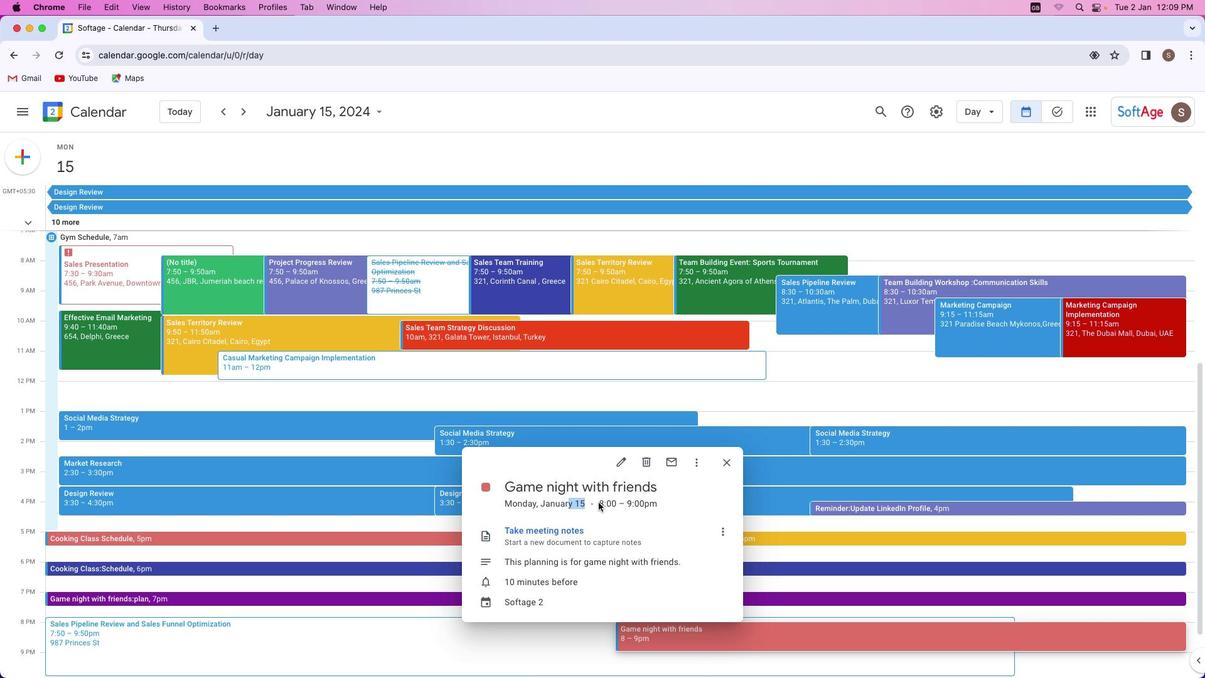 
Action: Mouse pressed left at (598, 503)
Screenshot: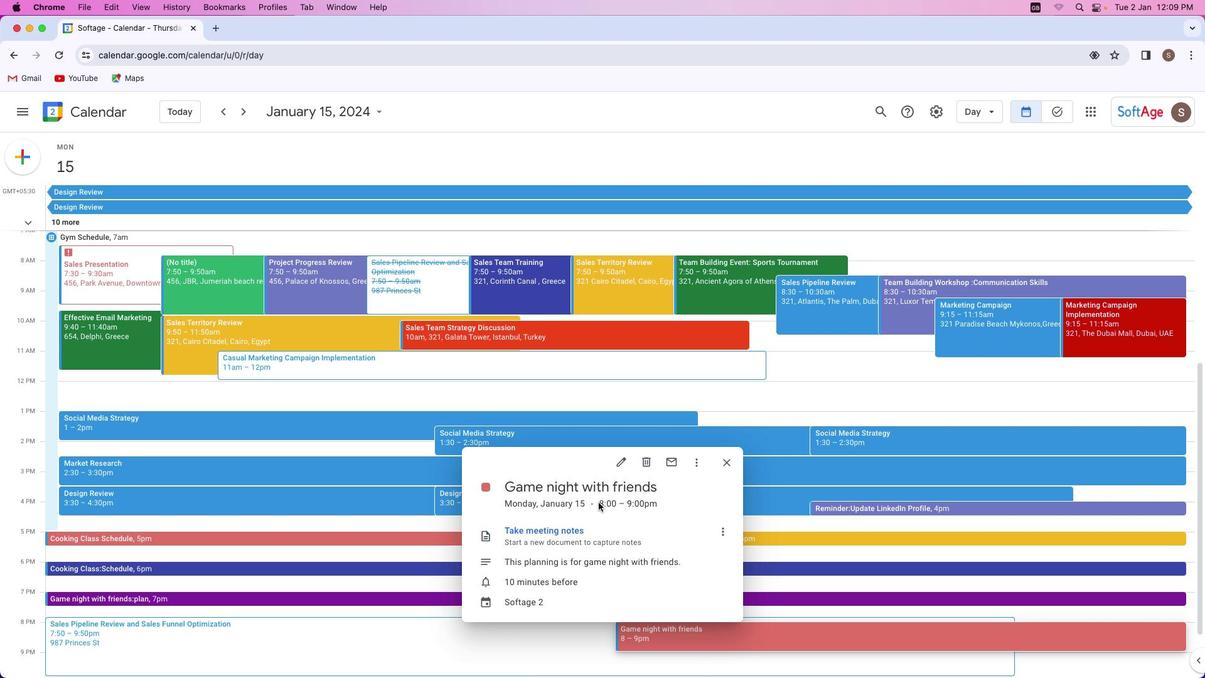 
Action: Mouse moved to (680, 529)
Screenshot: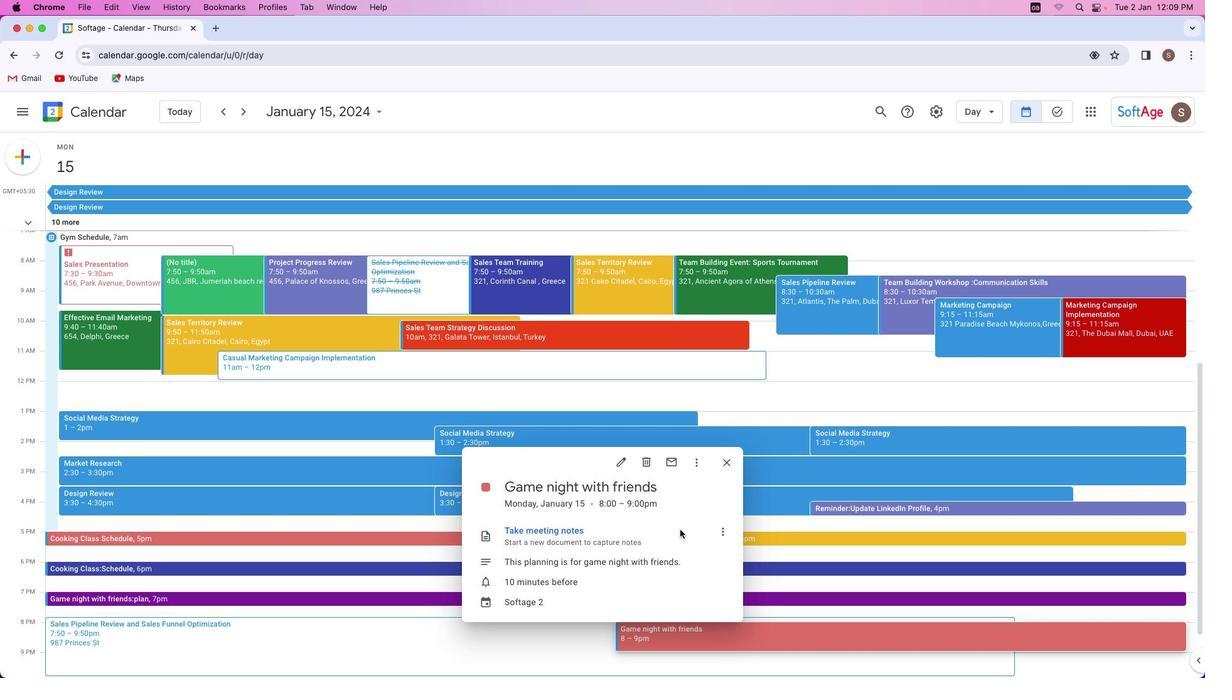 
Action: Mouse pressed left at (680, 529)
Screenshot: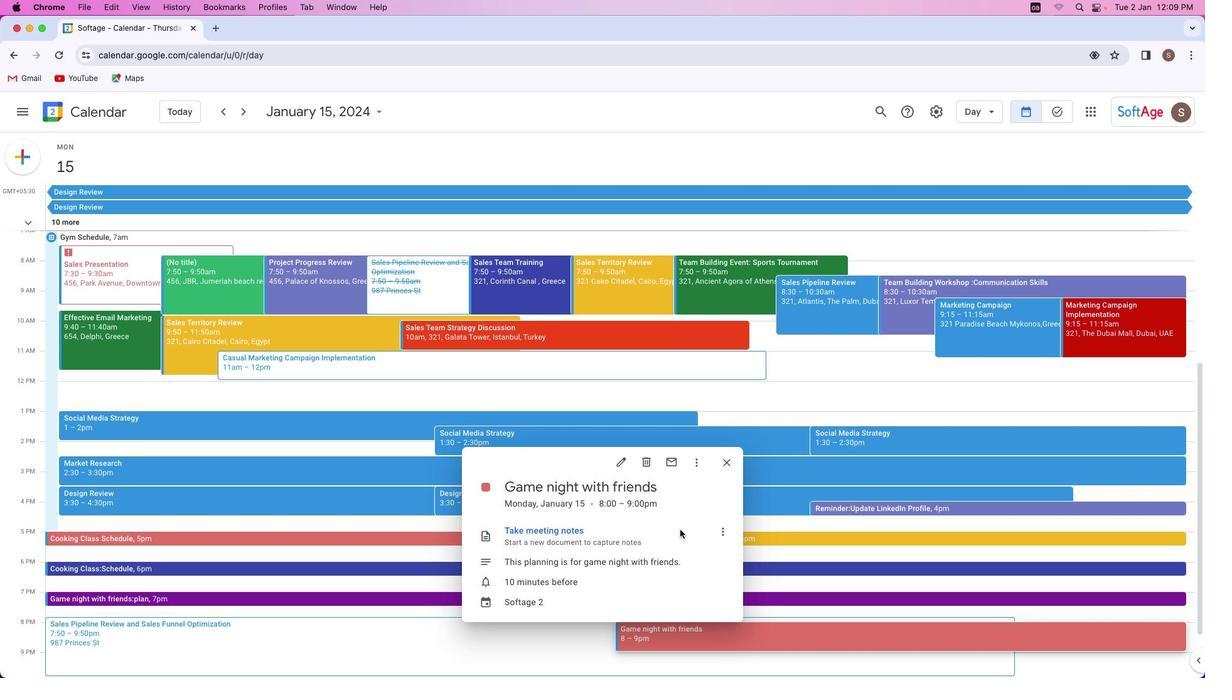
Action: Mouse moved to (681, 519)
Screenshot: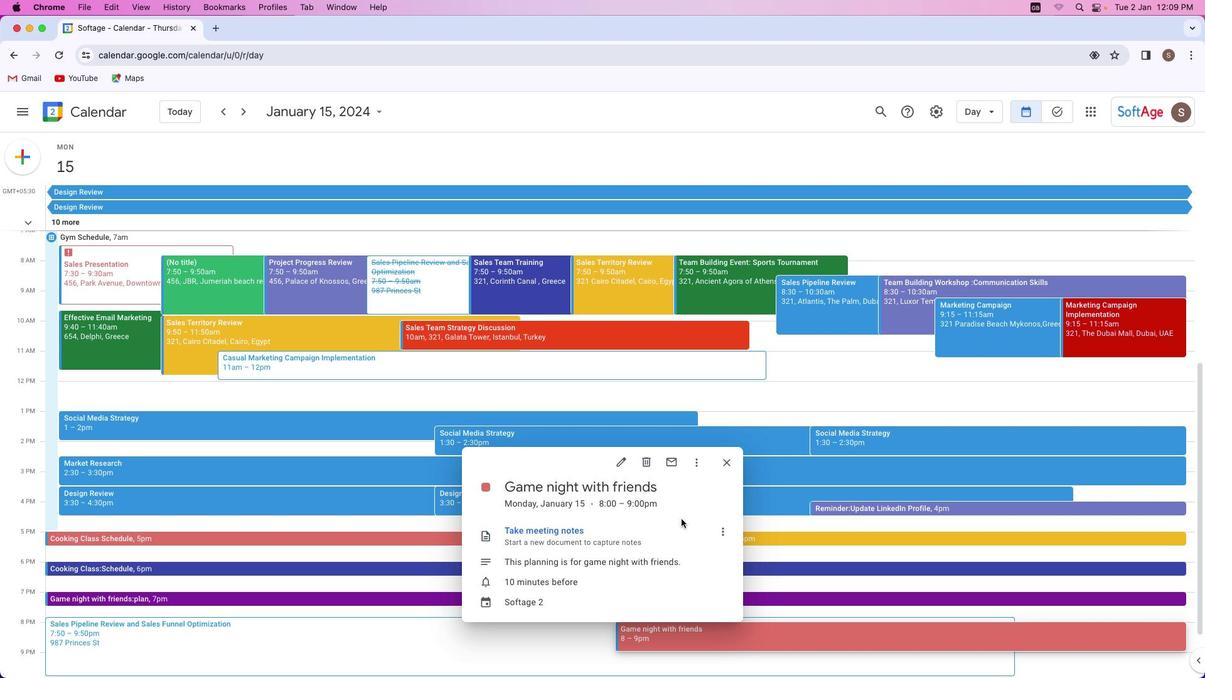 
